 Task: Search one way flight ticket for 4 adults, 2 children, 2 infants in seat and 1 infant on lap in premium economy from Grand Island: Central Nebraska Regional Airport to New Bern: Coastal Carolina Regional Airport (was Craven County Regional) on 5-4-2023. Choice of flights is Emirates. Number of bags: 9 checked bags. Price is upto 108000. Outbound departure time preference is 22:45.
Action: Mouse moved to (282, 116)
Screenshot: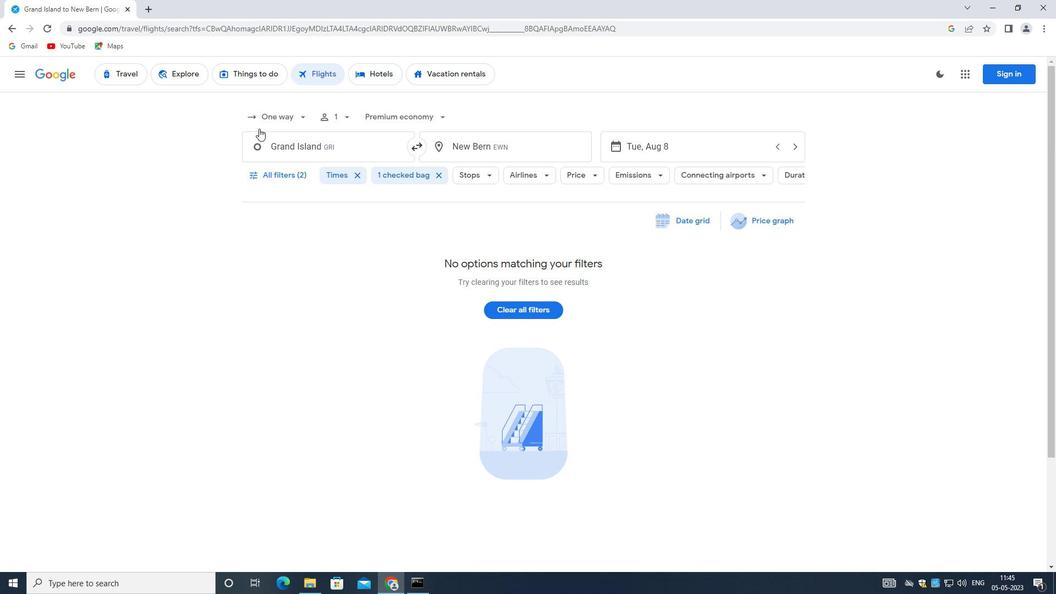 
Action: Mouse pressed left at (282, 116)
Screenshot: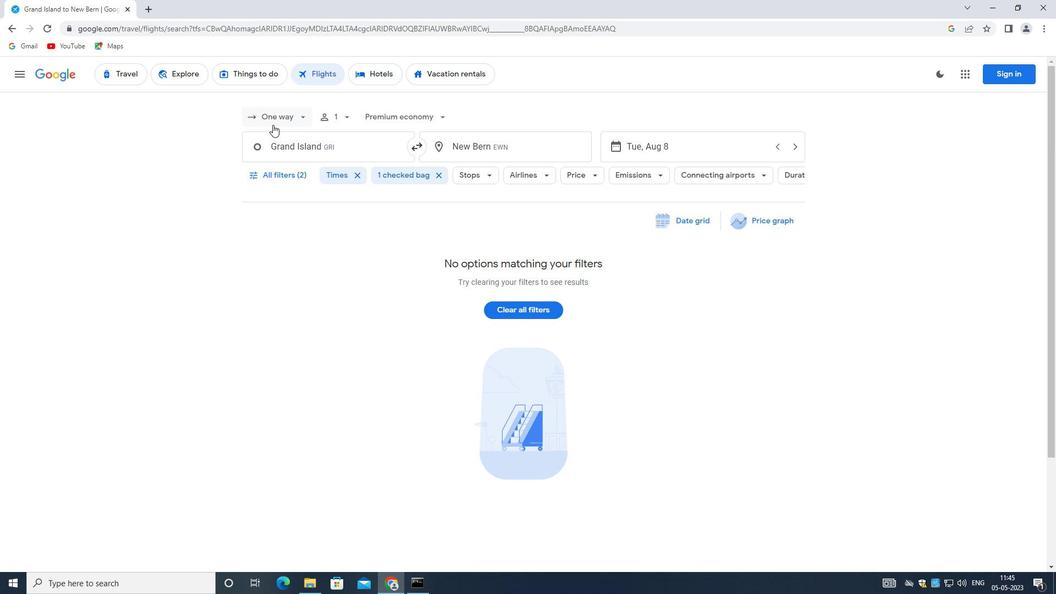 
Action: Mouse moved to (301, 167)
Screenshot: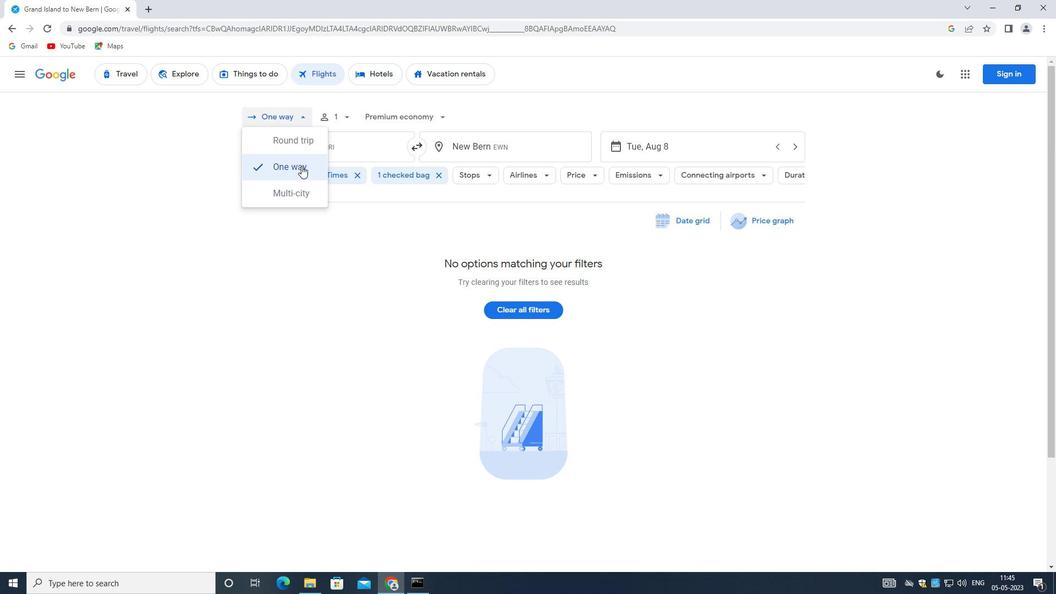 
Action: Mouse pressed left at (301, 167)
Screenshot: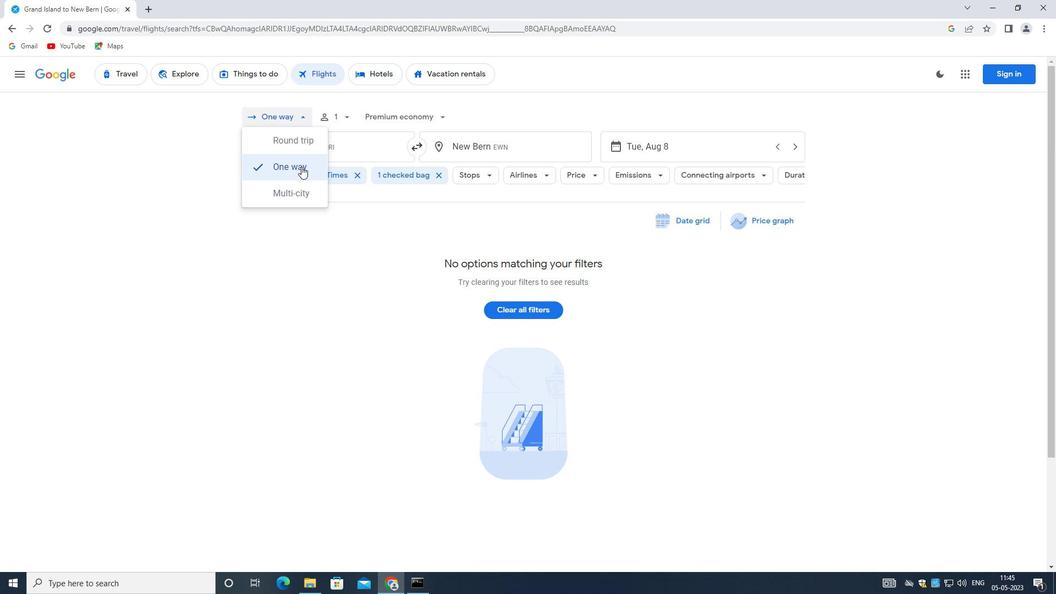 
Action: Mouse moved to (350, 119)
Screenshot: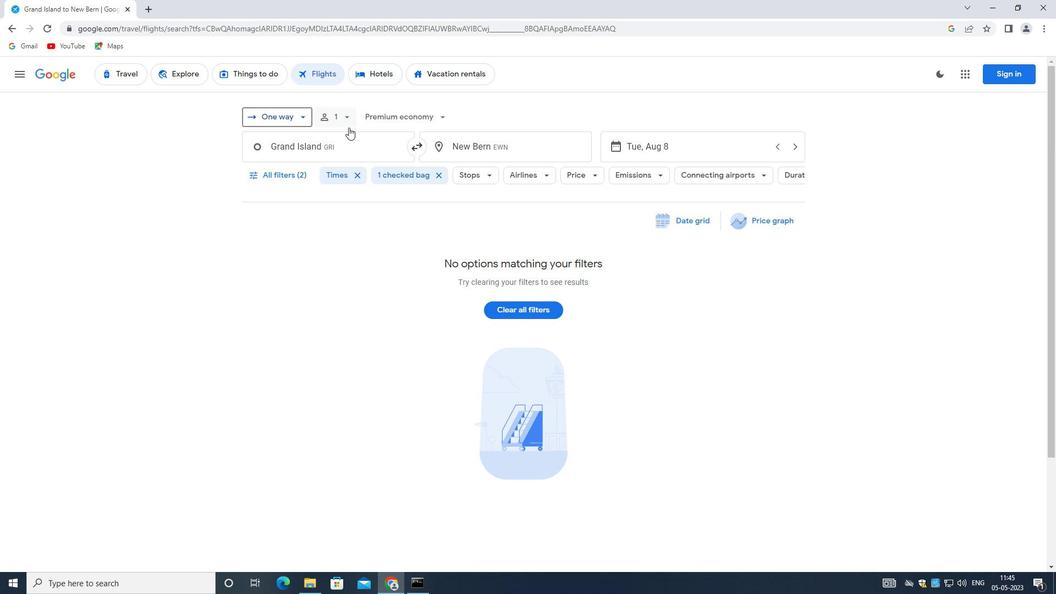 
Action: Mouse pressed left at (350, 119)
Screenshot: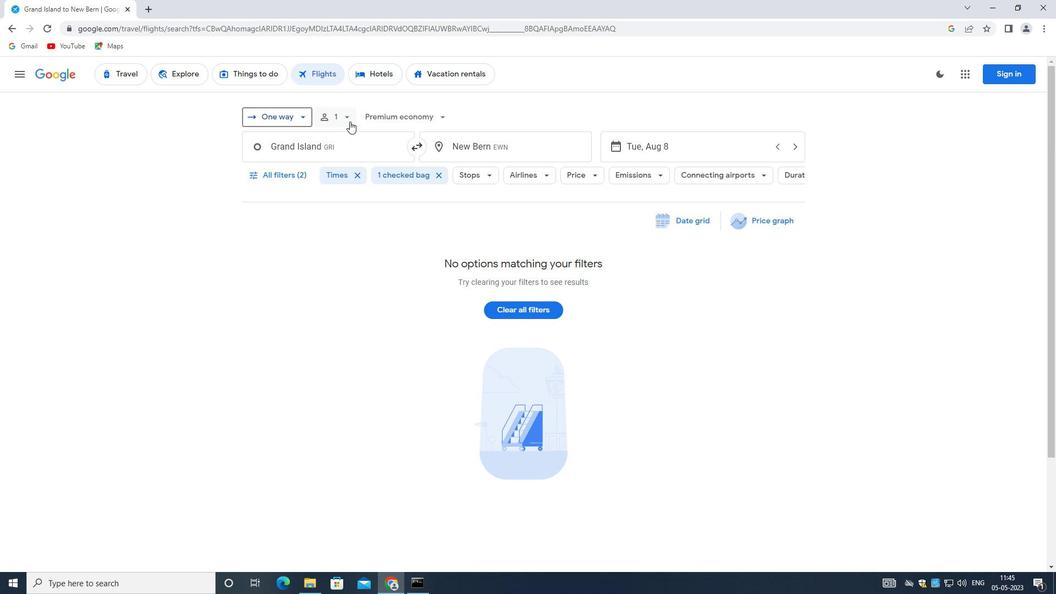 
Action: Mouse moved to (425, 144)
Screenshot: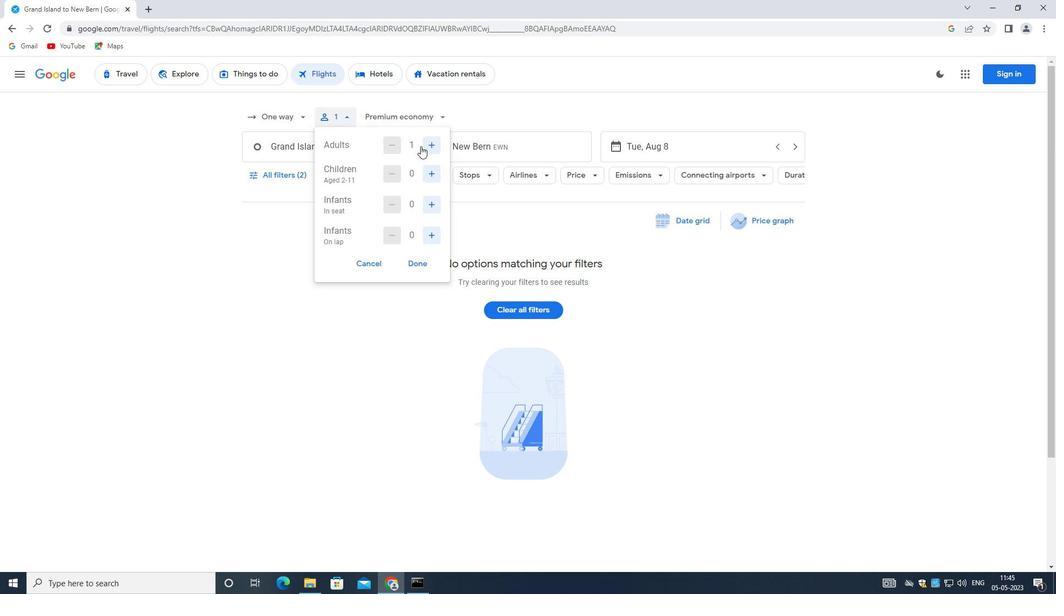 
Action: Mouse pressed left at (425, 144)
Screenshot: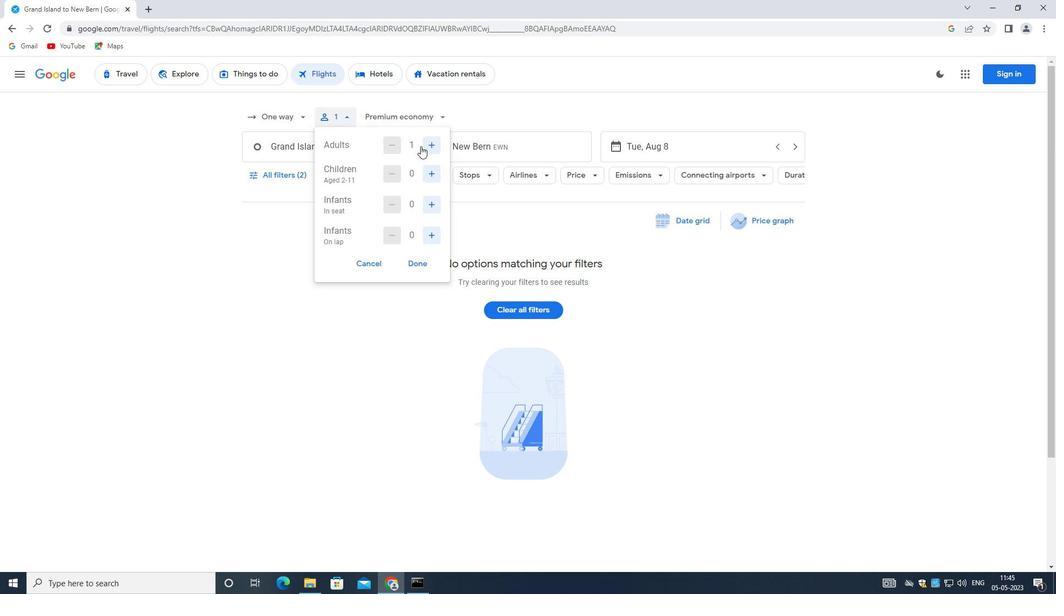 
Action: Mouse pressed left at (425, 144)
Screenshot: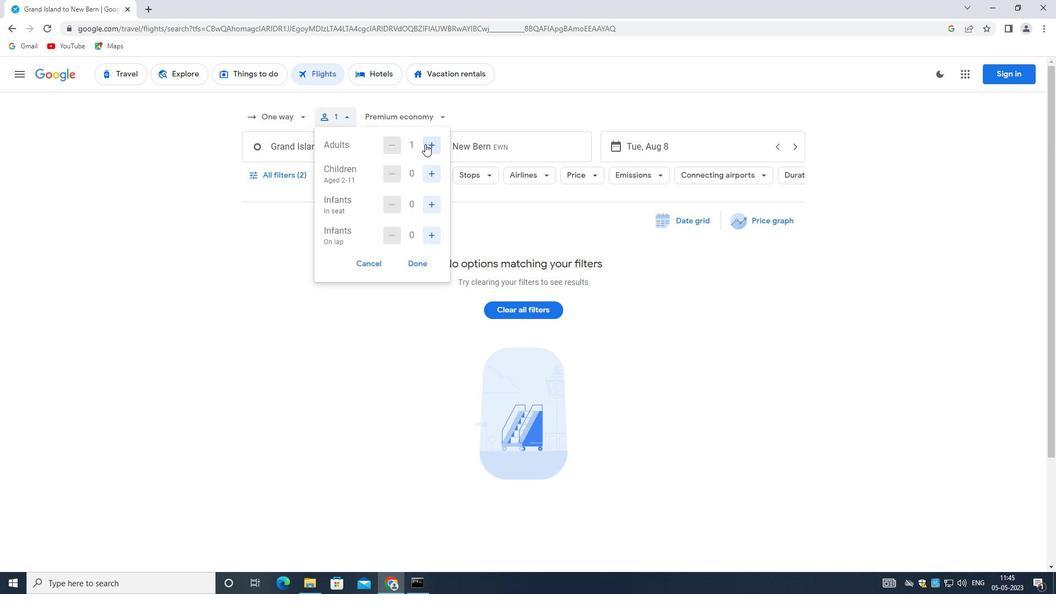 
Action: Mouse pressed left at (425, 144)
Screenshot: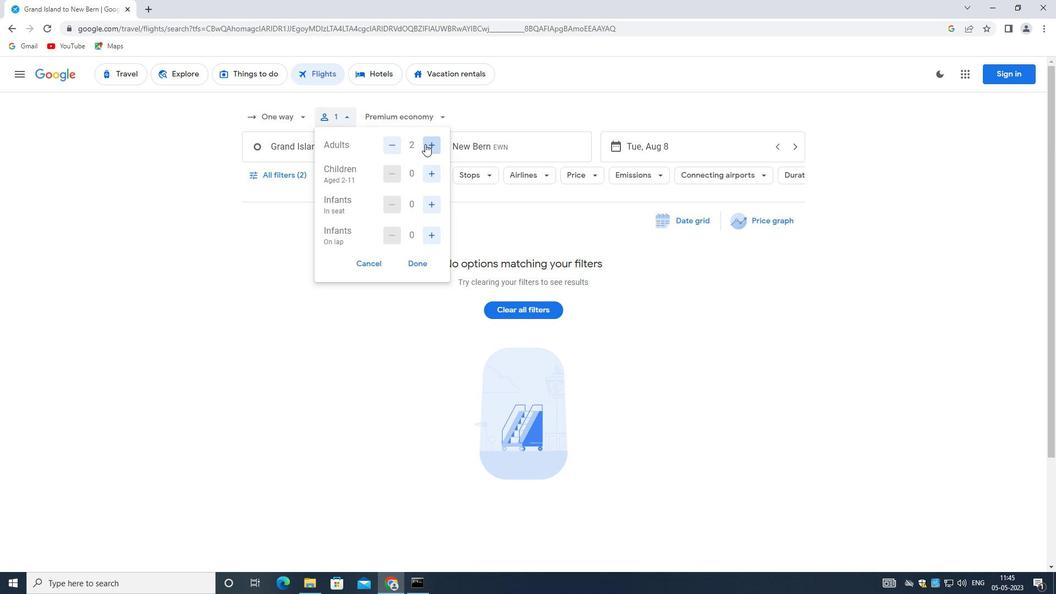 
Action: Mouse moved to (435, 175)
Screenshot: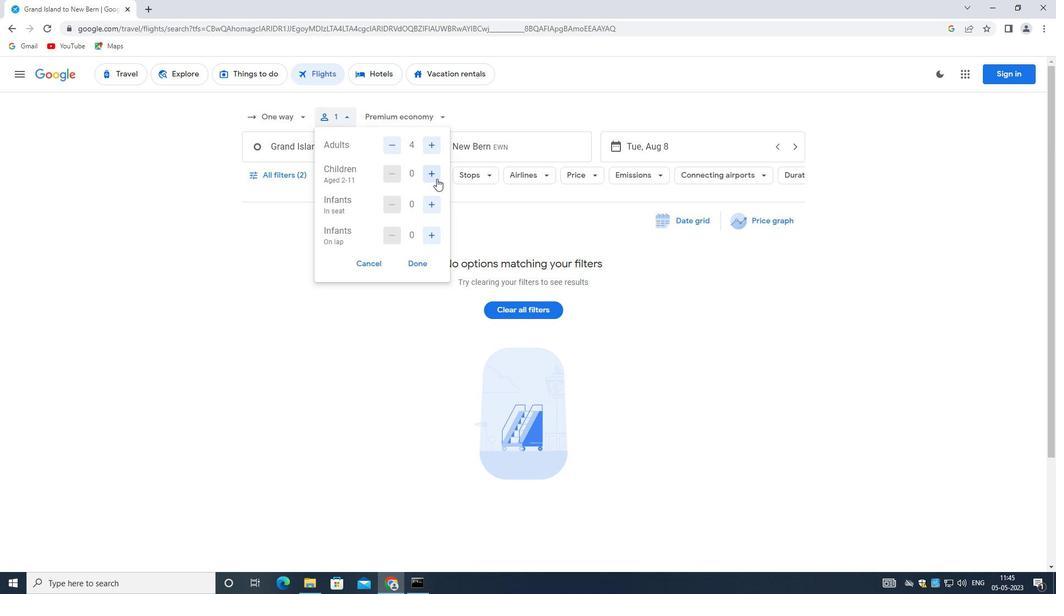 
Action: Mouse pressed left at (435, 175)
Screenshot: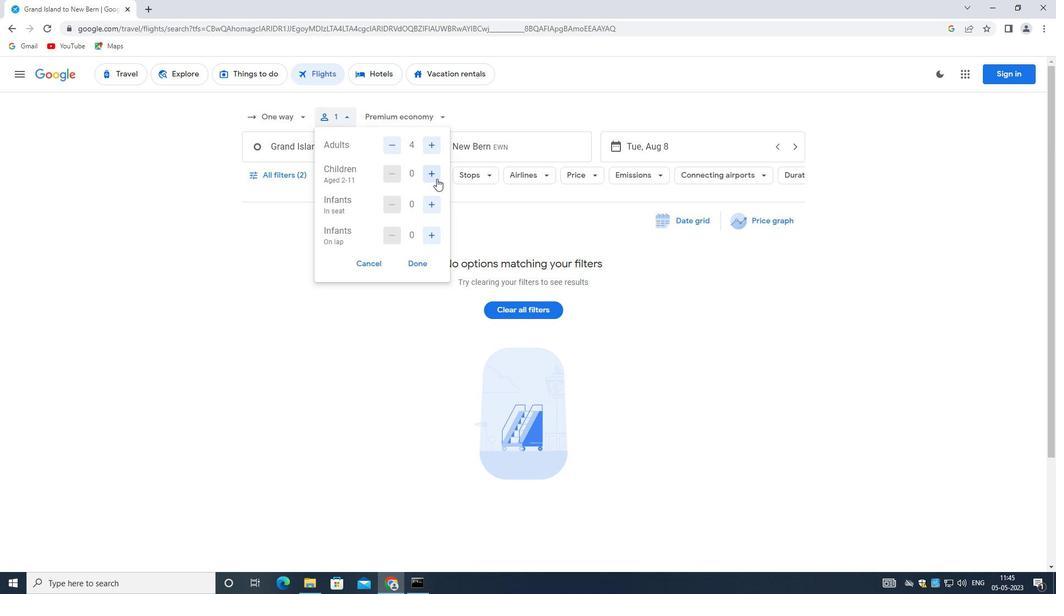 
Action: Mouse moved to (434, 175)
Screenshot: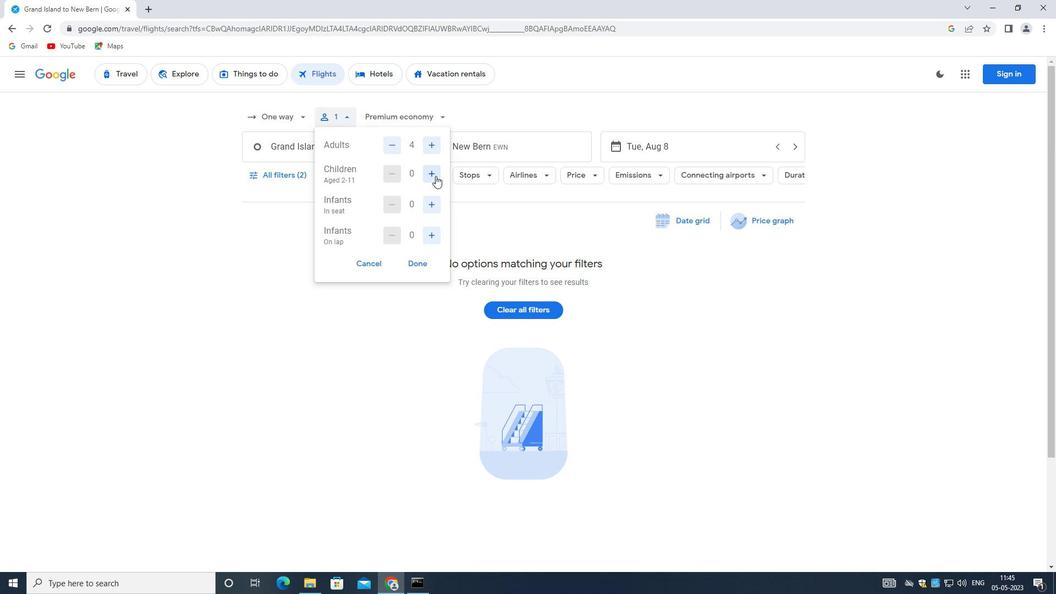 
Action: Mouse pressed left at (434, 175)
Screenshot: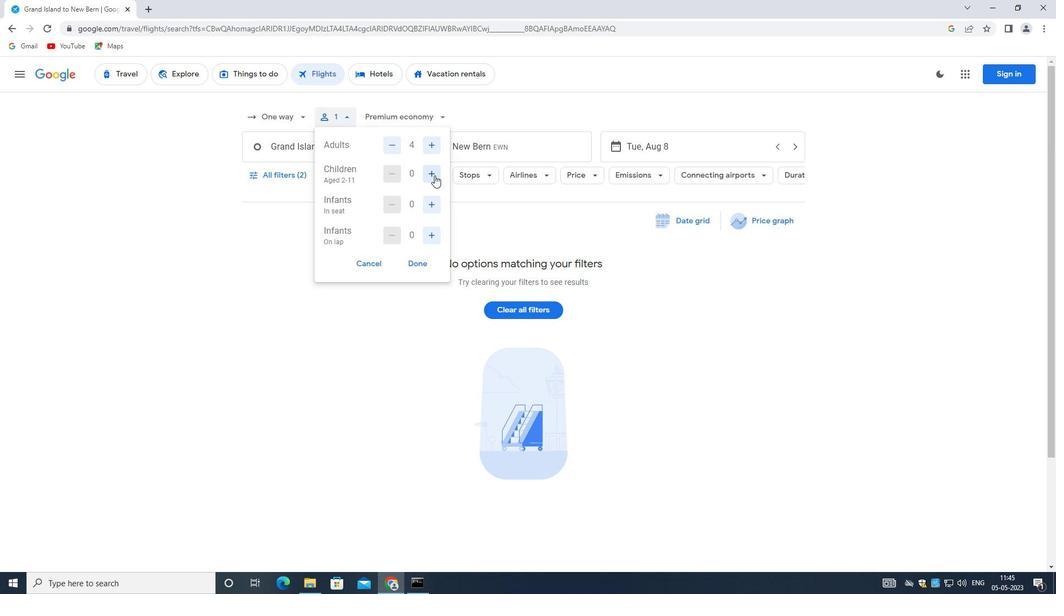 
Action: Mouse moved to (432, 205)
Screenshot: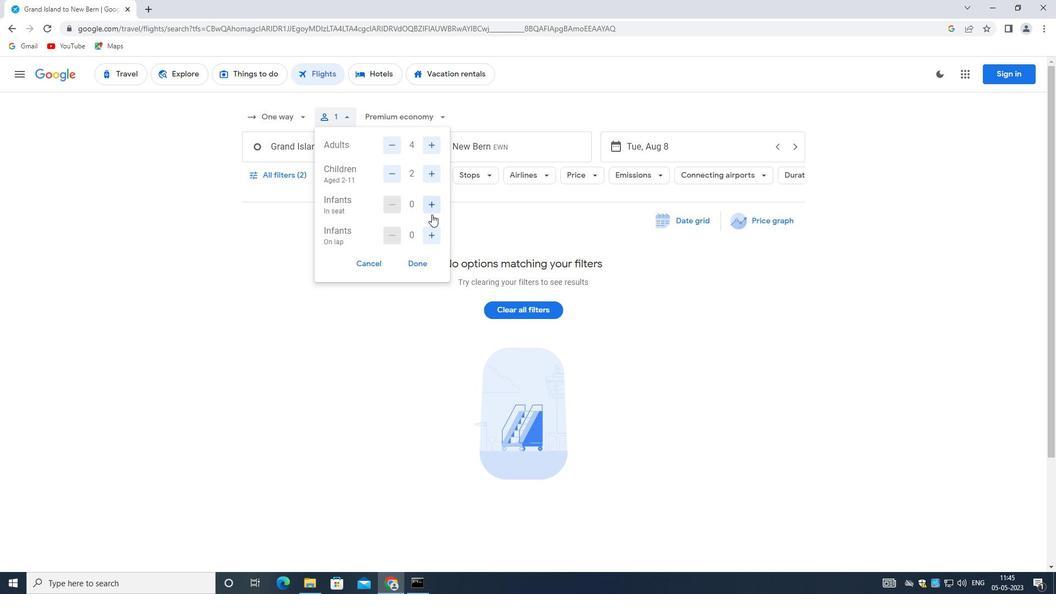
Action: Mouse pressed left at (432, 205)
Screenshot: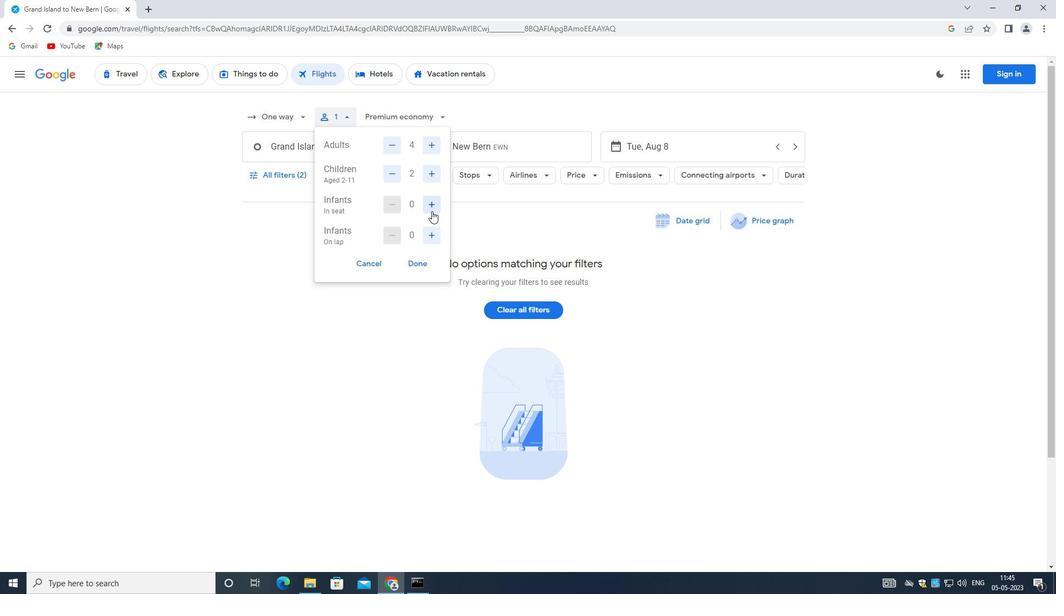 
Action: Mouse pressed left at (432, 205)
Screenshot: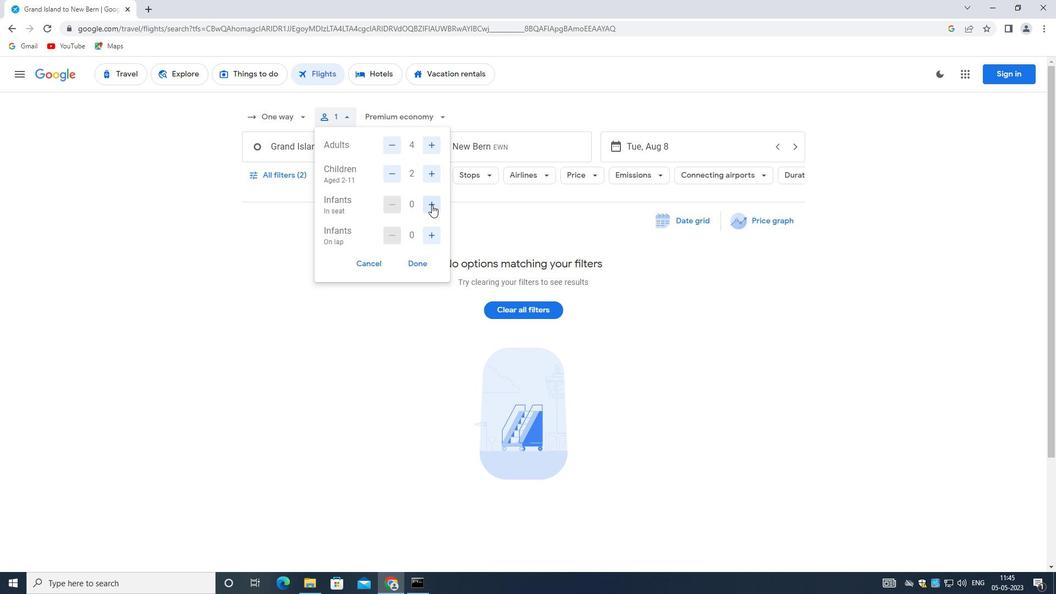
Action: Mouse moved to (427, 235)
Screenshot: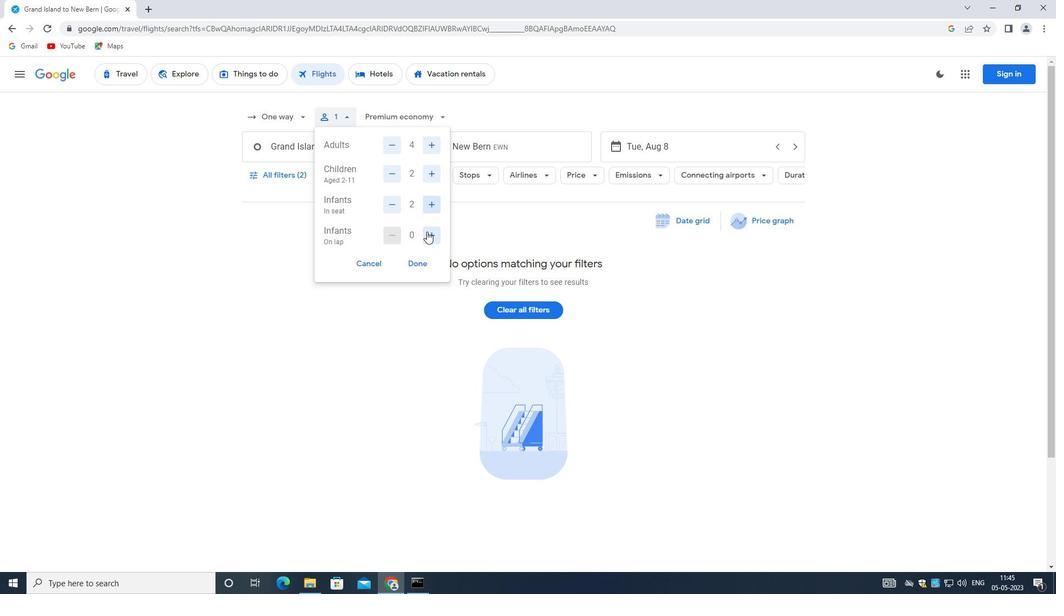 
Action: Mouse pressed left at (427, 235)
Screenshot: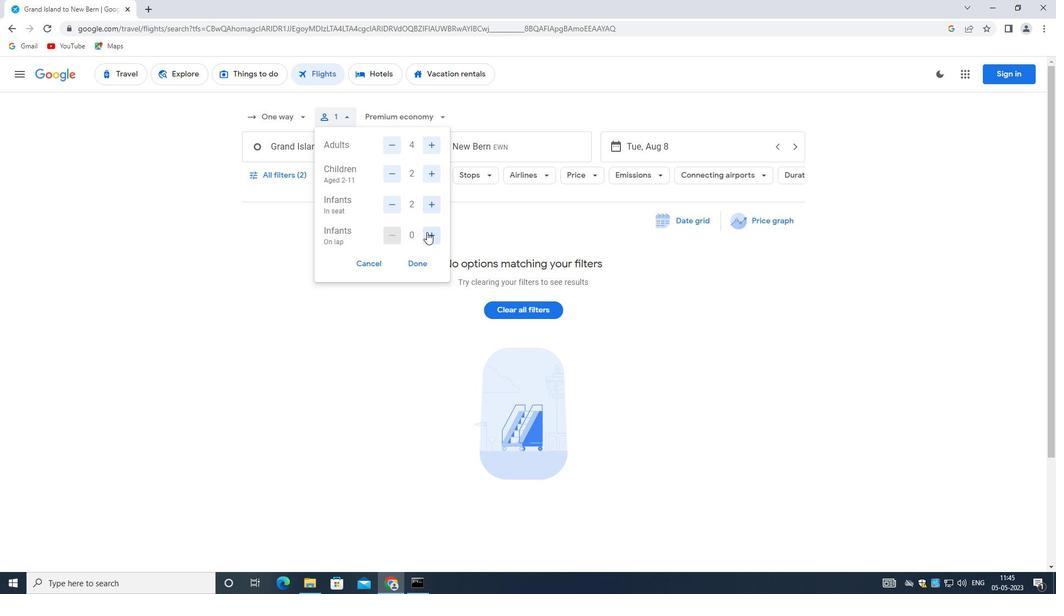 
Action: Mouse moved to (418, 261)
Screenshot: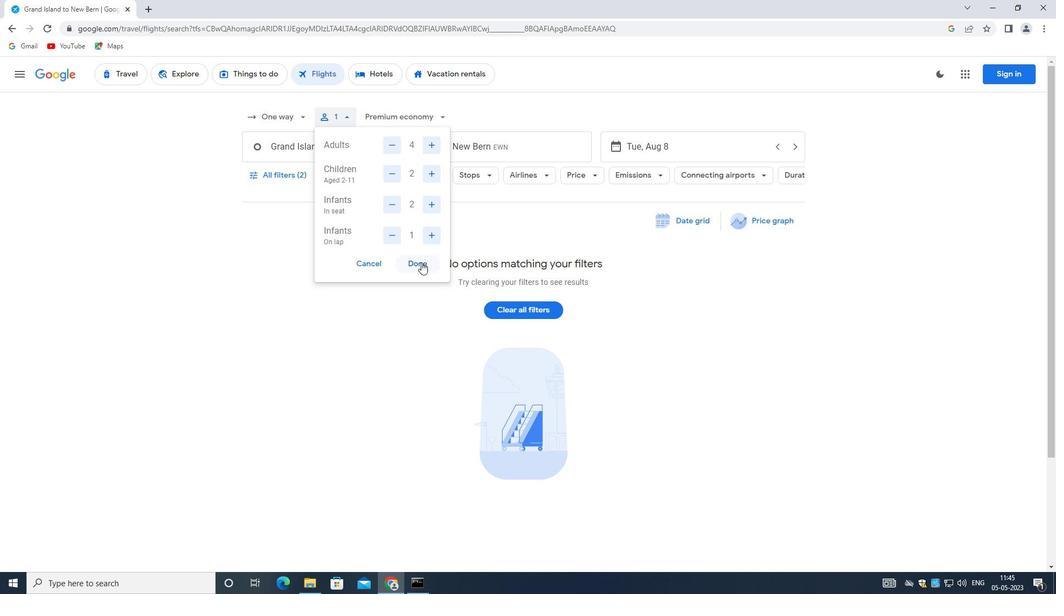 
Action: Mouse pressed left at (418, 261)
Screenshot: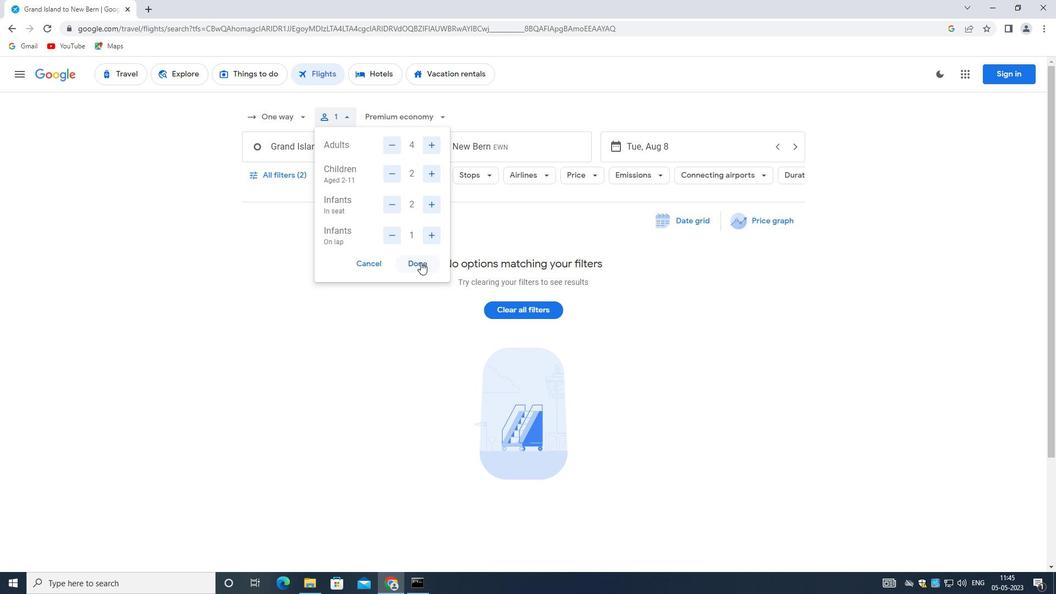 
Action: Mouse moved to (422, 124)
Screenshot: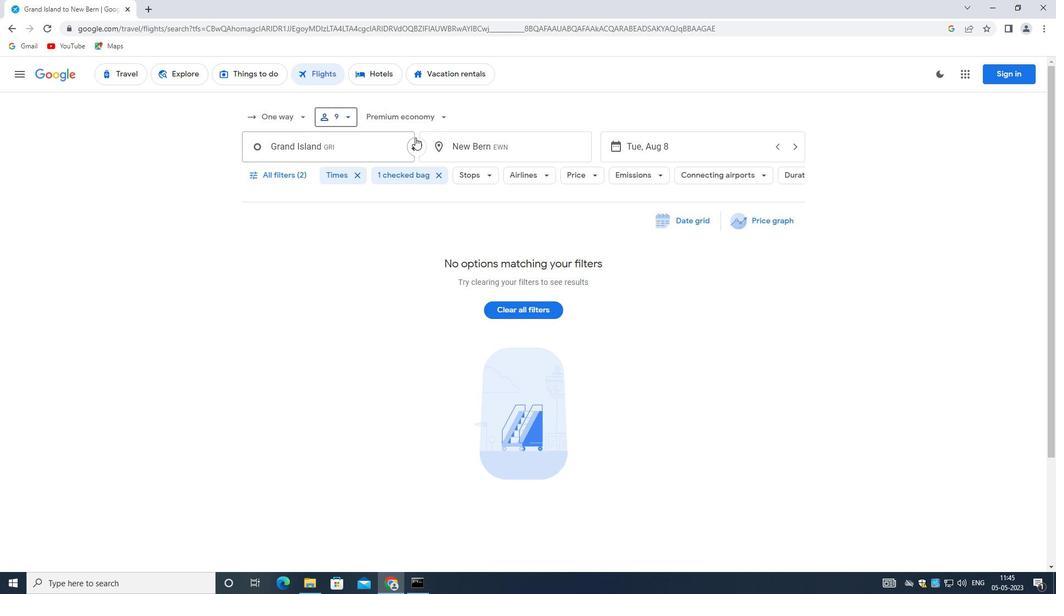 
Action: Mouse pressed left at (422, 124)
Screenshot: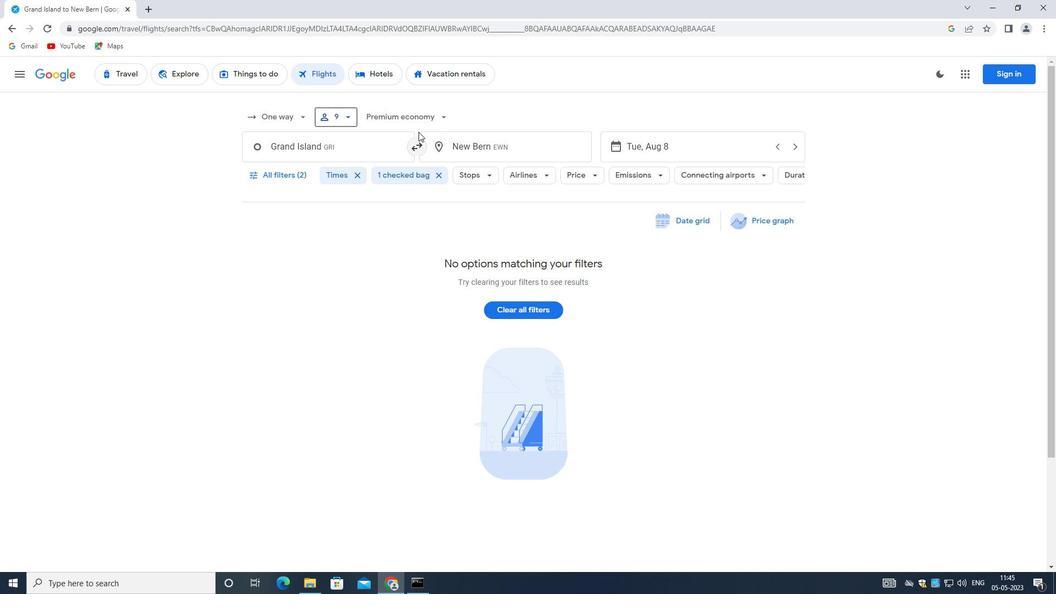 
Action: Mouse moved to (425, 170)
Screenshot: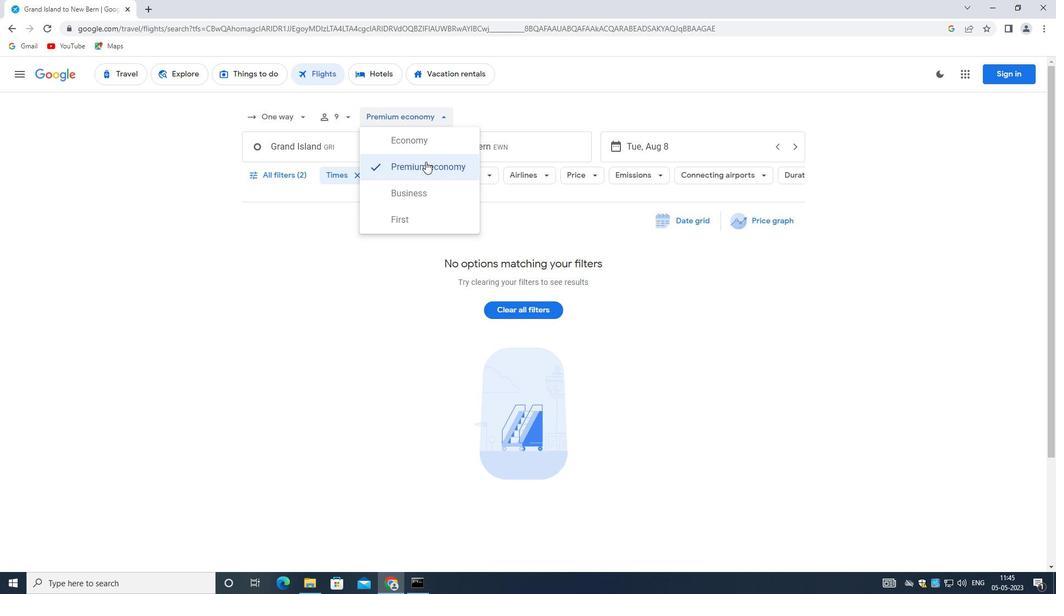 
Action: Mouse pressed left at (425, 170)
Screenshot: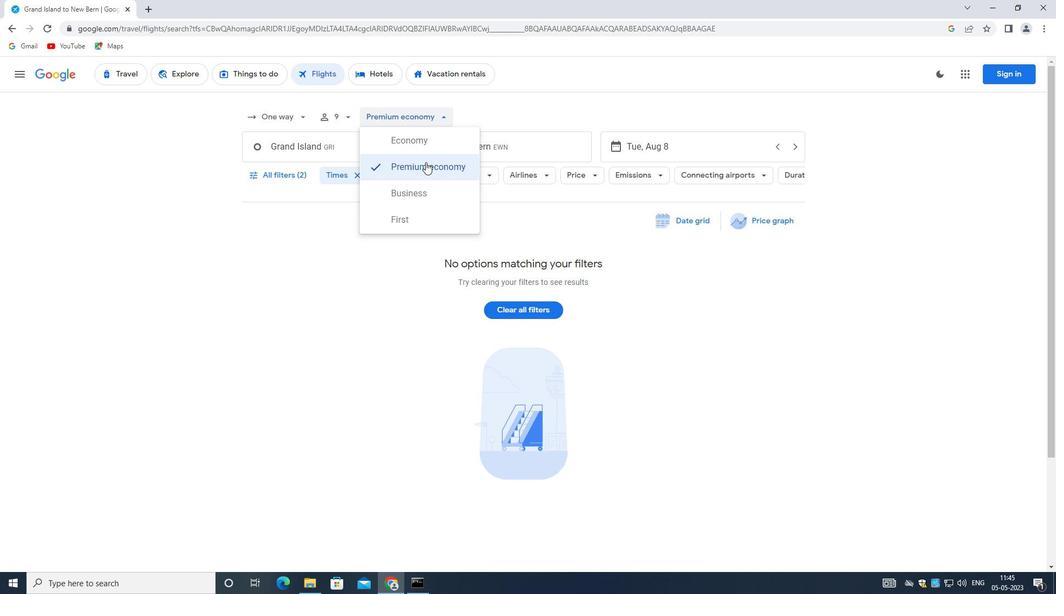 
Action: Mouse moved to (313, 152)
Screenshot: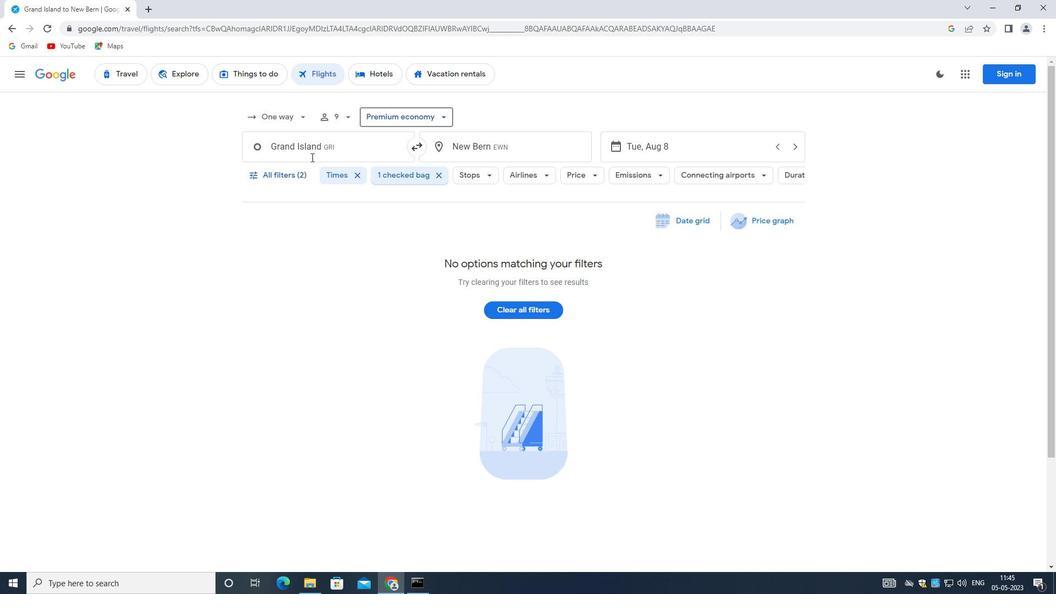 
Action: Mouse pressed left at (313, 152)
Screenshot: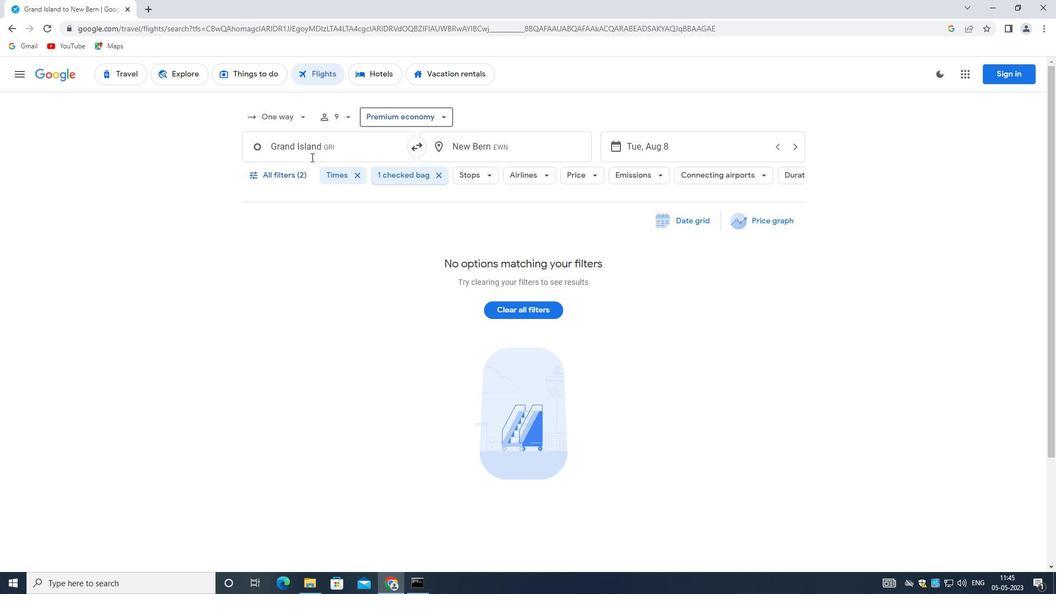 
Action: Mouse moved to (335, 204)
Screenshot: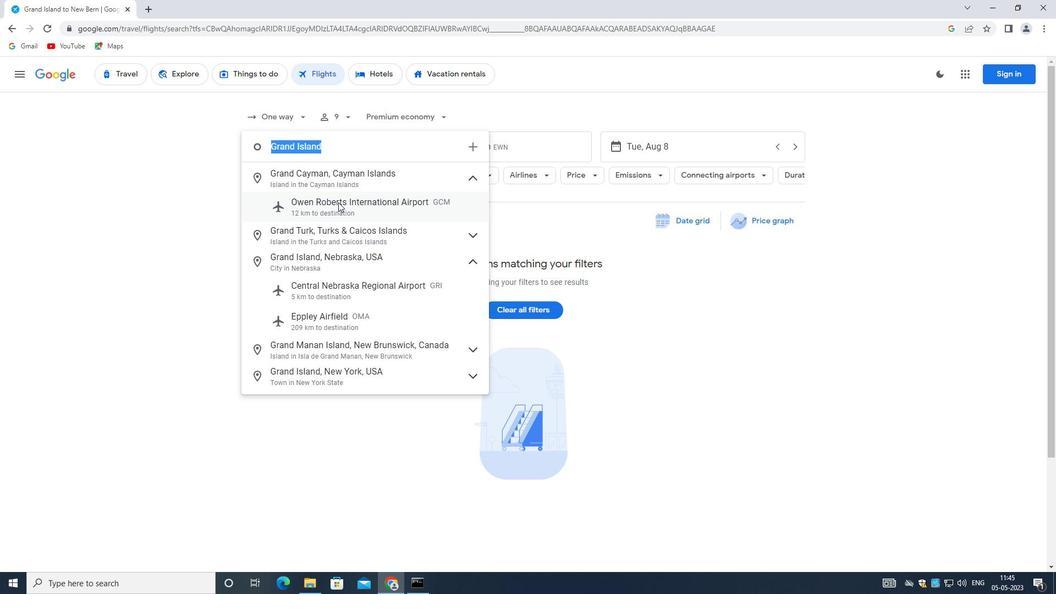 
Action: Key pressed <Key.backspace><Key.shift>CENTRAL<Key.space><Key.shift_r>NEBRAS
Screenshot: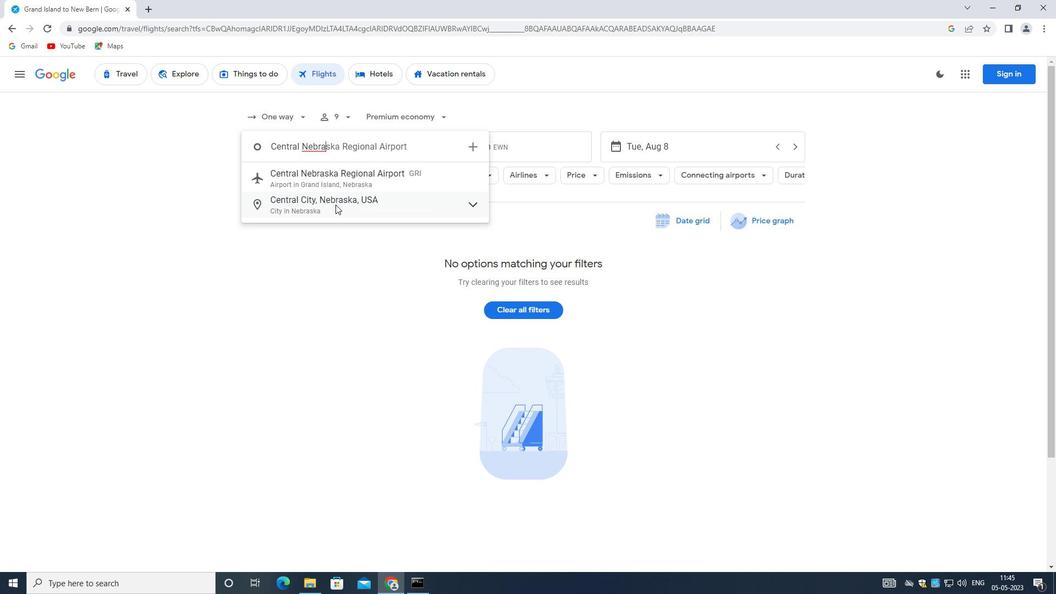
Action: Mouse moved to (384, 178)
Screenshot: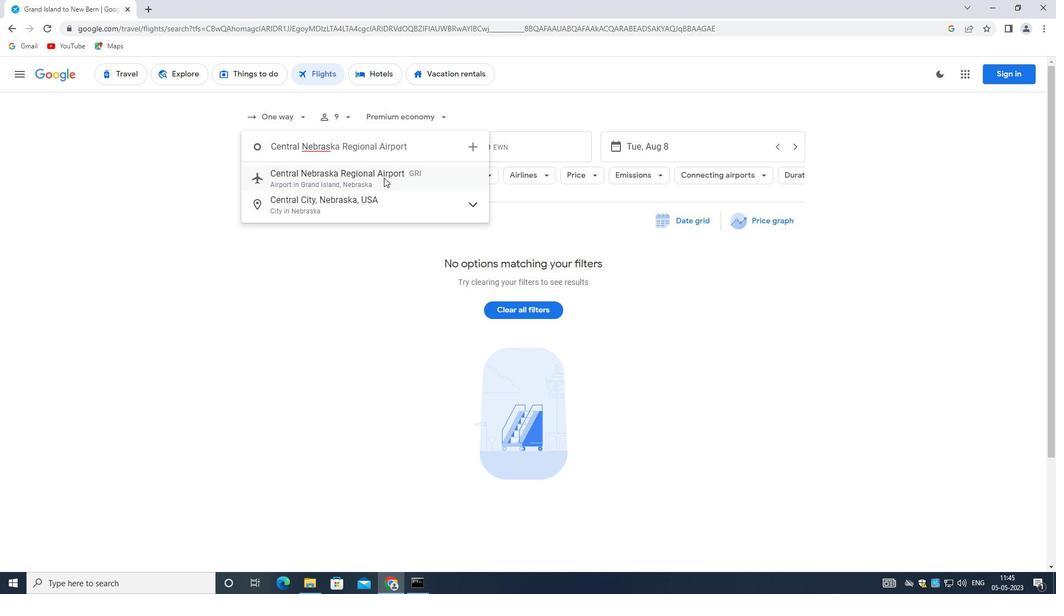 
Action: Mouse pressed left at (384, 178)
Screenshot: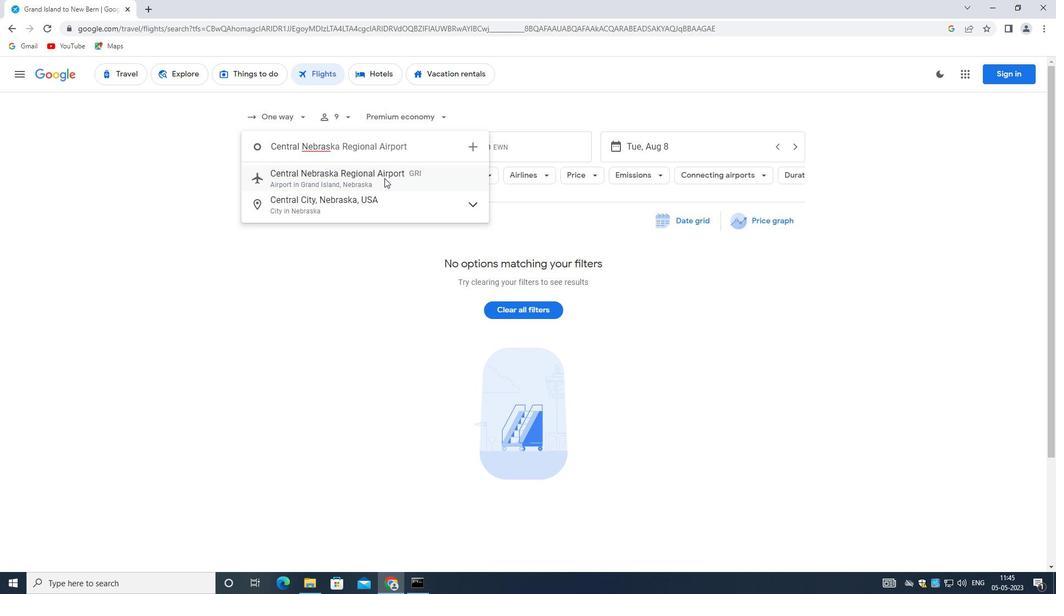 
Action: Mouse moved to (472, 140)
Screenshot: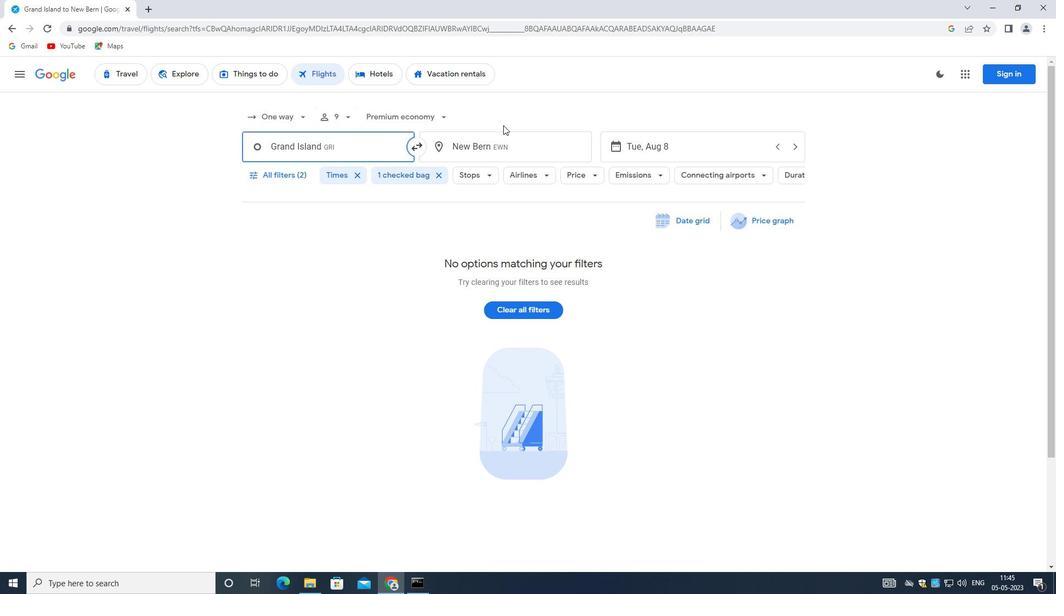 
Action: Mouse pressed left at (472, 140)
Screenshot: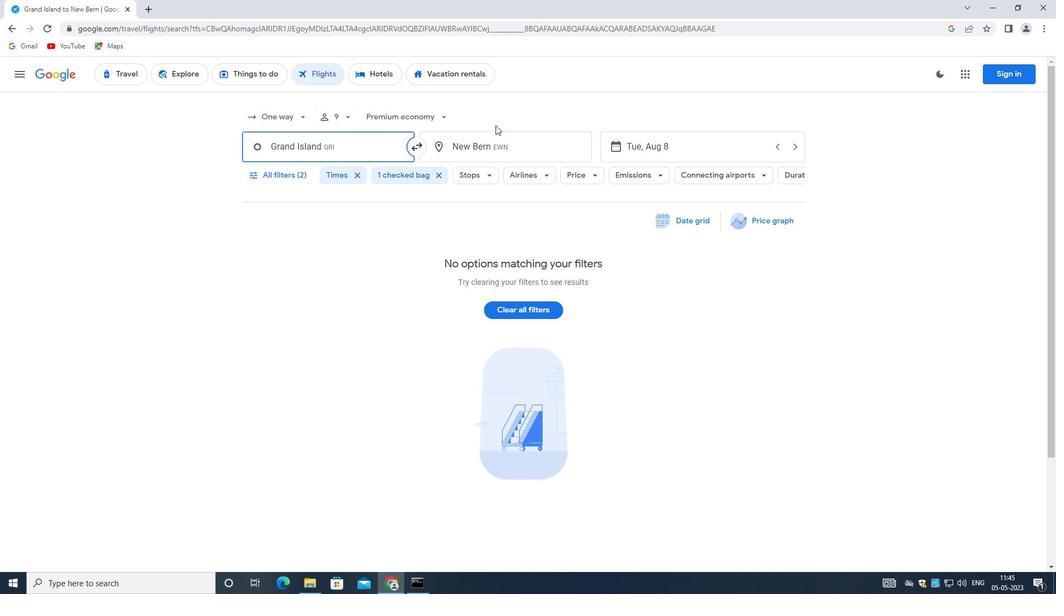 
Action: Mouse moved to (471, 143)
Screenshot: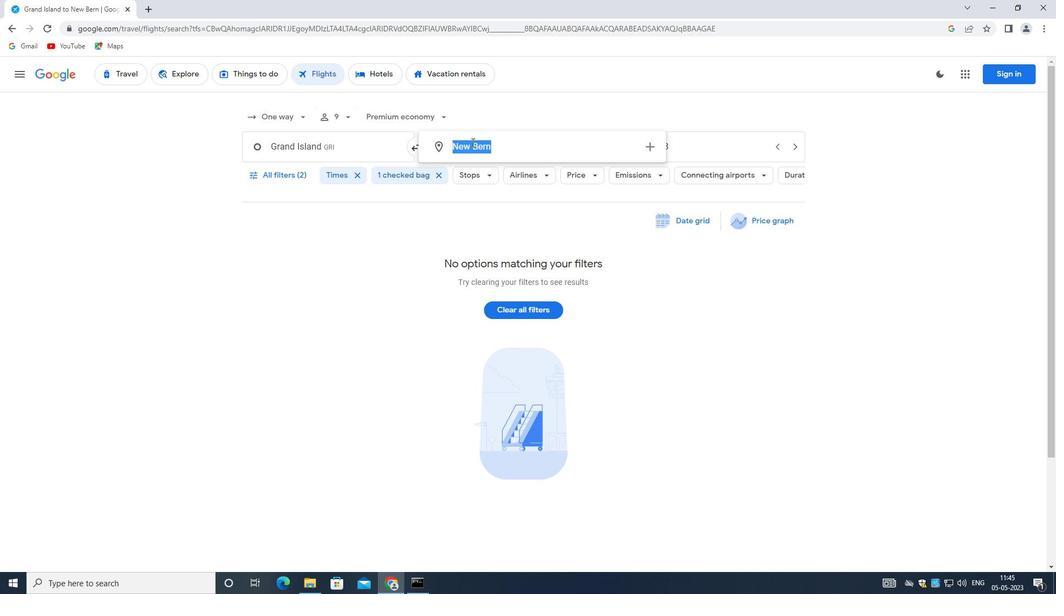 
Action: Key pressed <Key.backspace><Key.shift>COASTAL<Key.space><Key.shift>CAROLINA<Key.space><Key.shift>
Screenshot: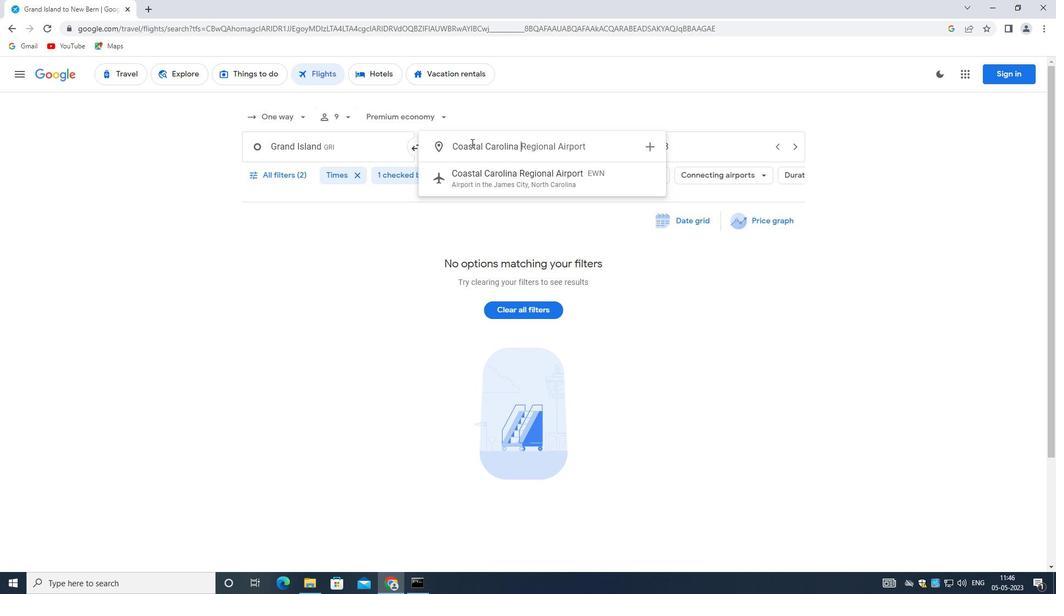 
Action: Mouse moved to (506, 177)
Screenshot: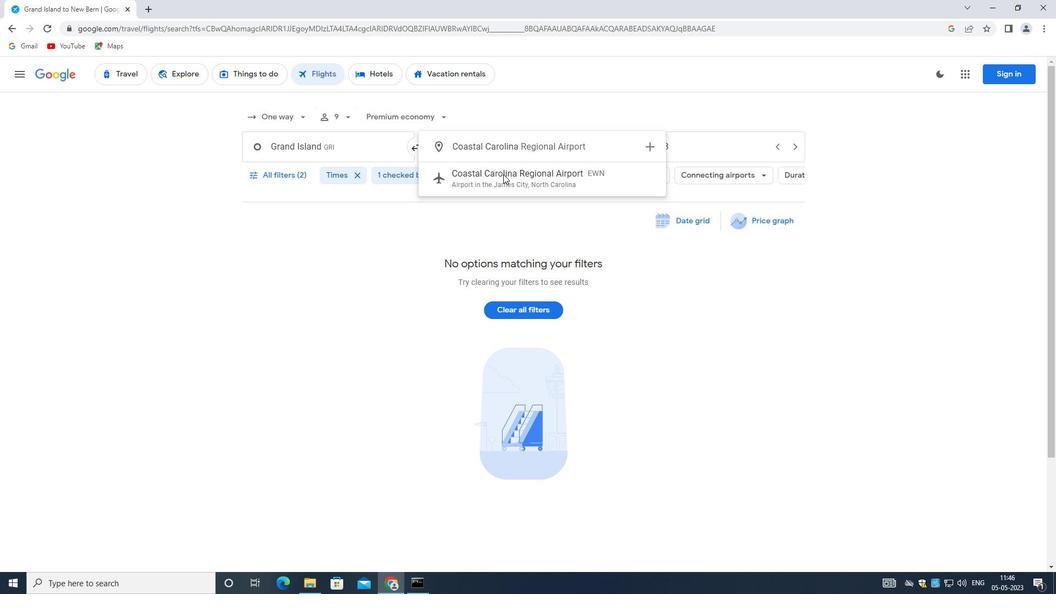 
Action: Mouse pressed left at (506, 177)
Screenshot: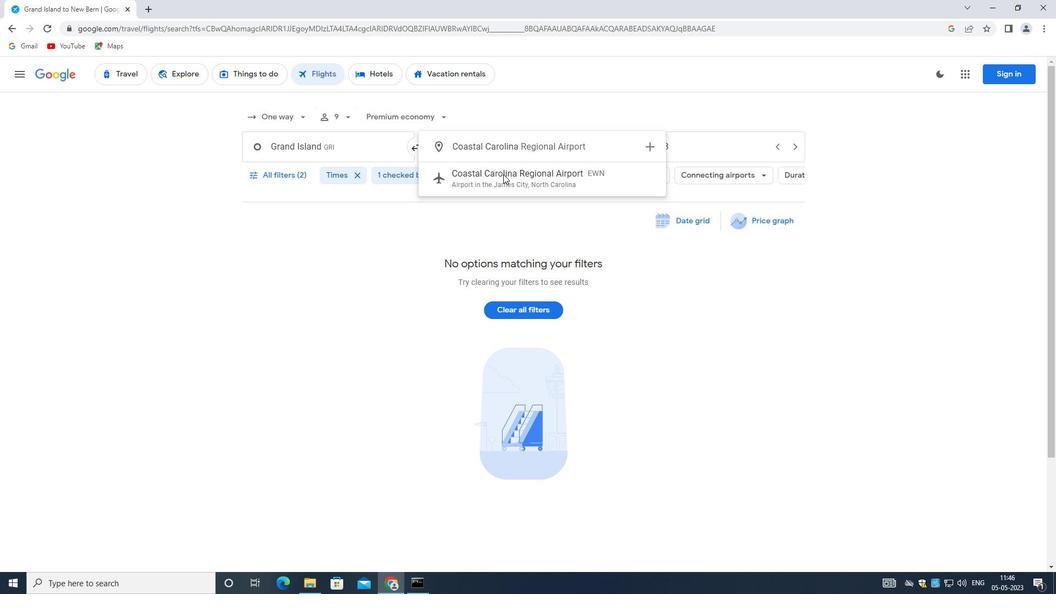 
Action: Mouse moved to (656, 149)
Screenshot: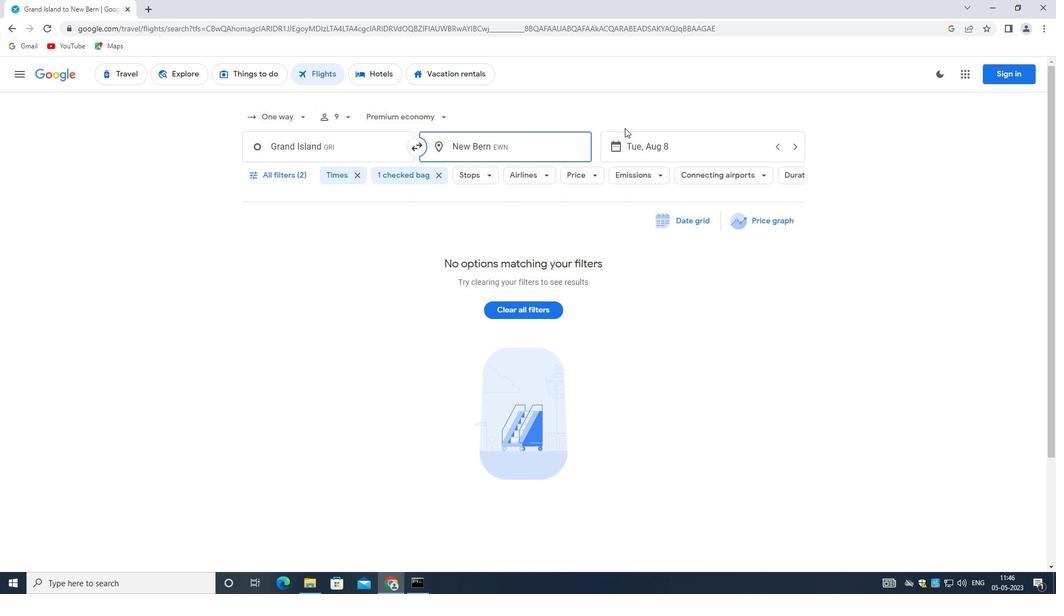 
Action: Mouse pressed left at (656, 149)
Screenshot: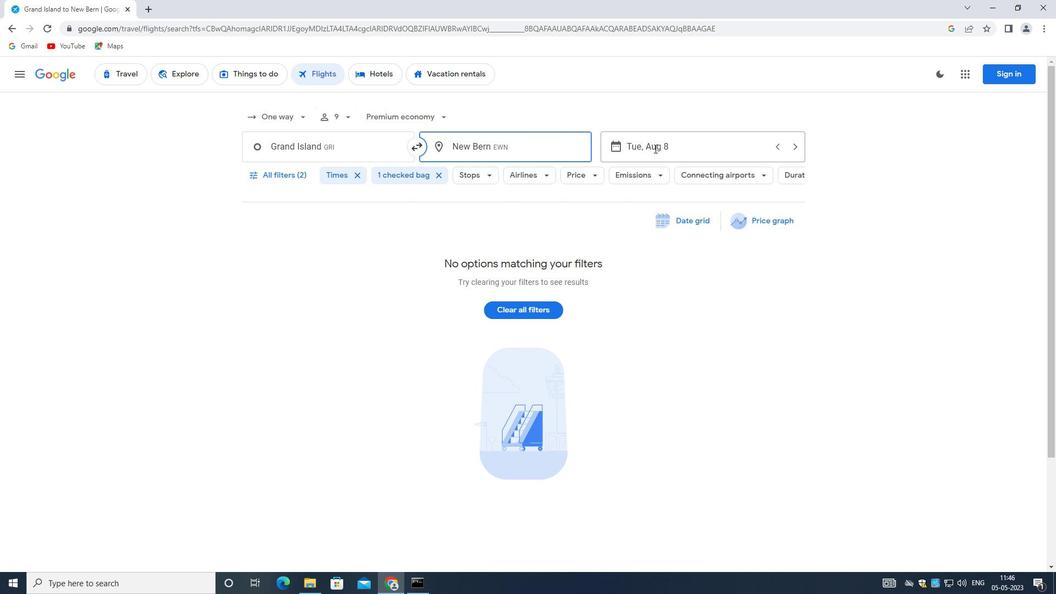 
Action: Mouse moved to (467, 264)
Screenshot: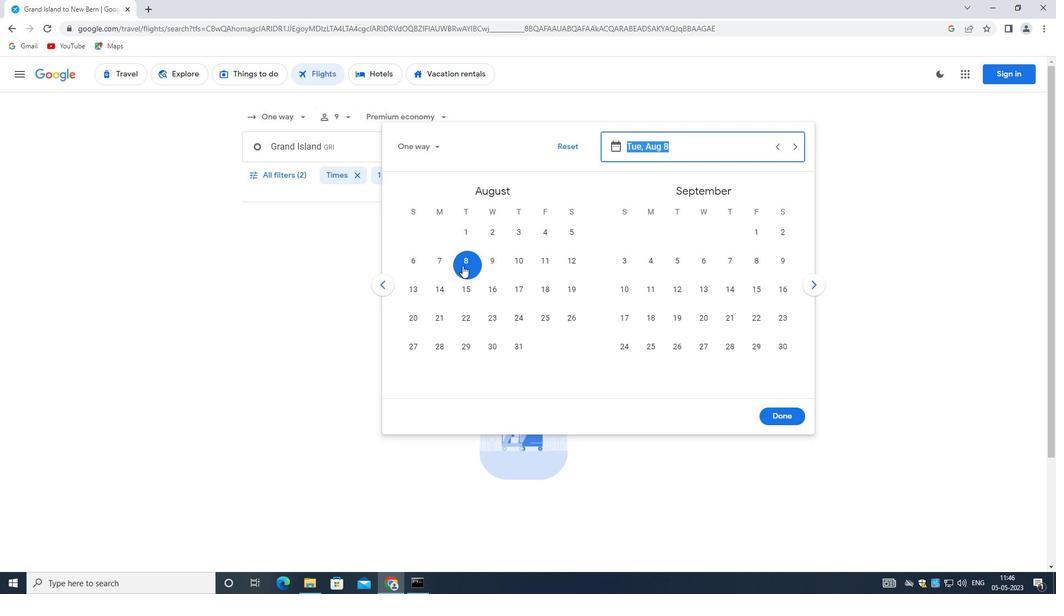 
Action: Mouse pressed left at (467, 264)
Screenshot: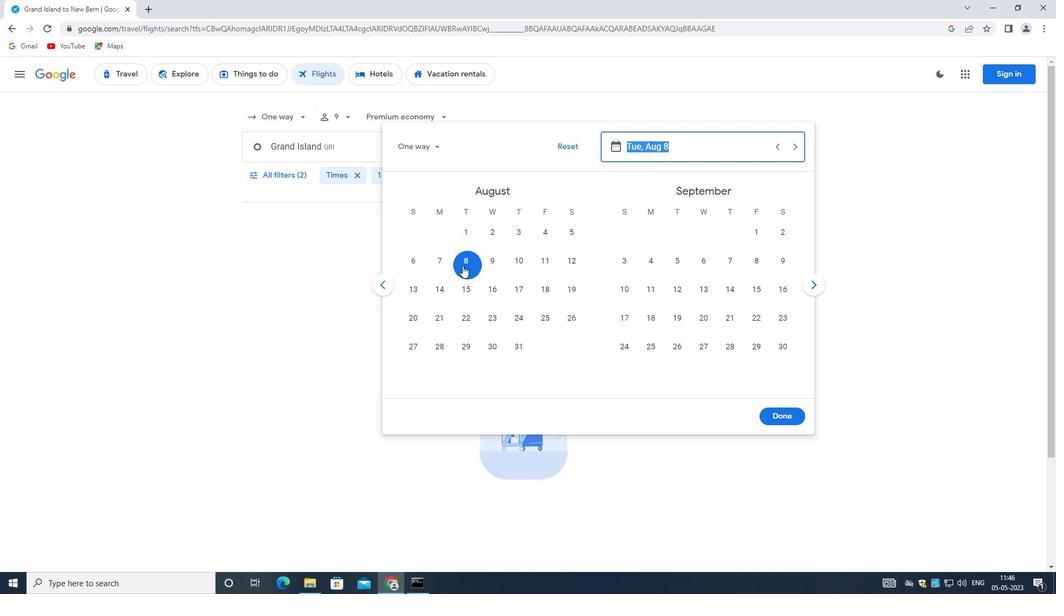 
Action: Mouse moved to (777, 416)
Screenshot: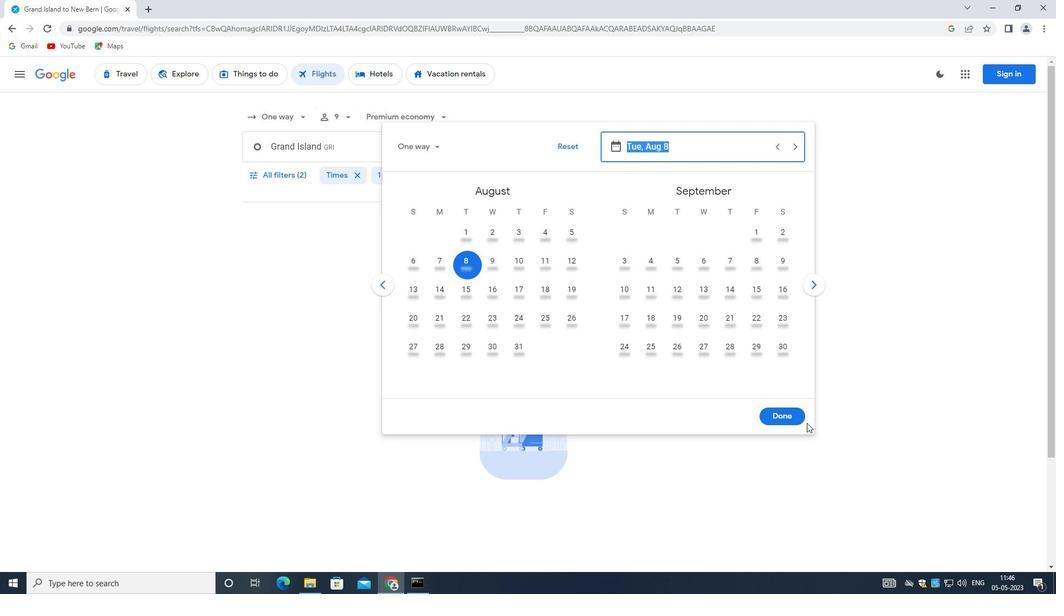 
Action: Mouse pressed left at (777, 416)
Screenshot: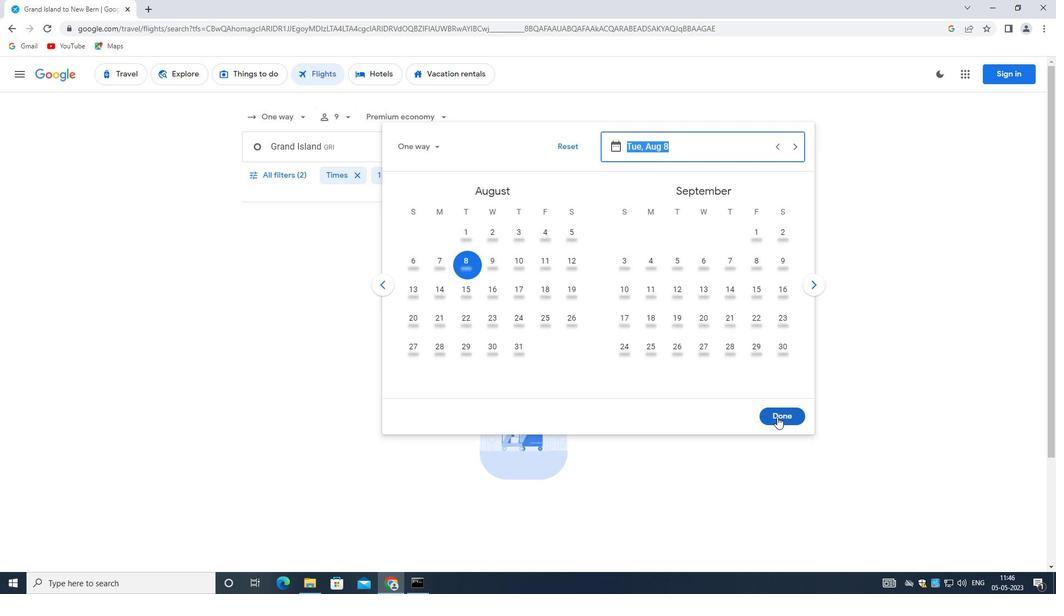 
Action: Mouse moved to (280, 171)
Screenshot: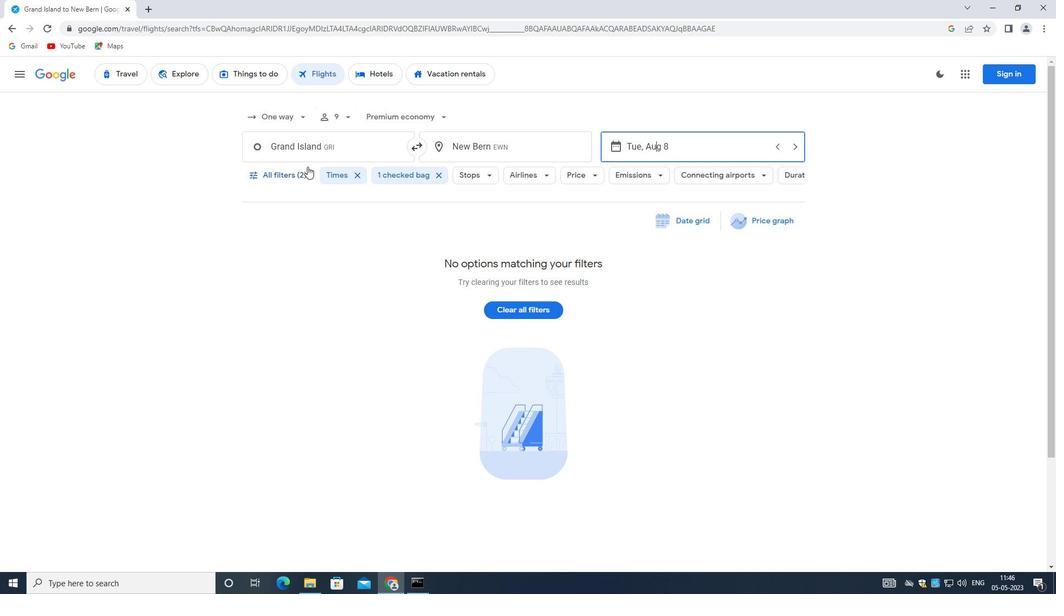 
Action: Mouse pressed left at (280, 171)
Screenshot: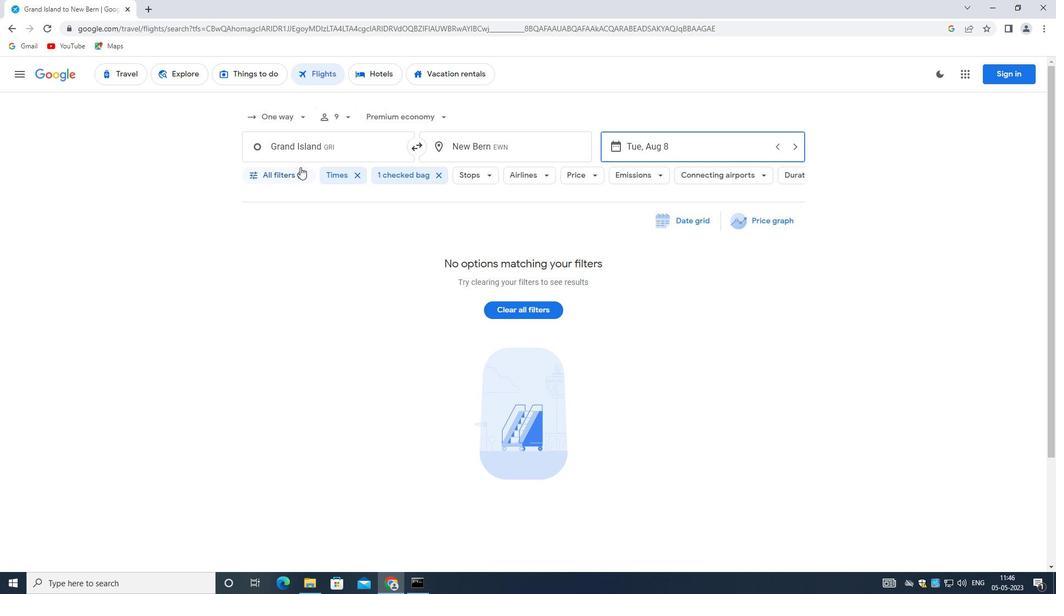 
Action: Mouse moved to (402, 410)
Screenshot: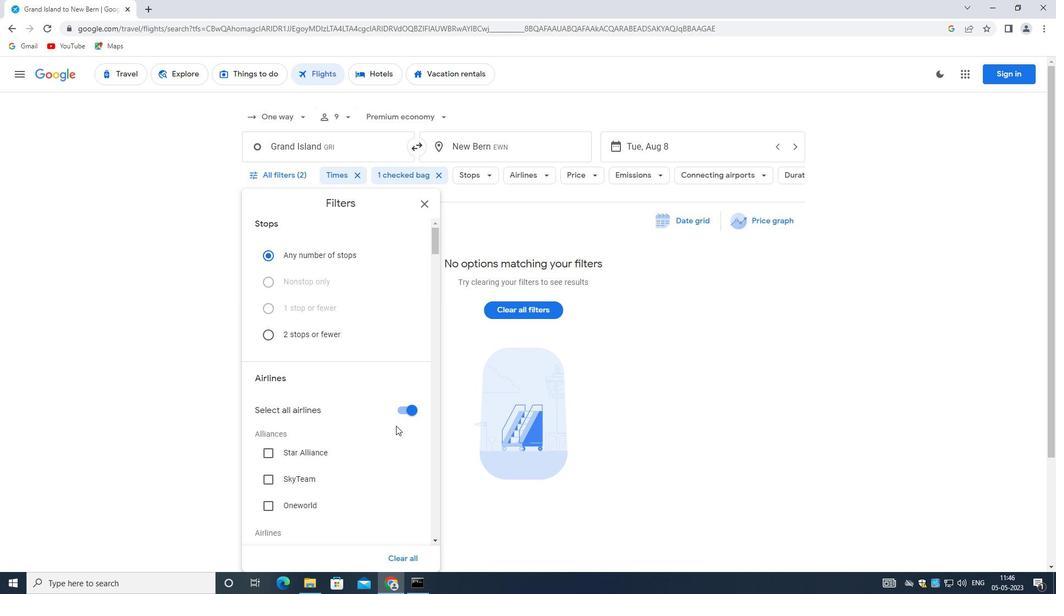 
Action: Mouse pressed left at (402, 410)
Screenshot: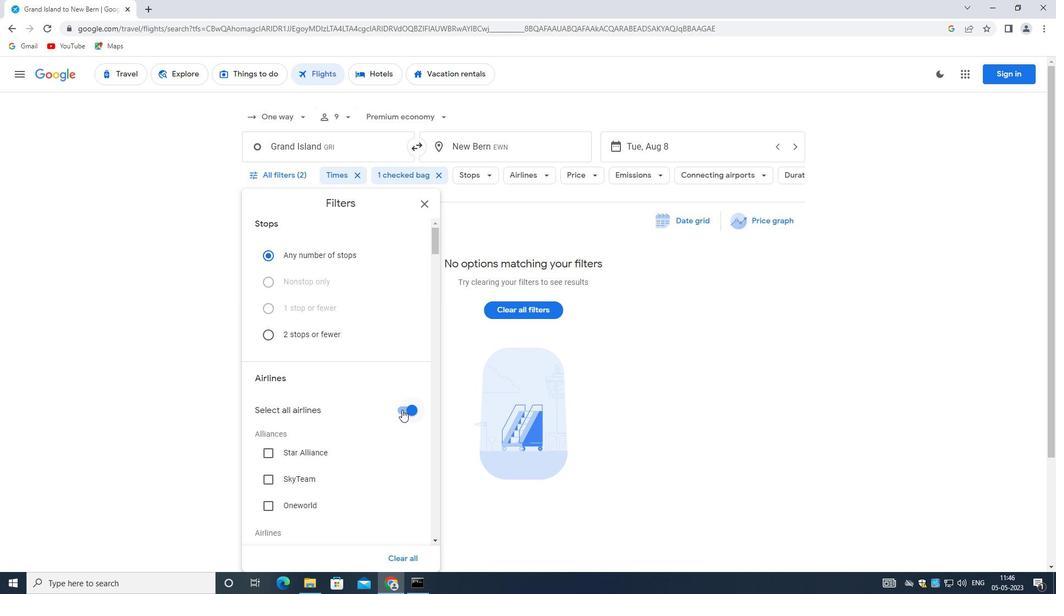 
Action: Mouse moved to (336, 361)
Screenshot: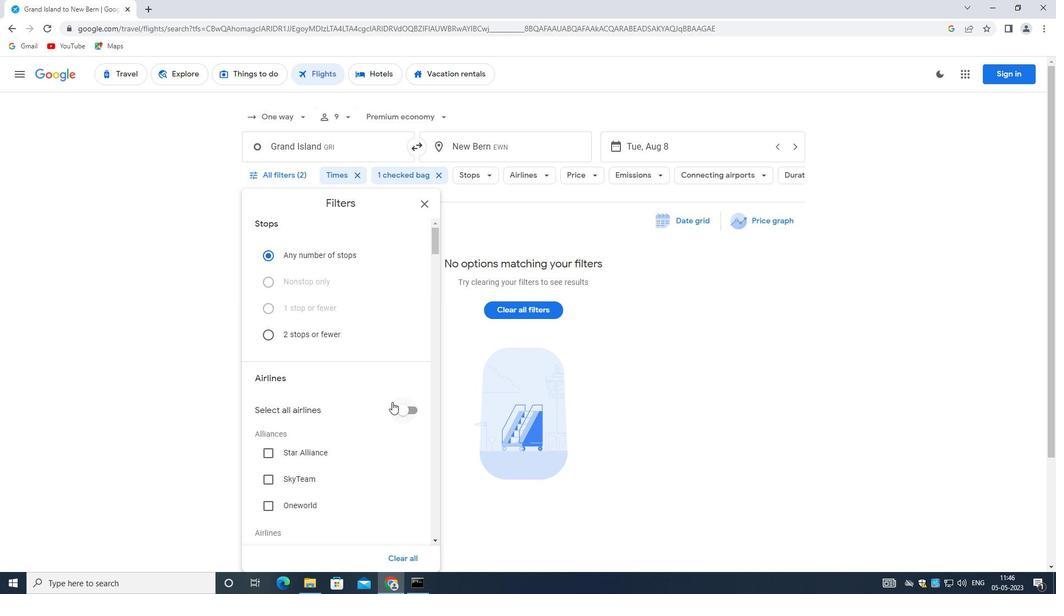 
Action: Mouse scrolled (336, 361) with delta (0, 0)
Screenshot: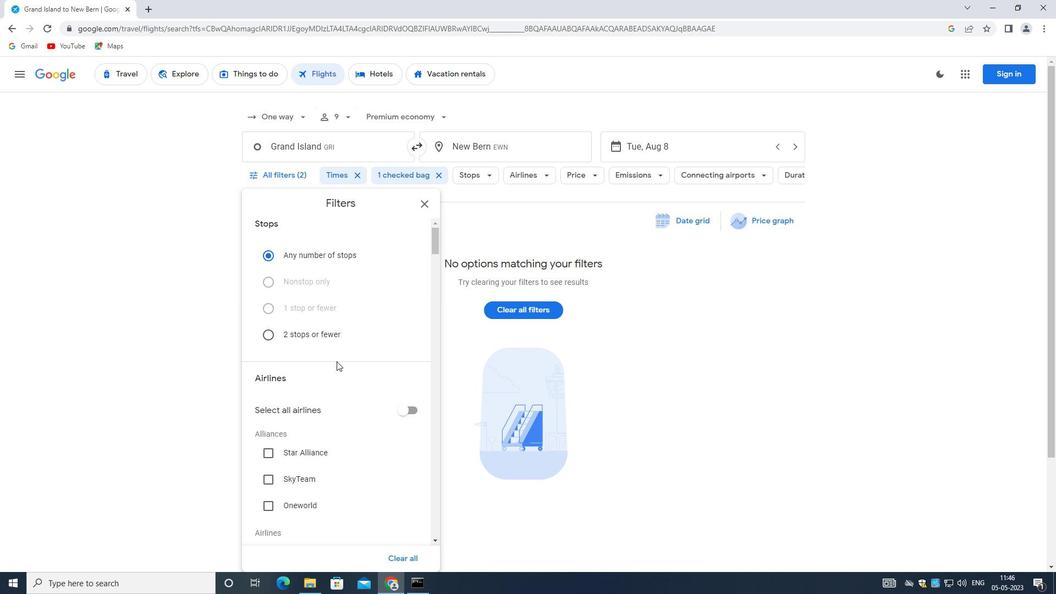 
Action: Mouse scrolled (336, 361) with delta (0, 0)
Screenshot: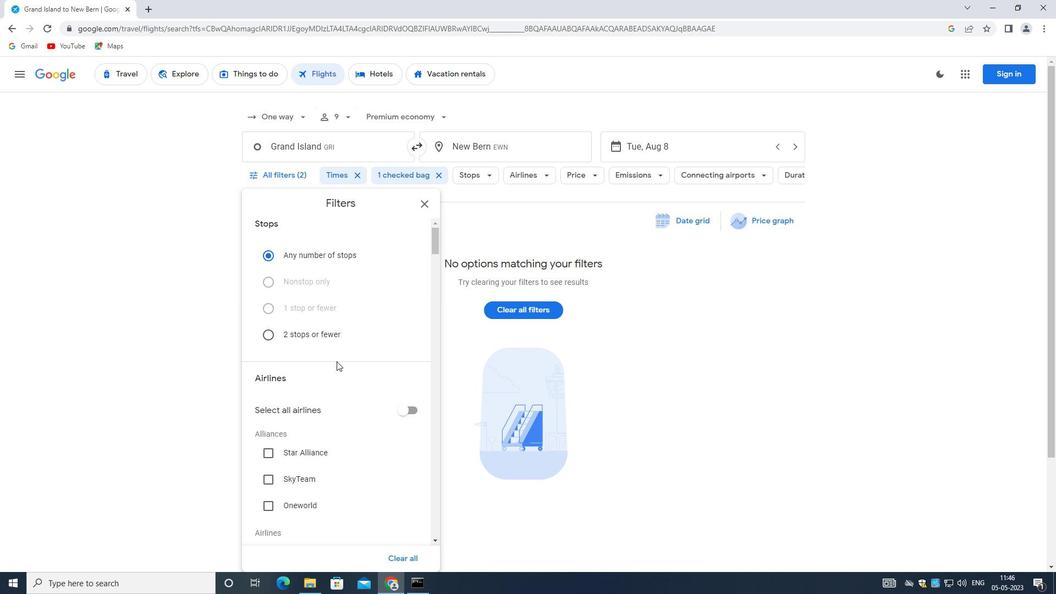 
Action: Mouse moved to (336, 361)
Screenshot: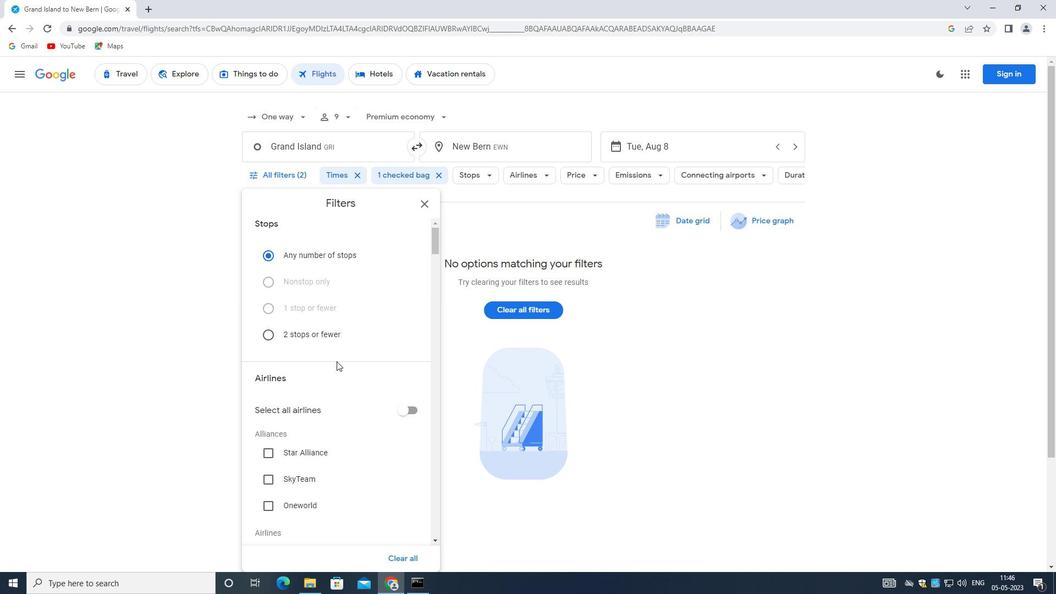
Action: Mouse scrolled (336, 361) with delta (0, 0)
Screenshot: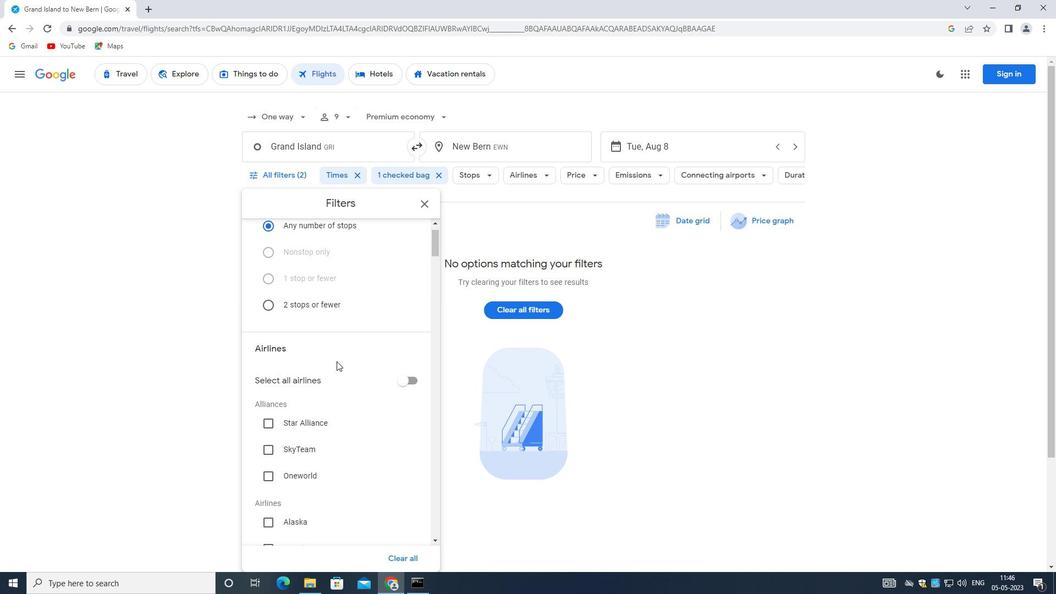 
Action: Mouse scrolled (336, 361) with delta (0, 0)
Screenshot: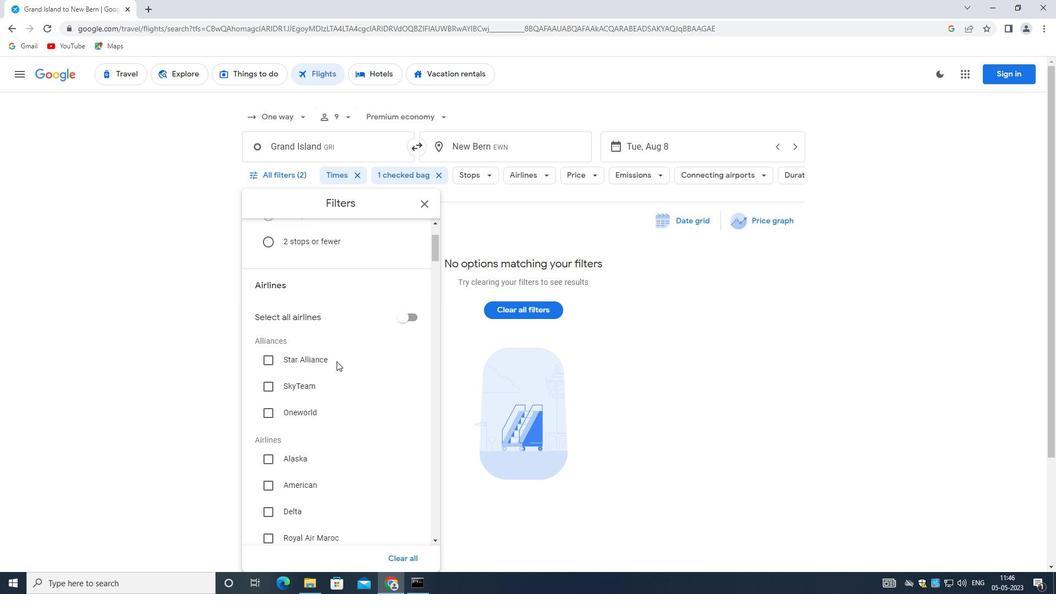 
Action: Mouse moved to (348, 310)
Screenshot: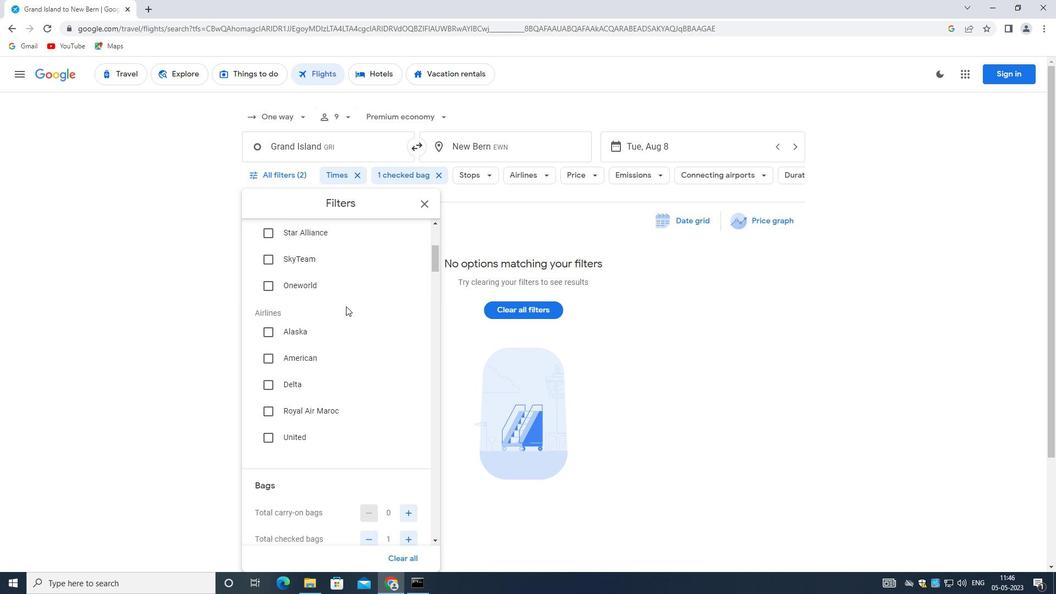 
Action: Mouse scrolled (348, 309) with delta (0, 0)
Screenshot: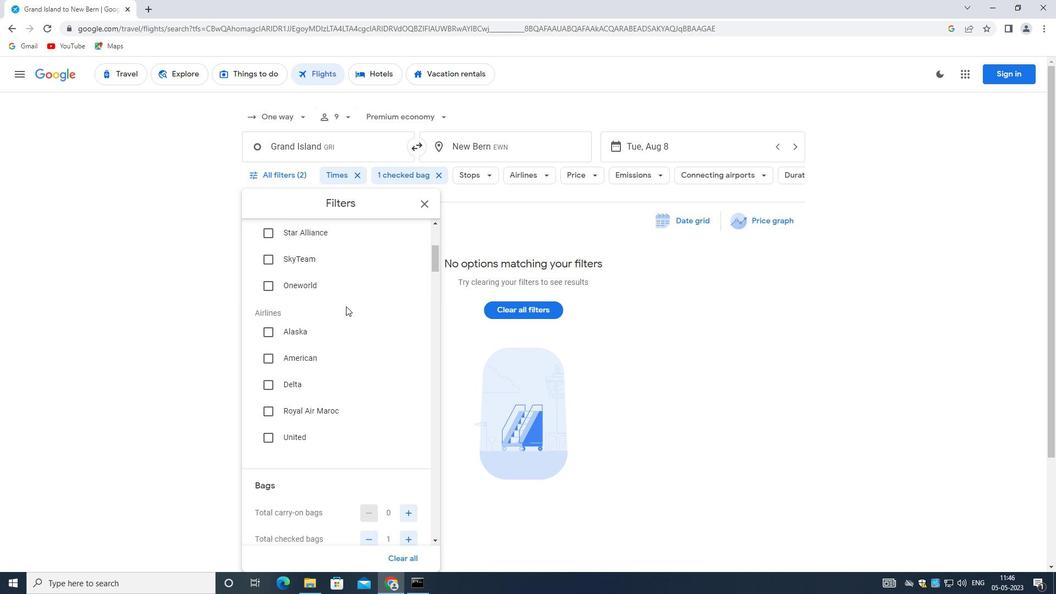 
Action: Mouse moved to (348, 311)
Screenshot: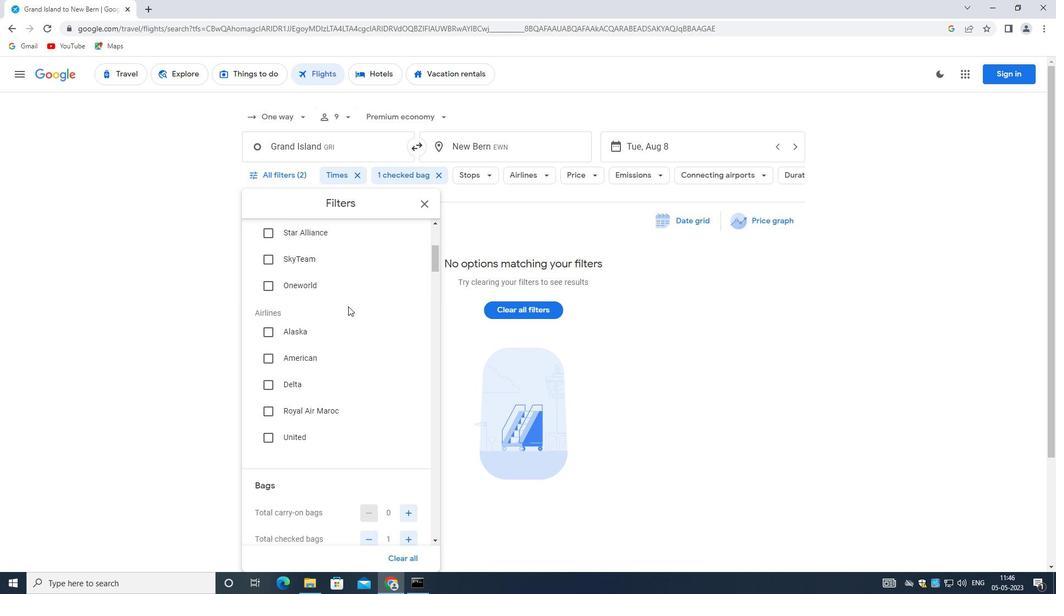 
Action: Mouse scrolled (348, 310) with delta (0, 0)
Screenshot: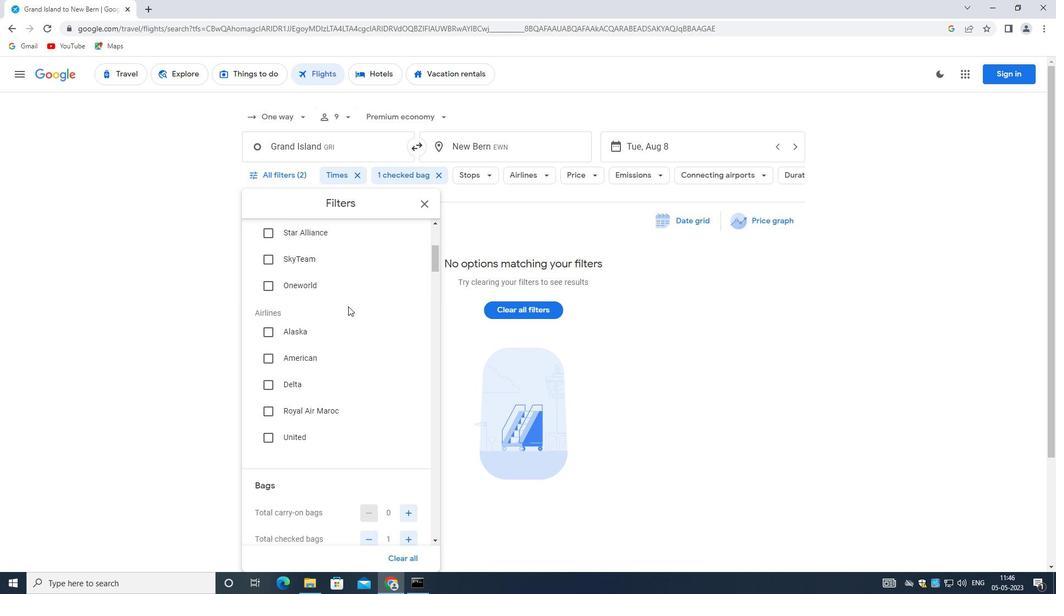
Action: Mouse moved to (324, 361)
Screenshot: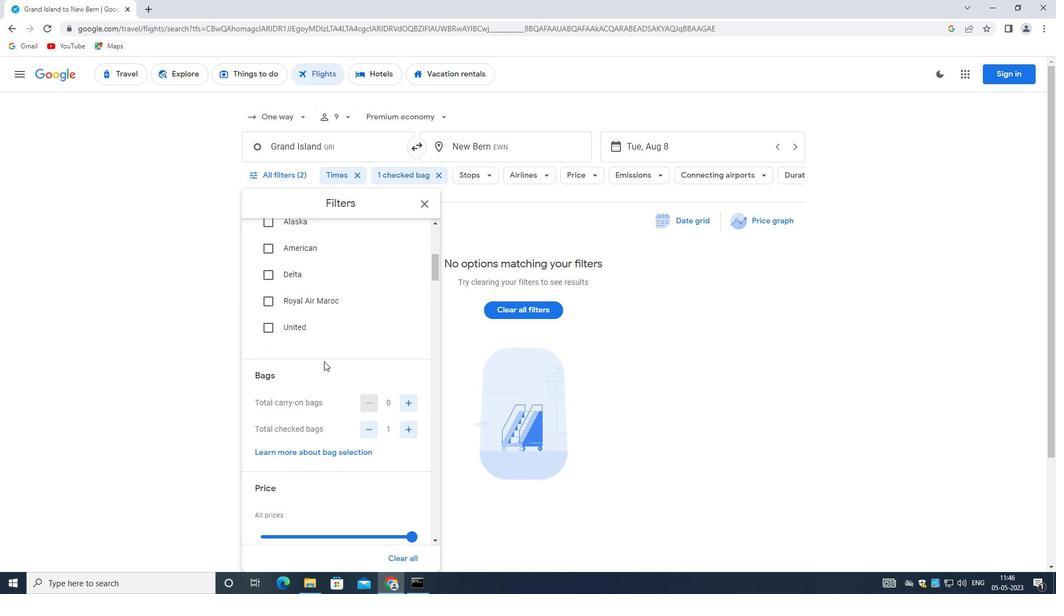 
Action: Mouse scrolled (324, 361) with delta (0, 0)
Screenshot: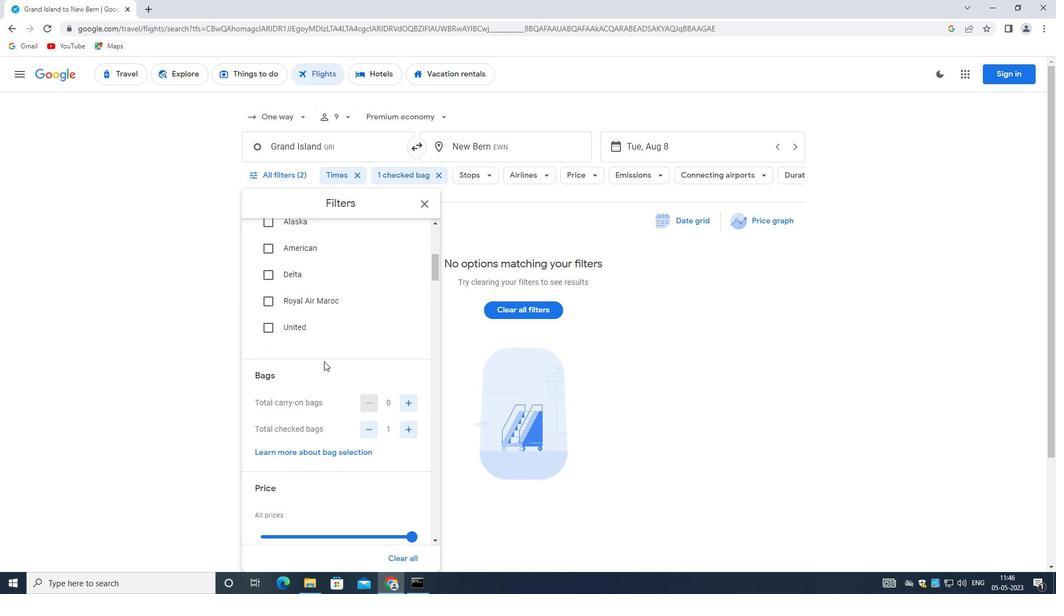 
Action: Mouse scrolled (324, 361) with delta (0, 0)
Screenshot: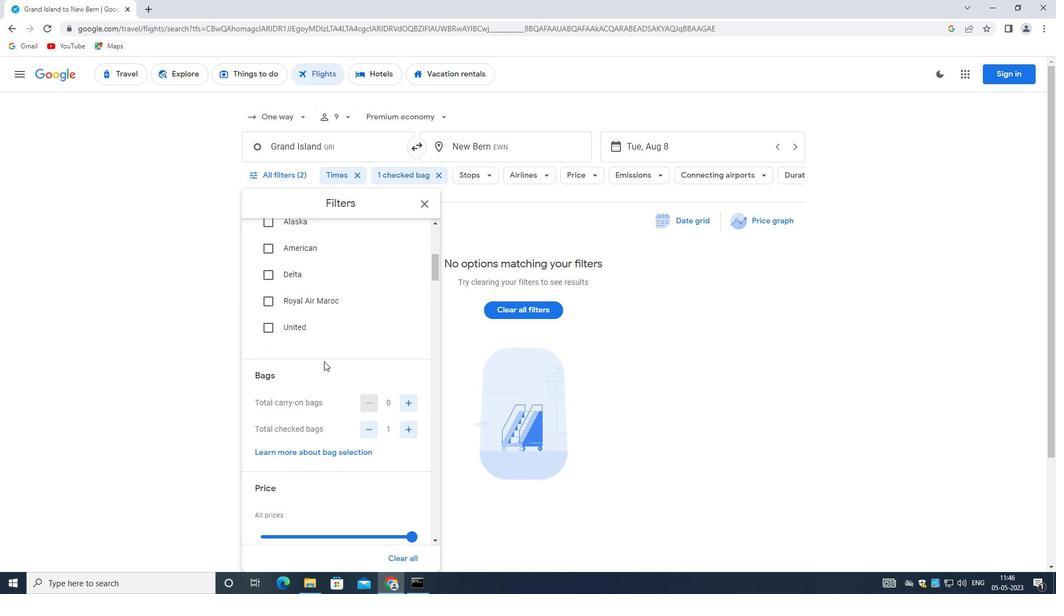 
Action: Mouse moved to (324, 361)
Screenshot: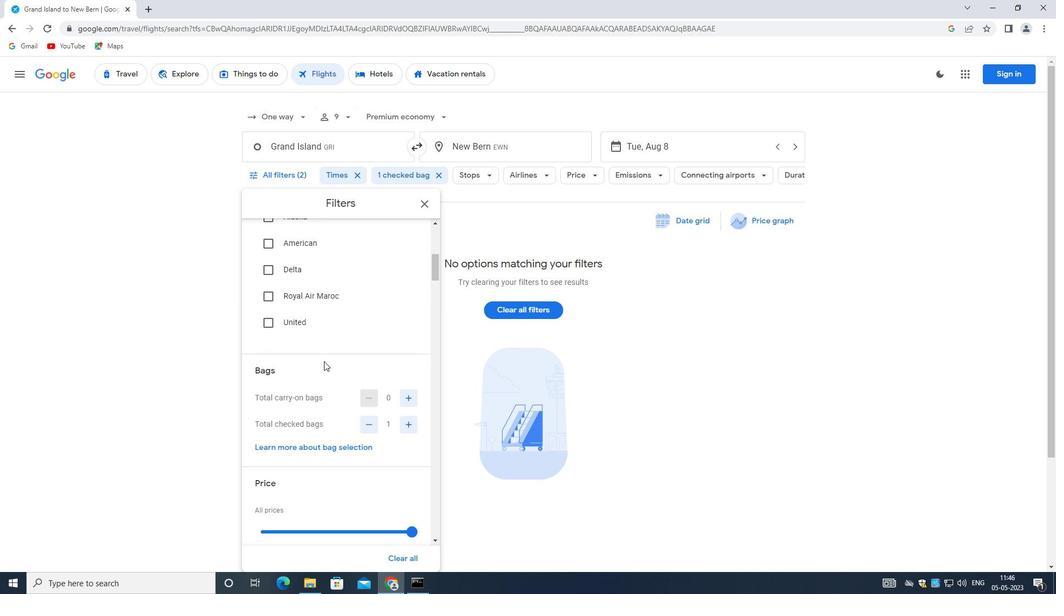 
Action: Mouse scrolled (324, 361) with delta (0, 0)
Screenshot: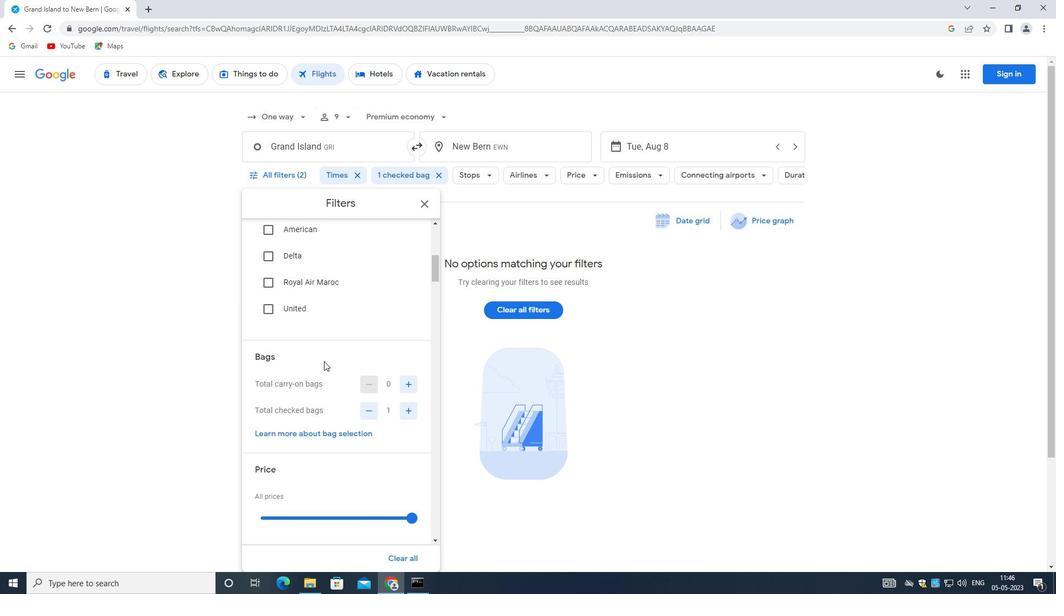 
Action: Mouse moved to (414, 261)
Screenshot: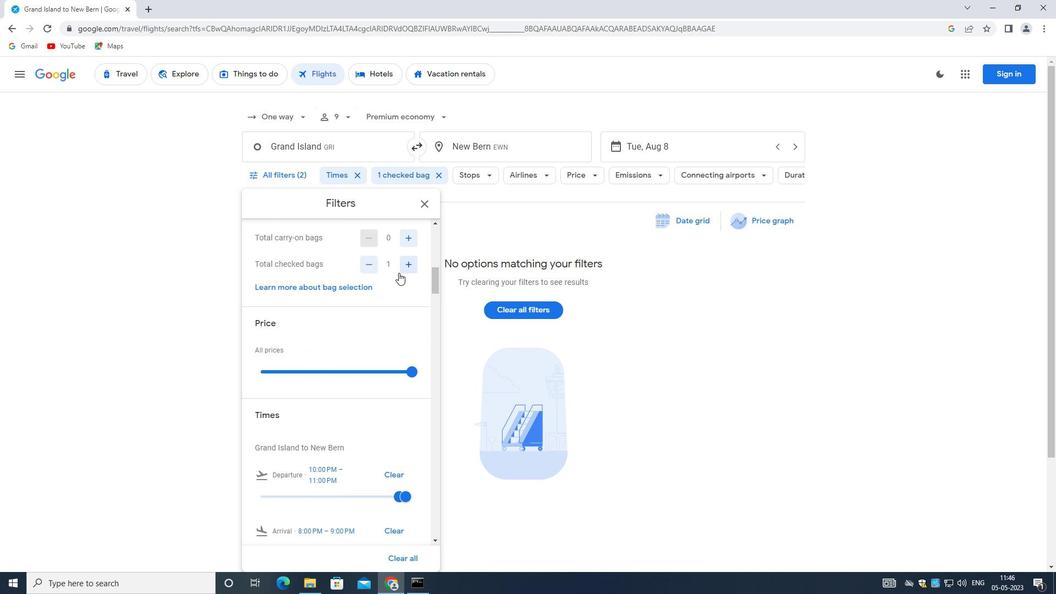 
Action: Mouse pressed left at (414, 261)
Screenshot: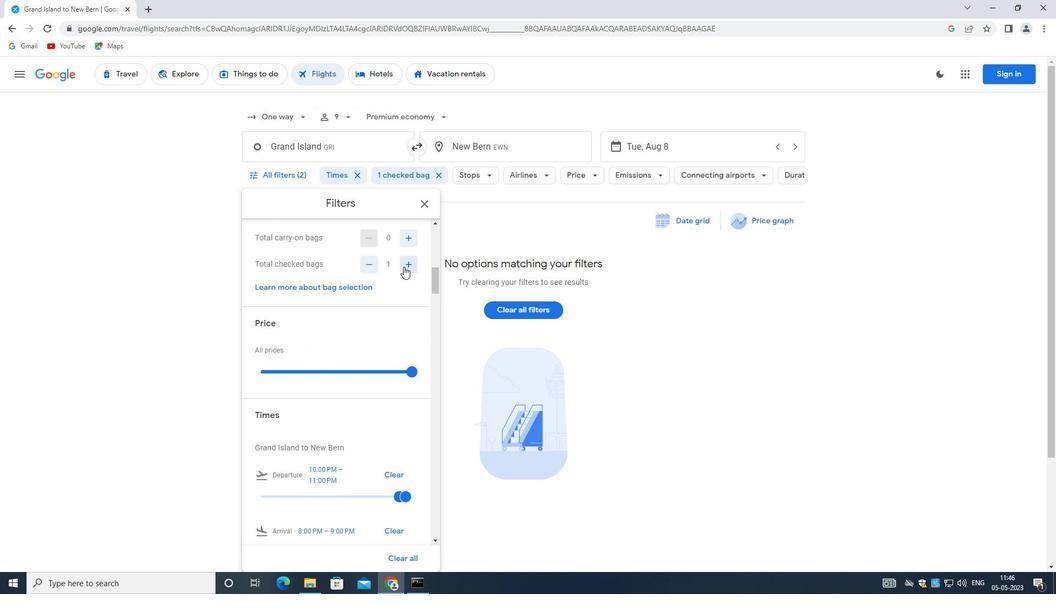 
Action: Mouse moved to (412, 264)
Screenshot: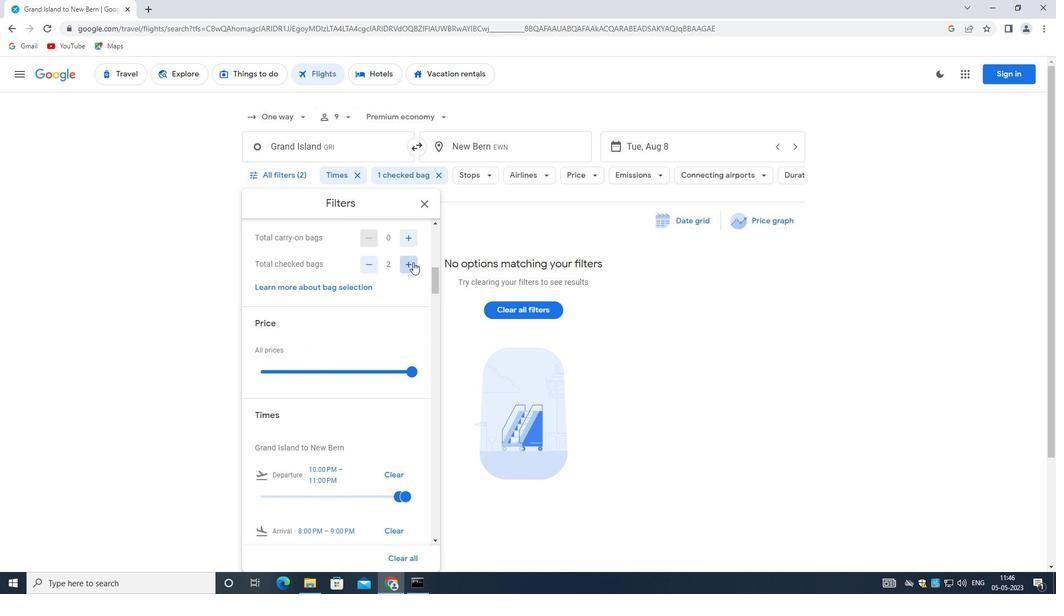 
Action: Mouse pressed left at (412, 264)
Screenshot: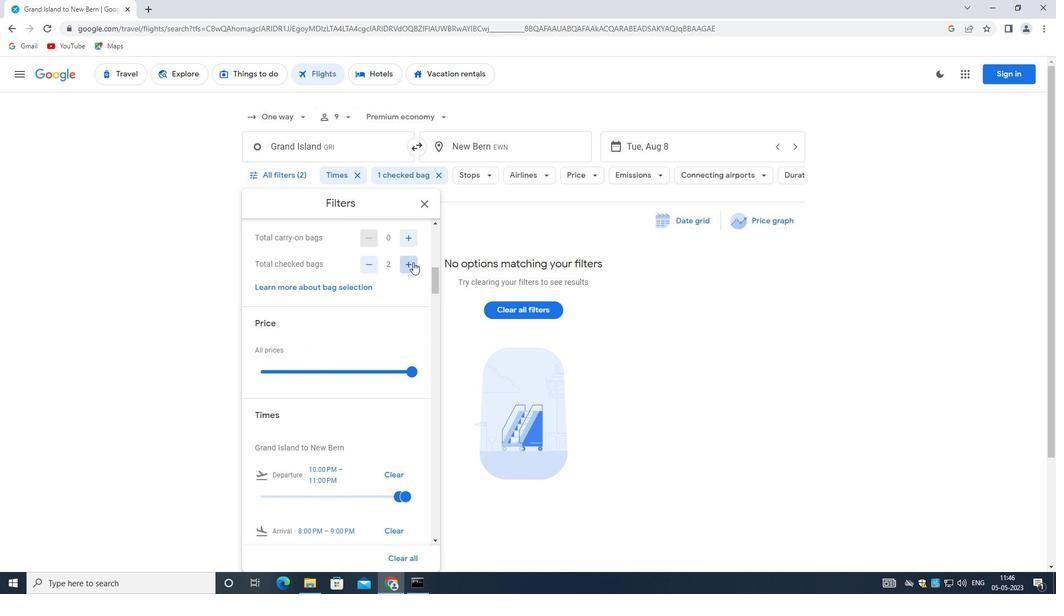 
Action: Mouse pressed left at (412, 264)
Screenshot: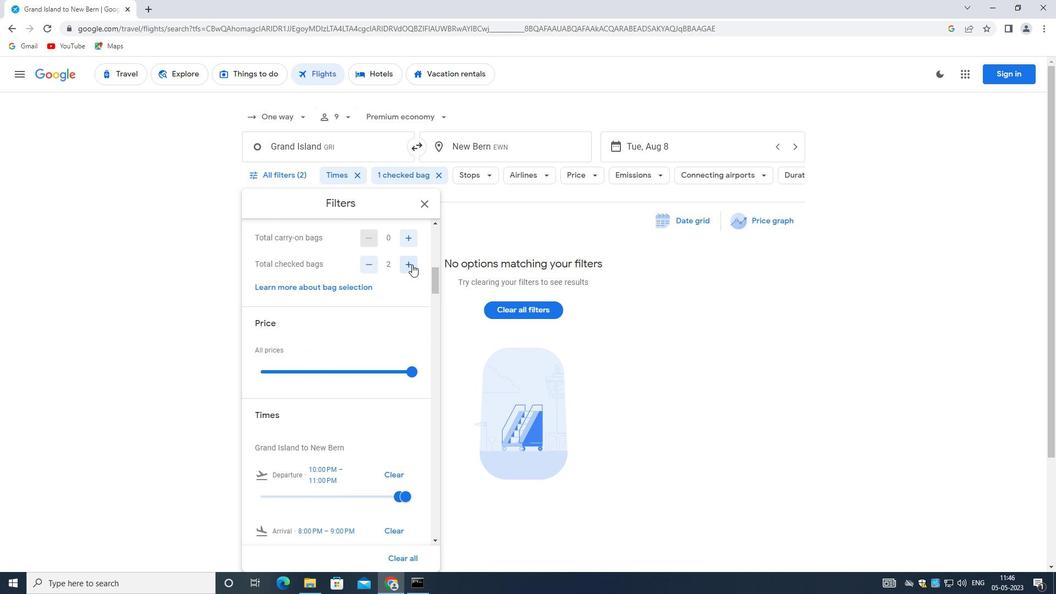 
Action: Mouse pressed left at (412, 264)
Screenshot: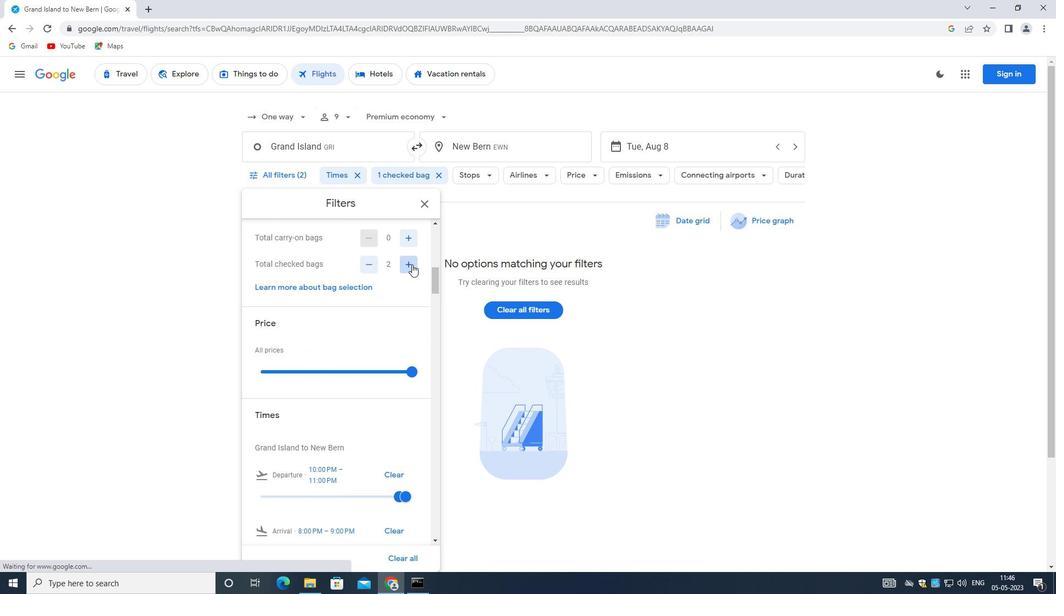 
Action: Mouse pressed left at (412, 264)
Screenshot: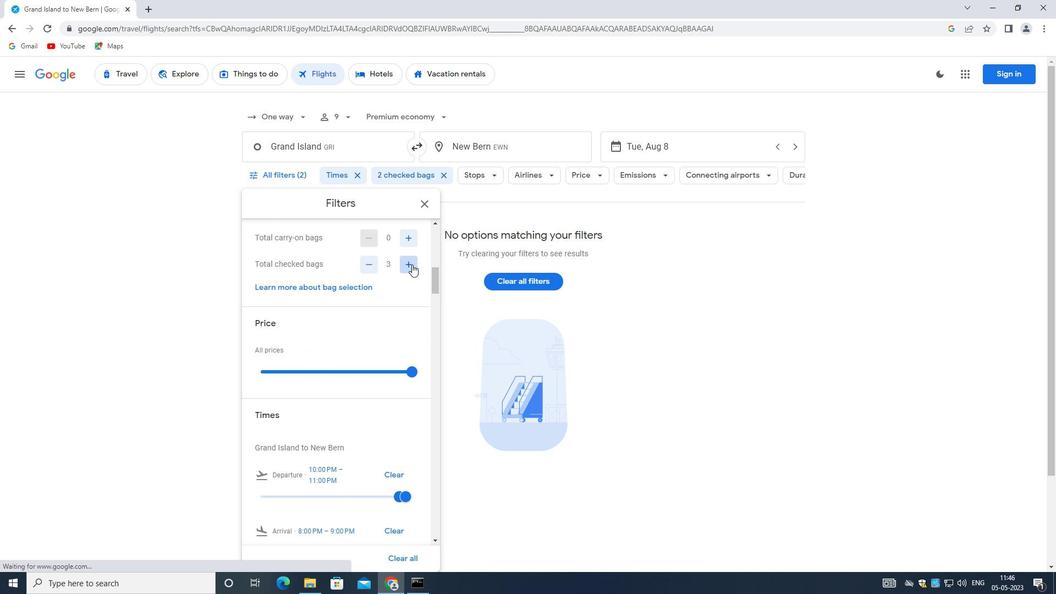 
Action: Mouse pressed left at (412, 264)
Screenshot: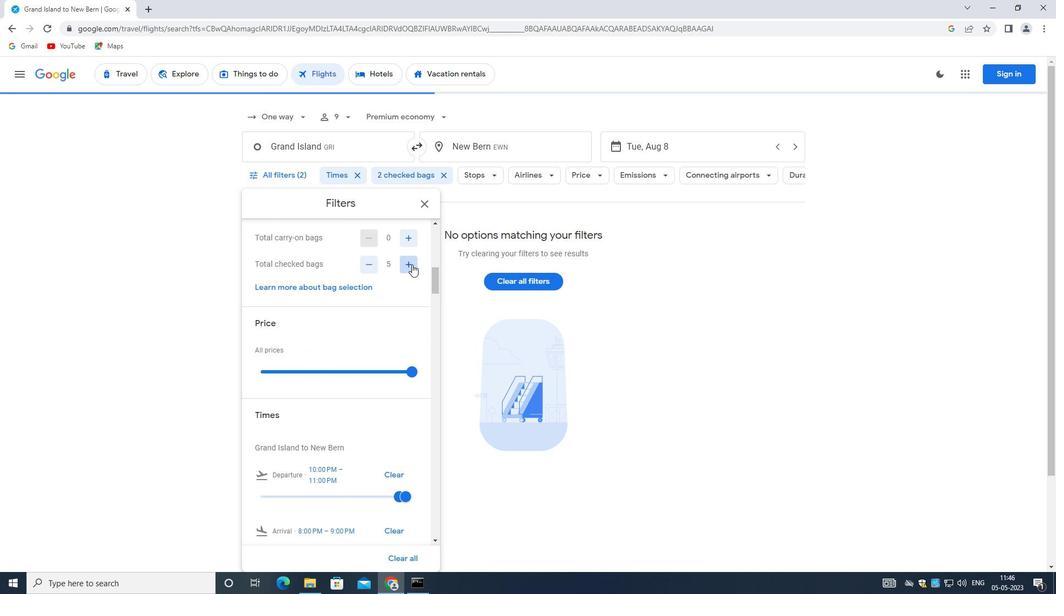 
Action: Mouse moved to (411, 265)
Screenshot: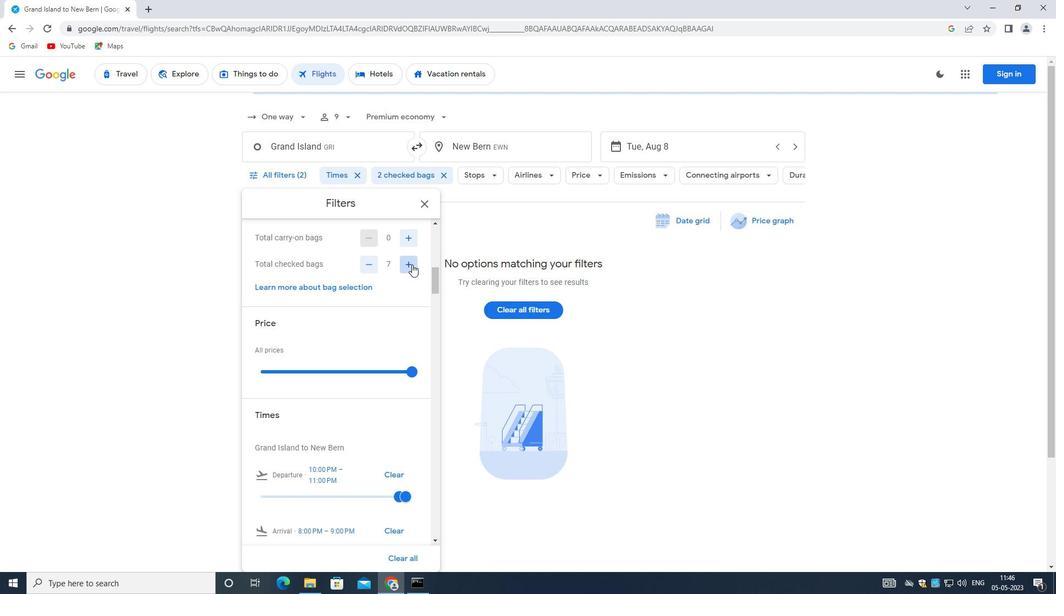 
Action: Mouse pressed left at (411, 265)
Screenshot: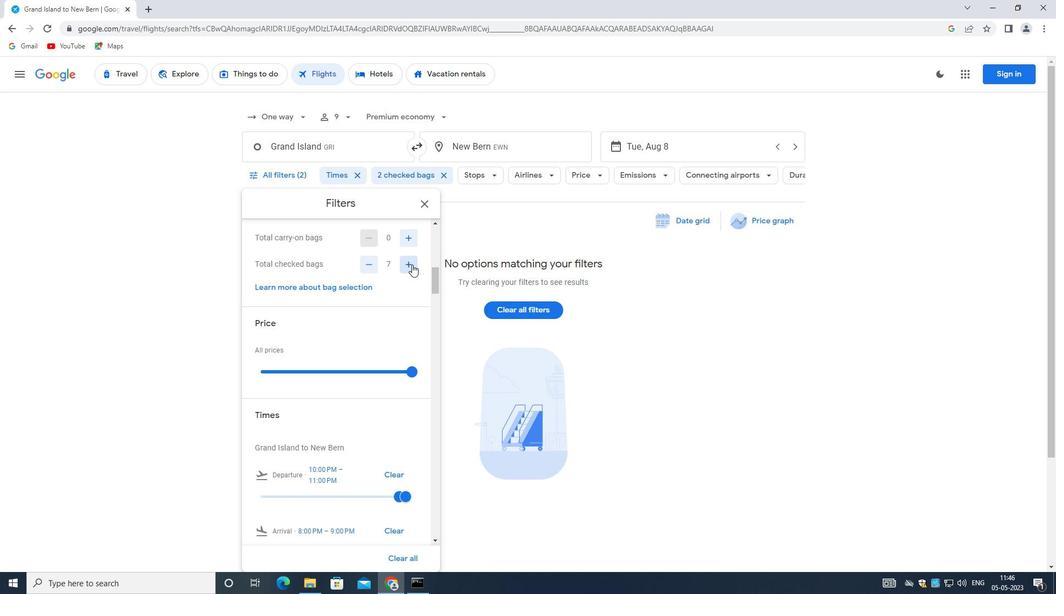 
Action: Mouse moved to (359, 301)
Screenshot: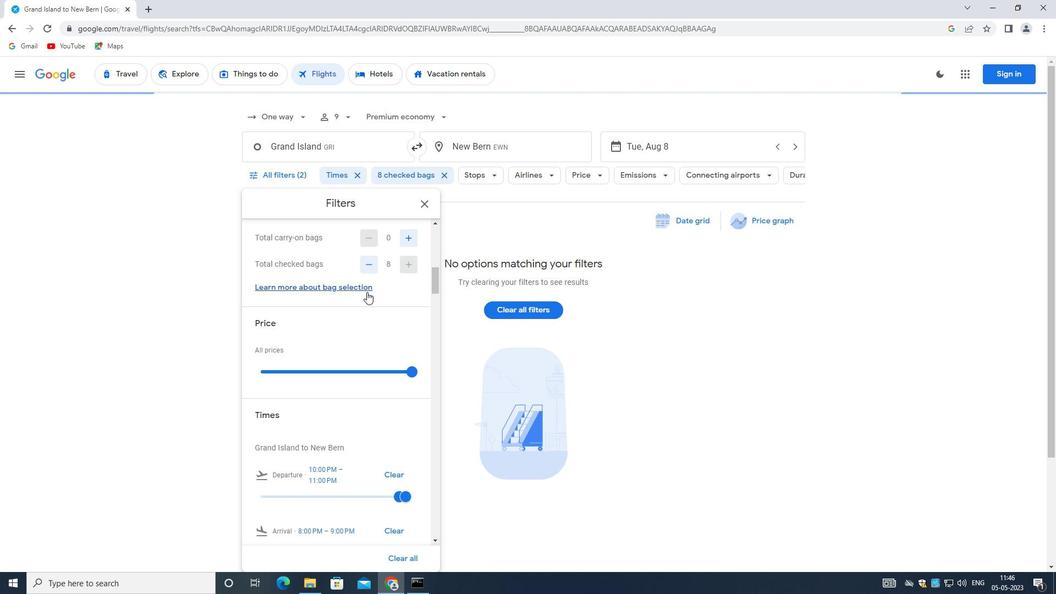 
Action: Mouse scrolled (359, 300) with delta (0, 0)
Screenshot: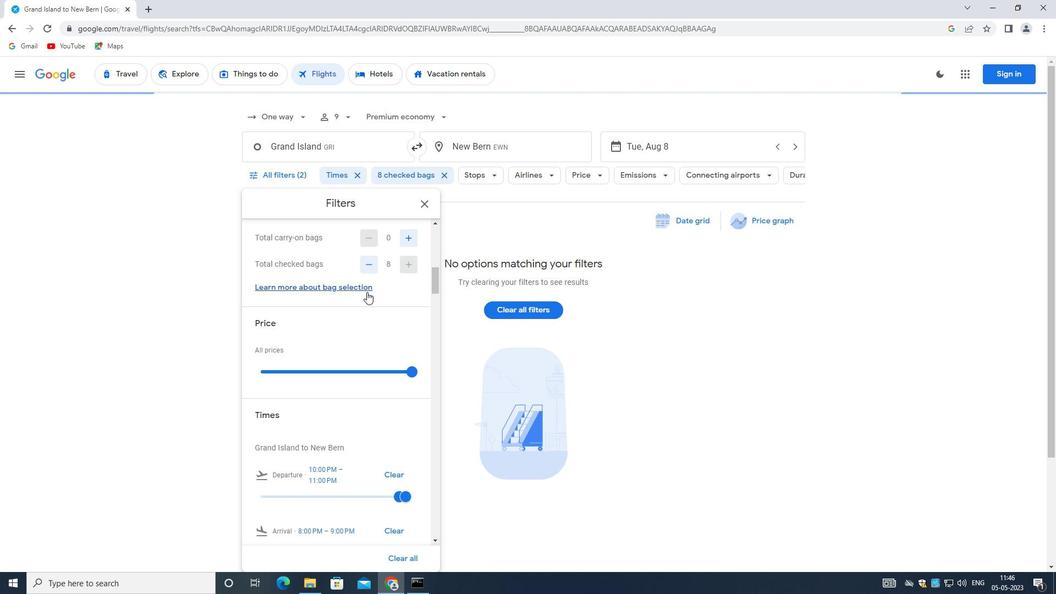 
Action: Mouse moved to (356, 304)
Screenshot: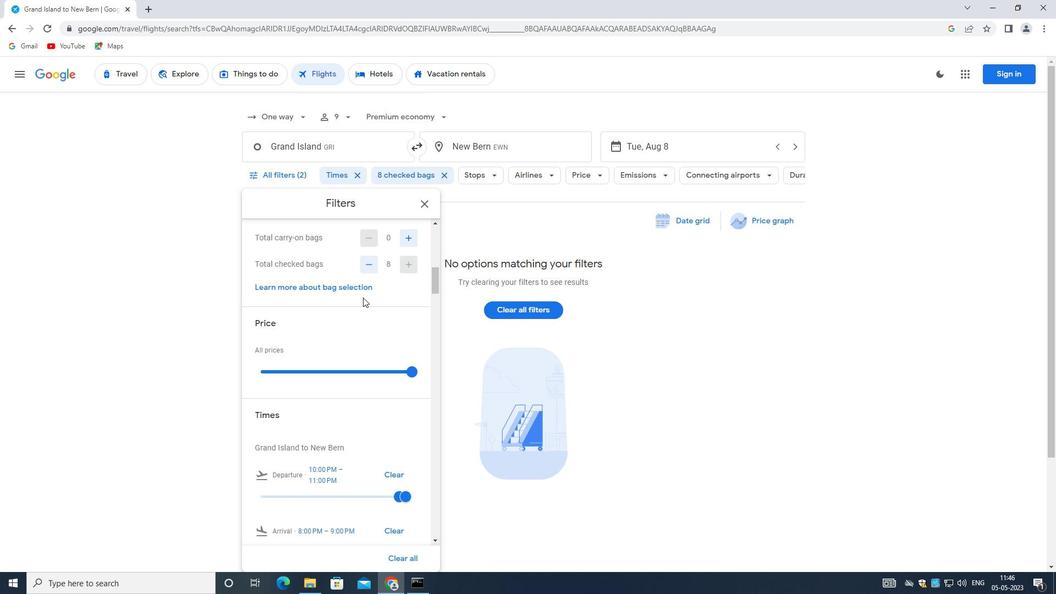 
Action: Mouse scrolled (356, 303) with delta (0, 0)
Screenshot: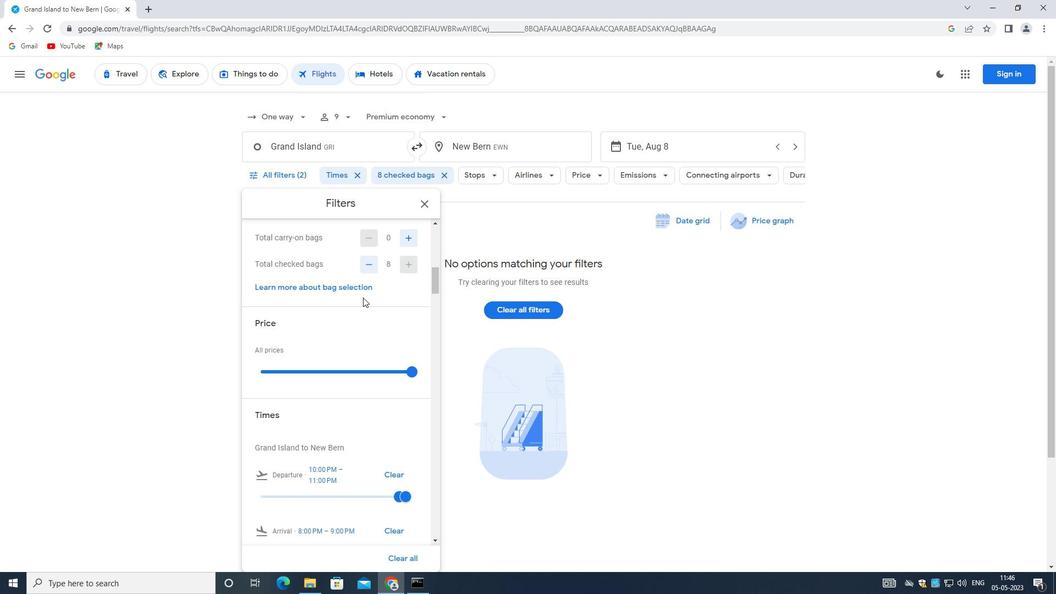 
Action: Mouse moved to (352, 306)
Screenshot: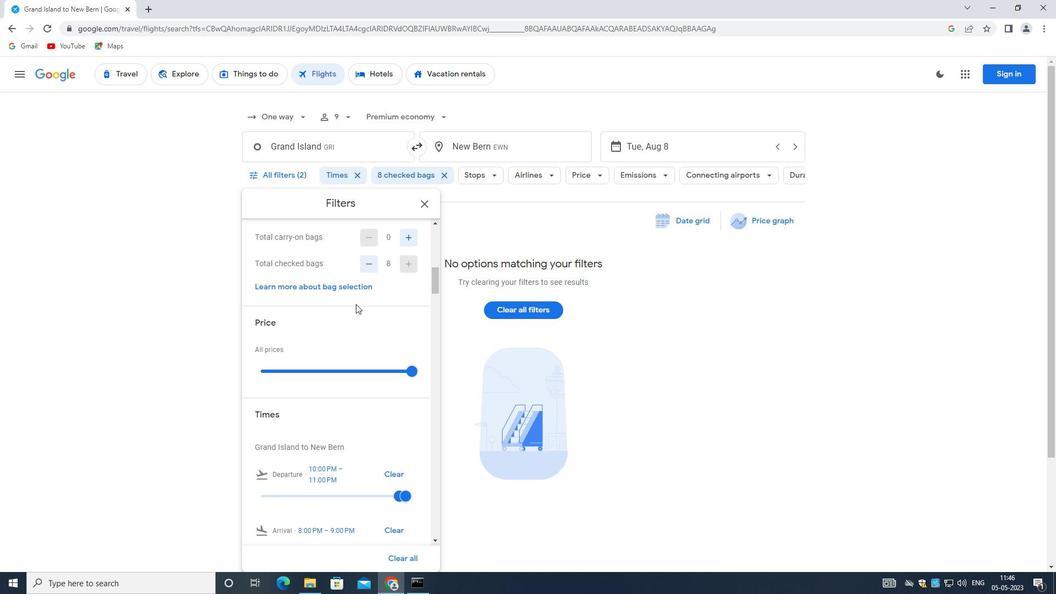 
Action: Mouse scrolled (352, 305) with delta (0, 0)
Screenshot: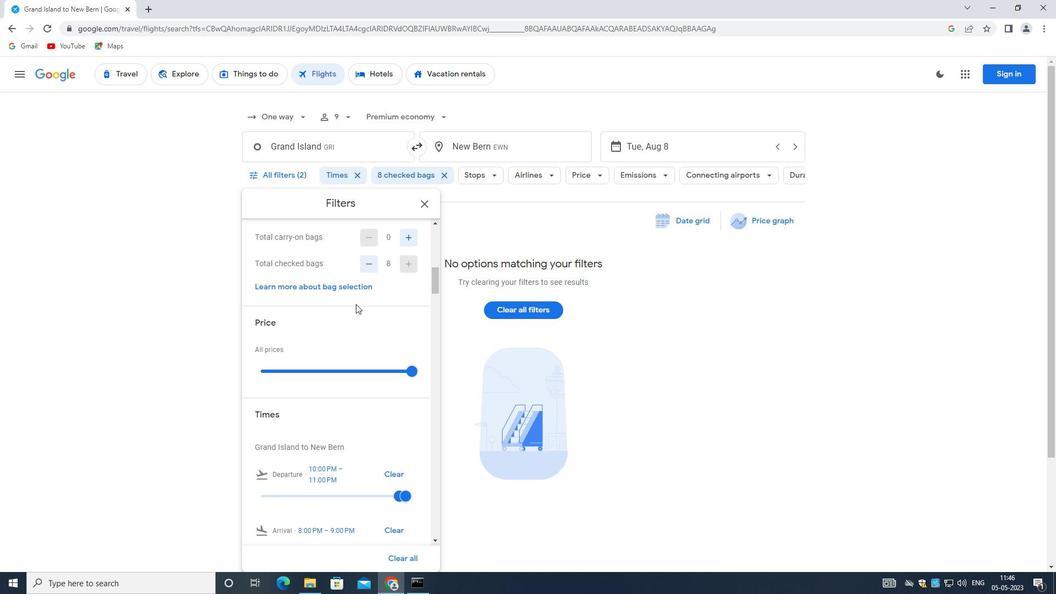 
Action: Mouse moved to (369, 321)
Screenshot: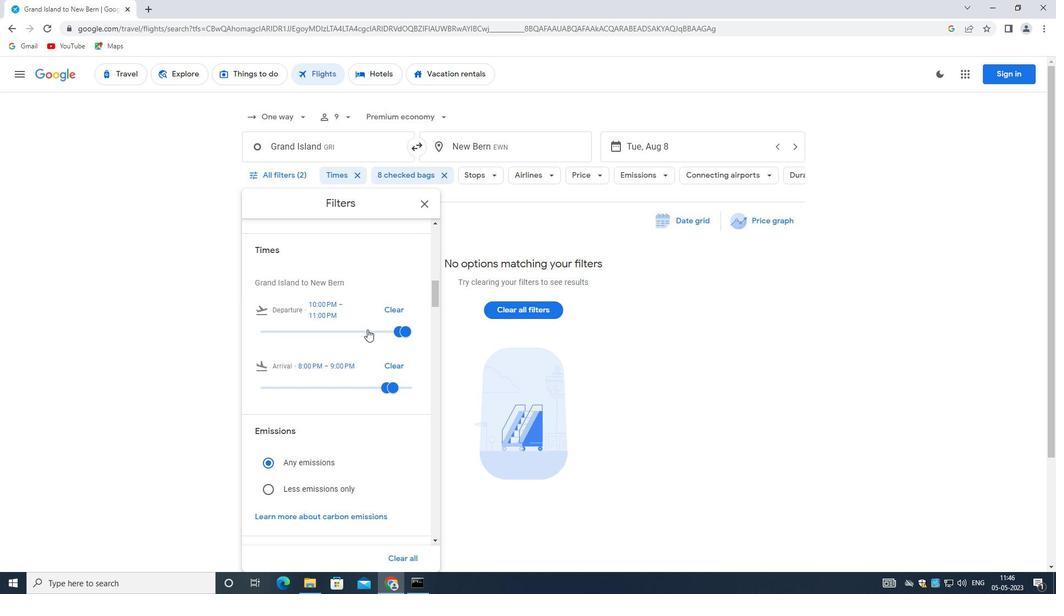 
Action: Mouse scrolled (369, 322) with delta (0, 0)
Screenshot: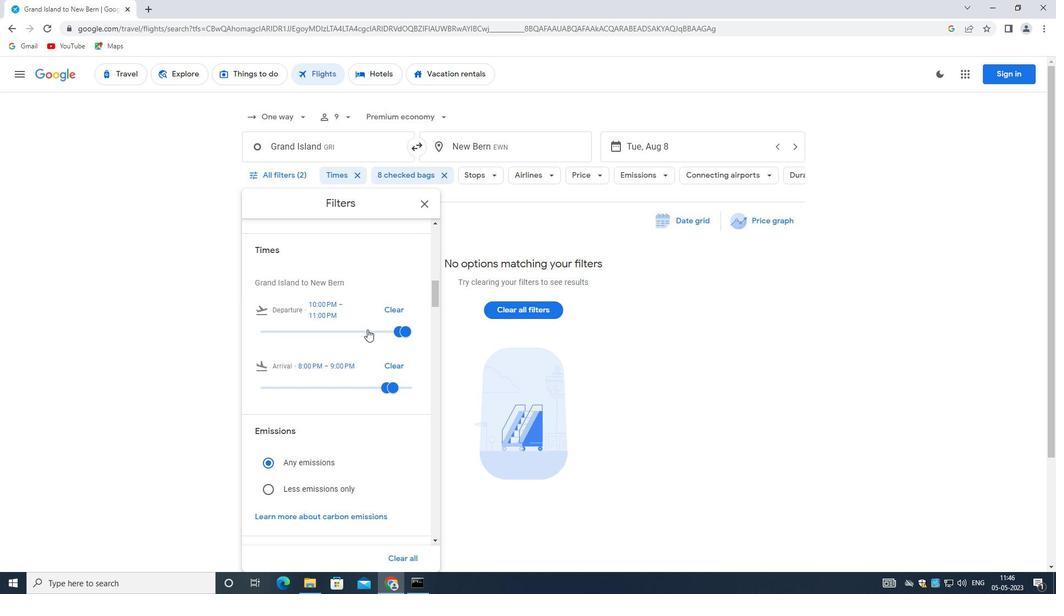 
Action: Mouse scrolled (369, 322) with delta (0, 0)
Screenshot: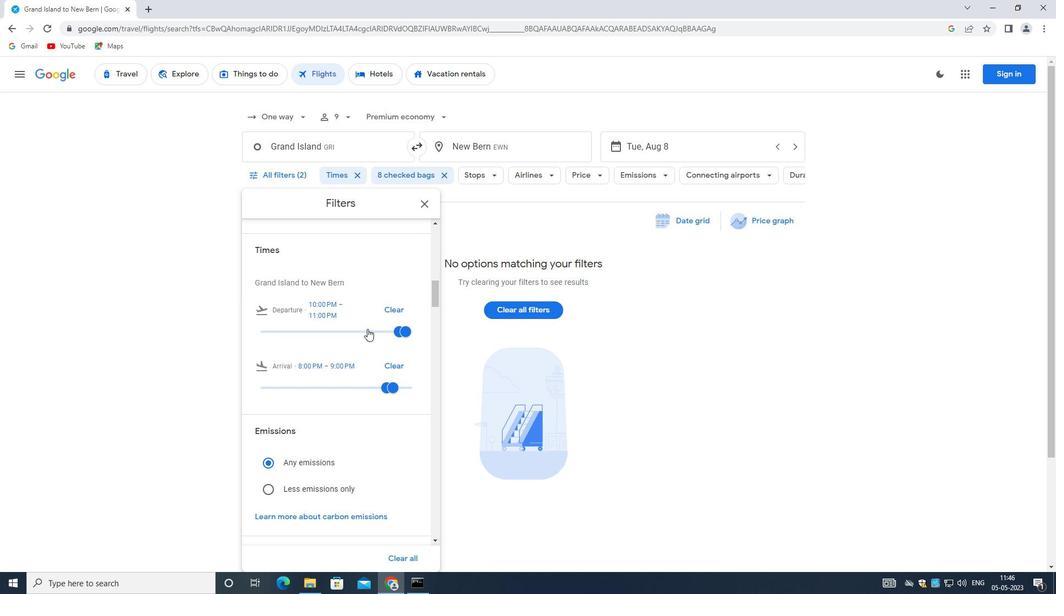 
Action: Mouse moved to (414, 312)
Screenshot: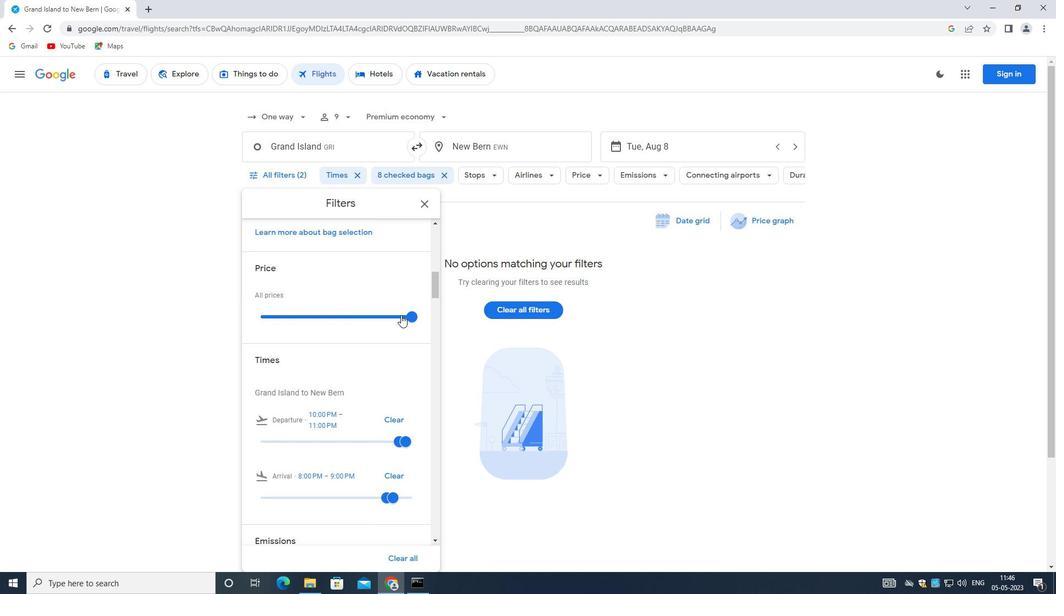 
Action: Mouse pressed left at (414, 312)
Screenshot: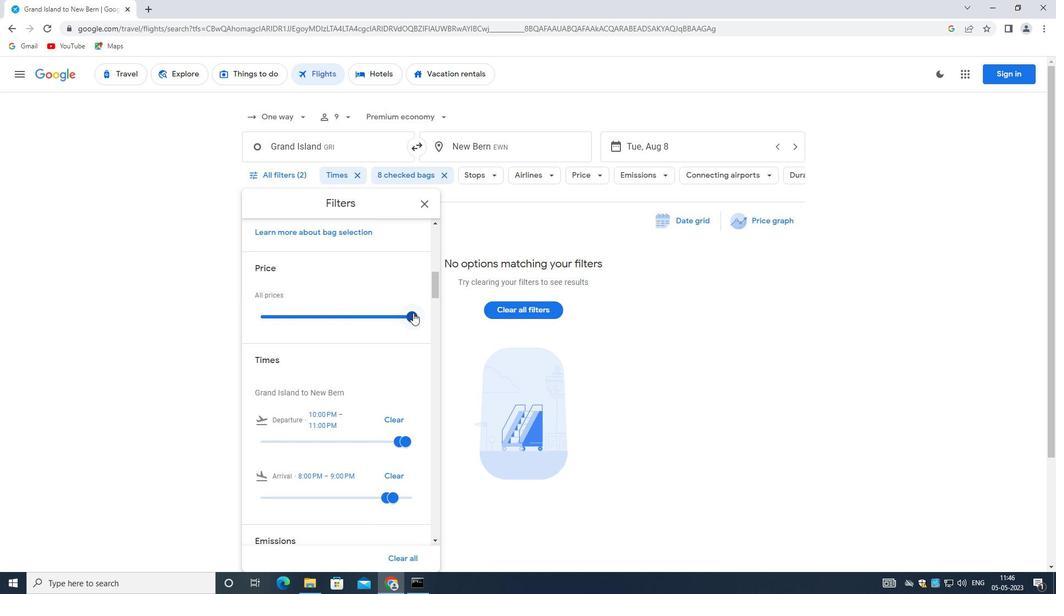 
Action: Mouse moved to (379, 438)
Screenshot: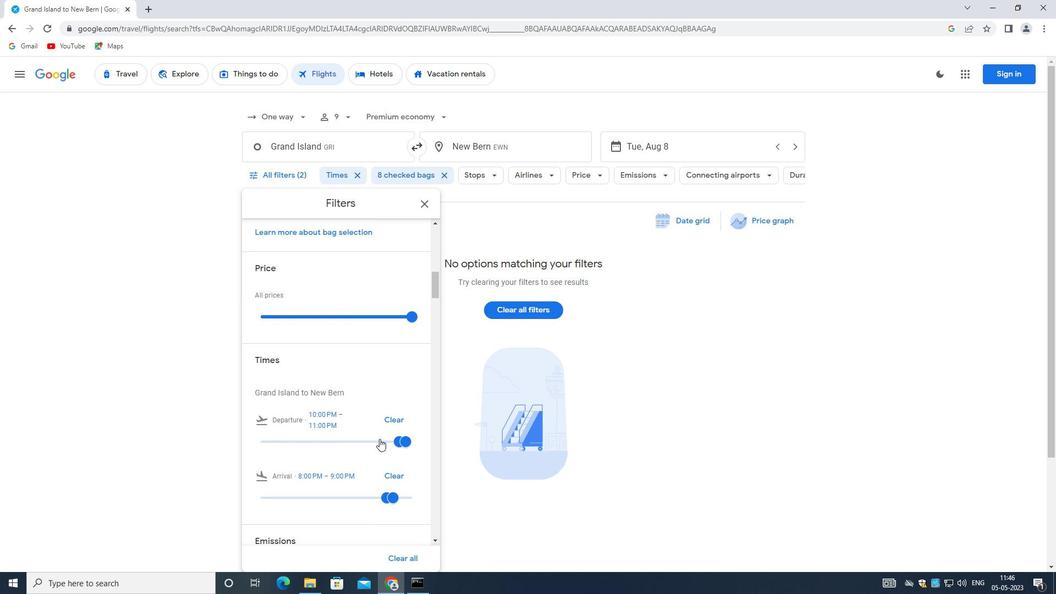 
Action: Mouse pressed left at (379, 438)
Screenshot: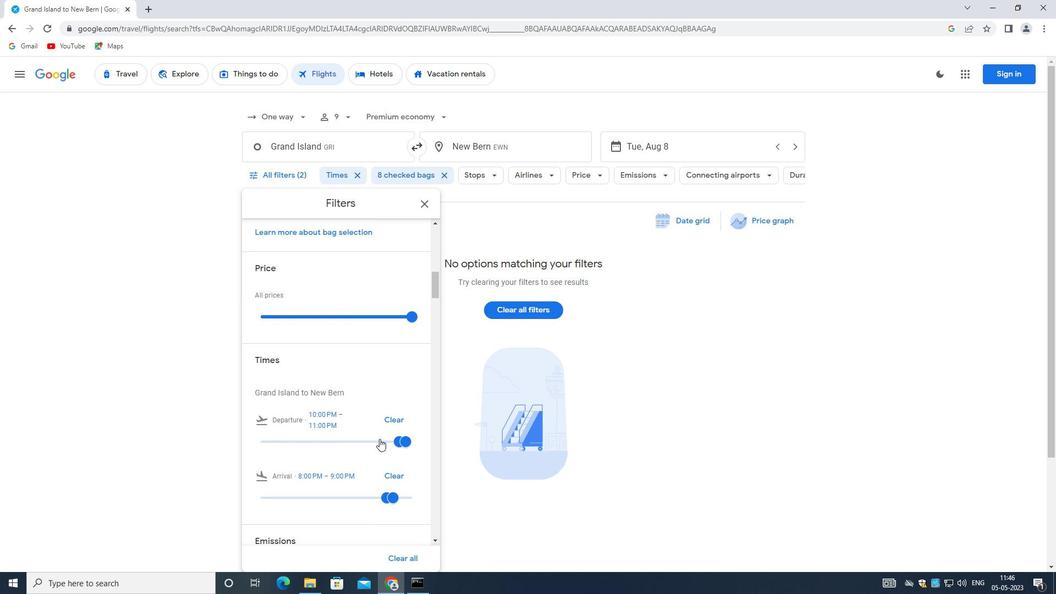 
Action: Mouse moved to (391, 440)
Screenshot: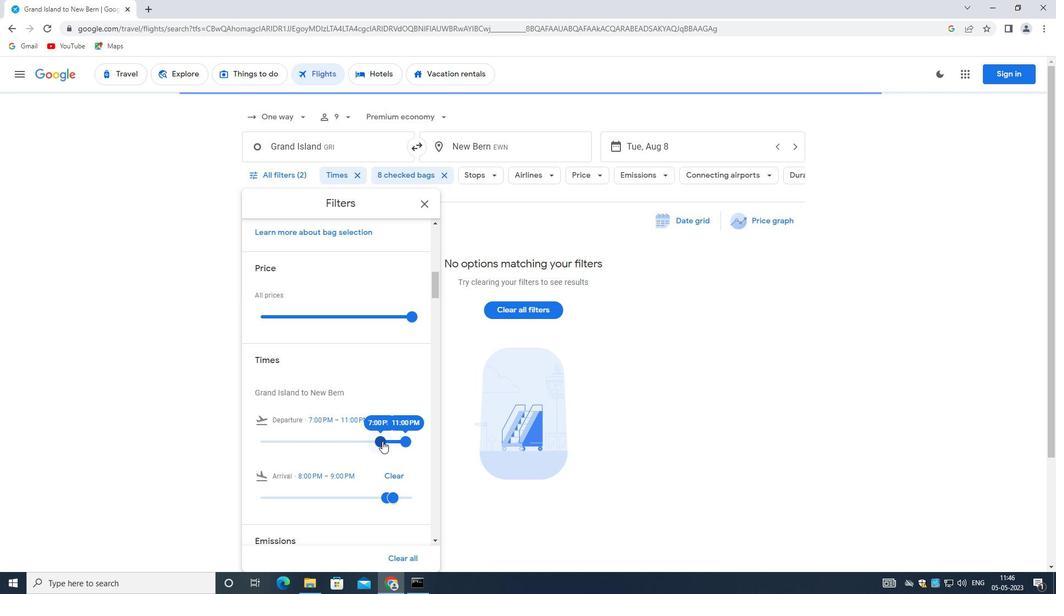 
Action: Mouse pressed left at (391, 440)
Screenshot: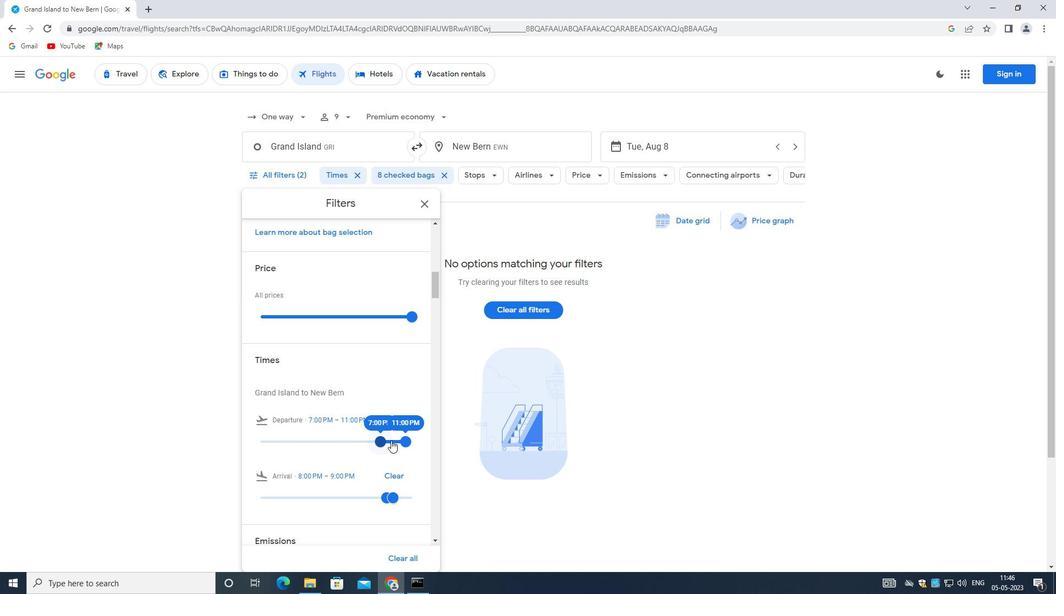 
Action: Mouse moved to (392, 441)
Screenshot: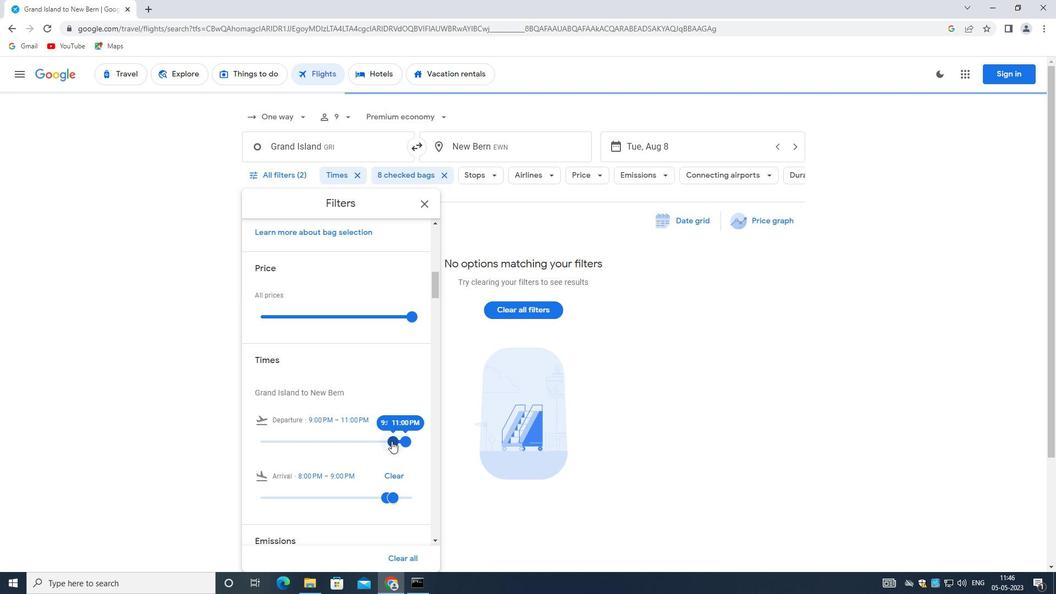 
Action: Mouse pressed left at (392, 441)
Screenshot: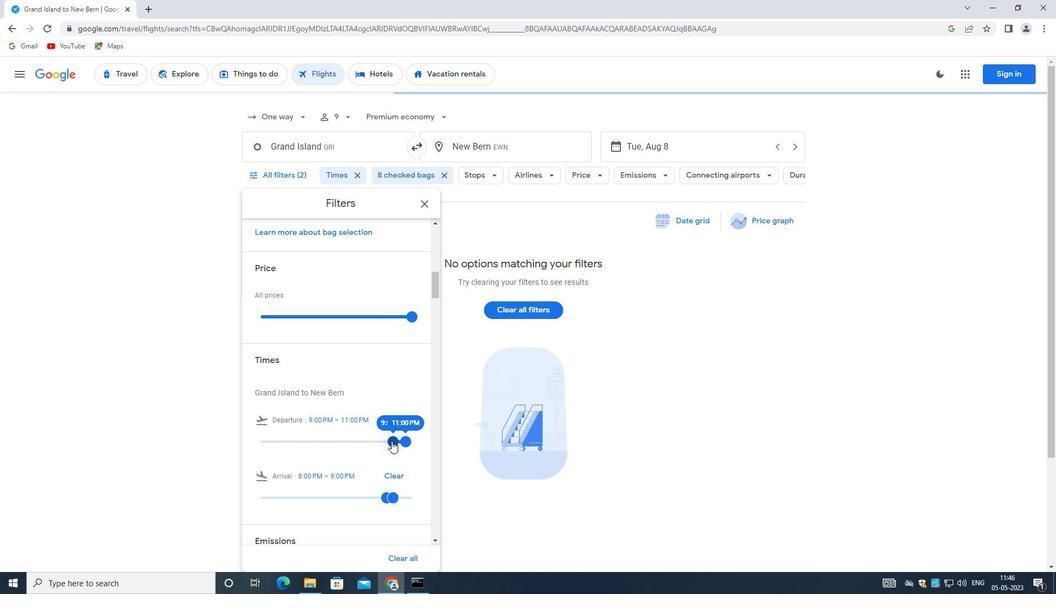 
Action: Mouse moved to (409, 441)
Screenshot: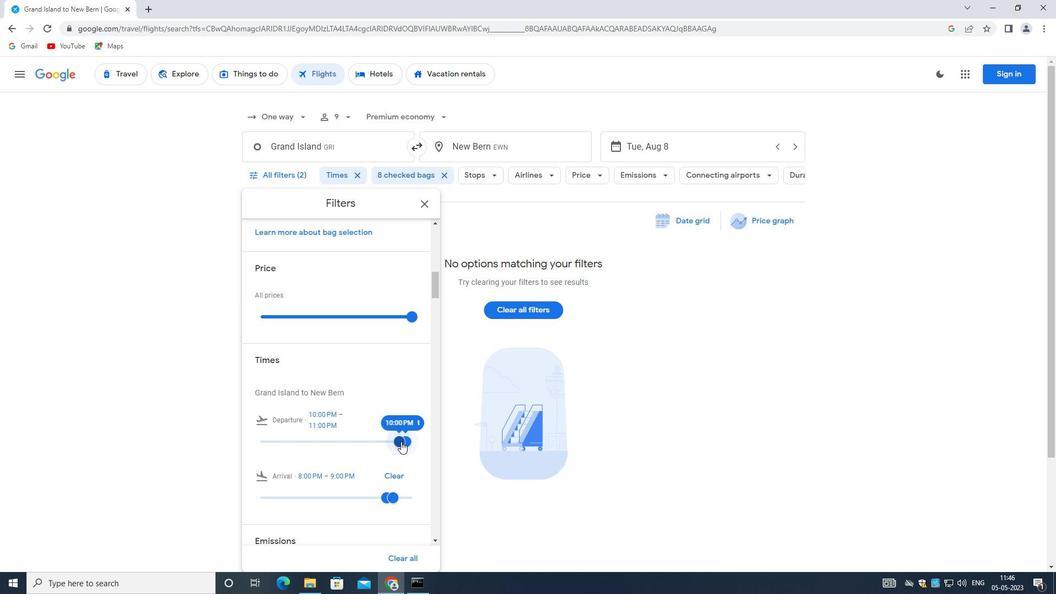 
Action: Mouse pressed left at (409, 441)
Screenshot: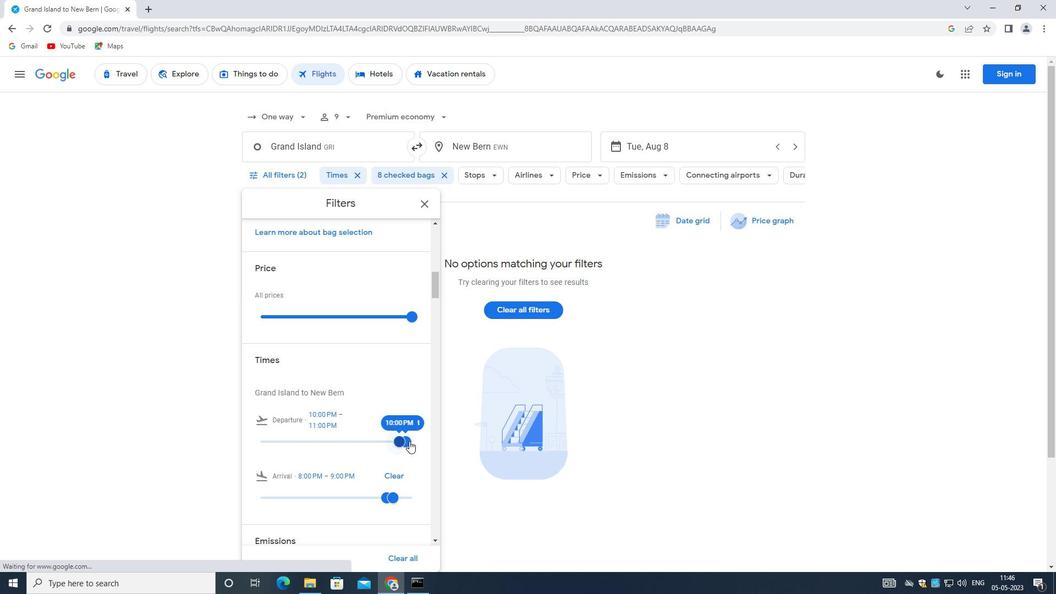 
Action: Mouse moved to (307, 317)
Screenshot: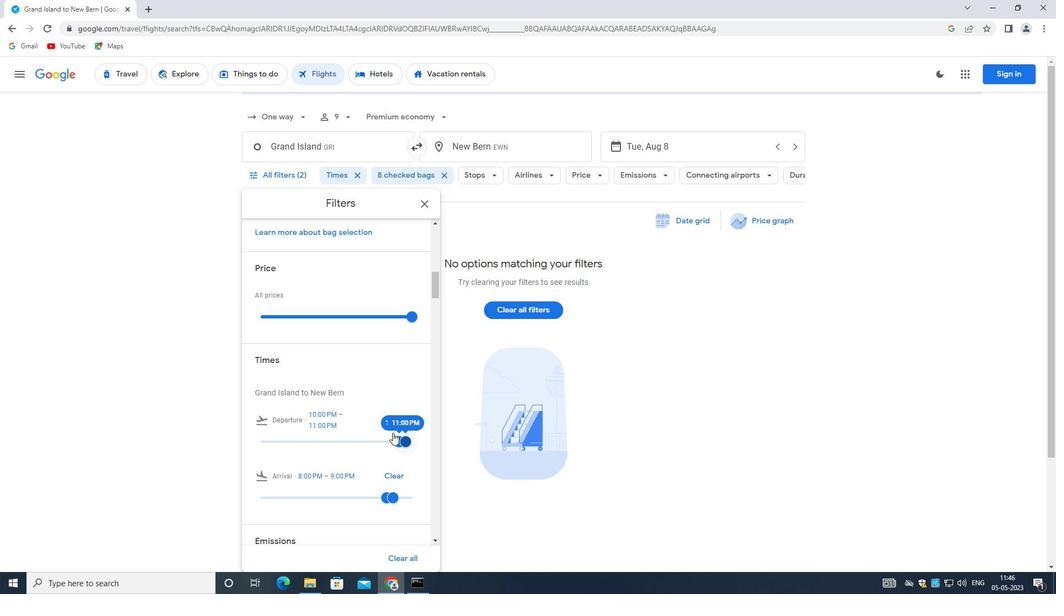 
Action: Mouse scrolled (307, 316) with delta (0, 0)
Screenshot: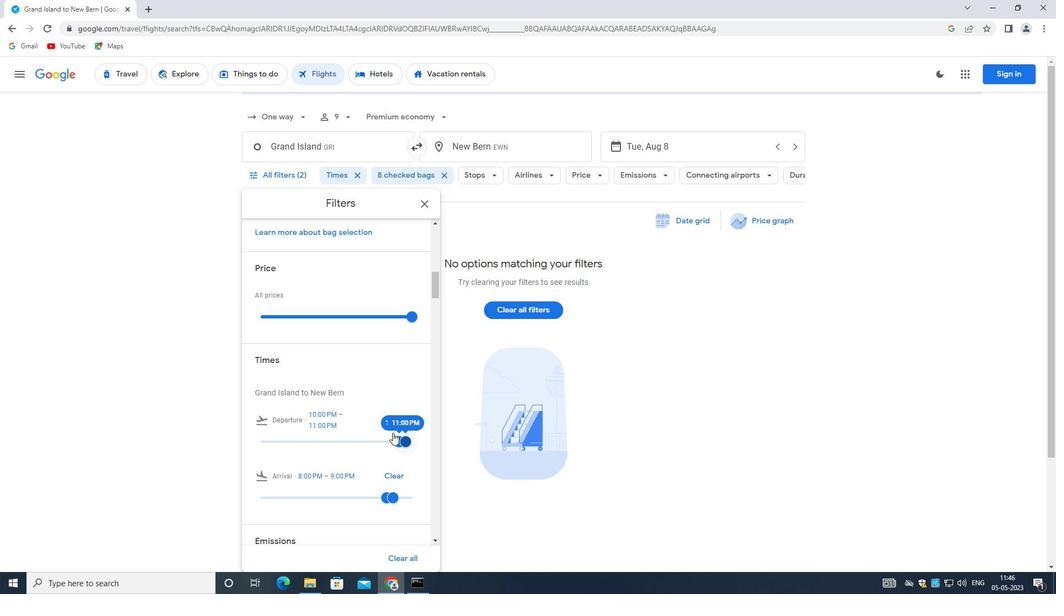 
Action: Mouse moved to (310, 334)
Screenshot: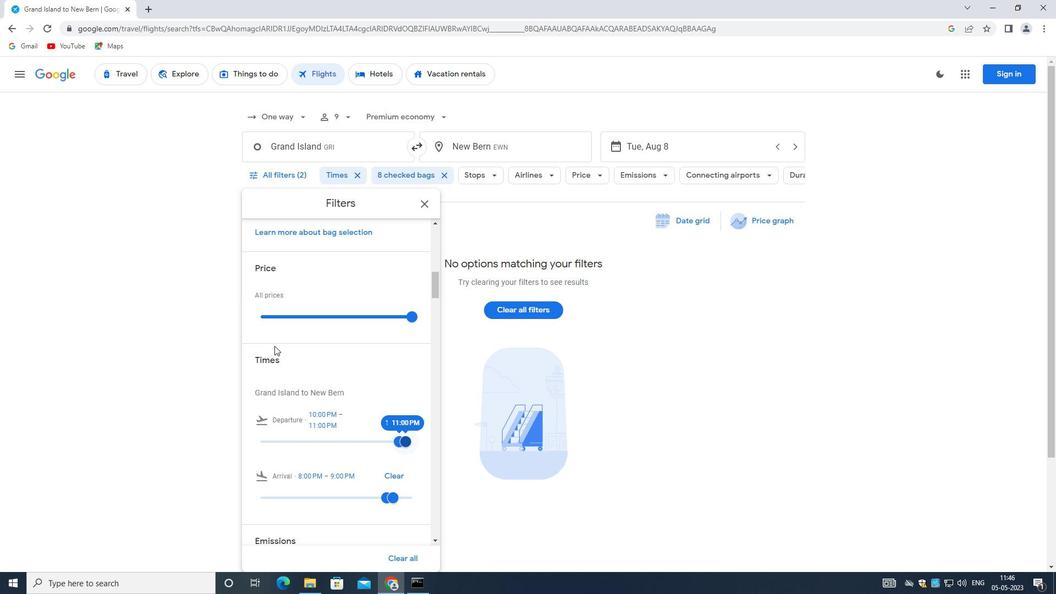 
Action: Mouse scrolled (310, 334) with delta (0, 0)
Screenshot: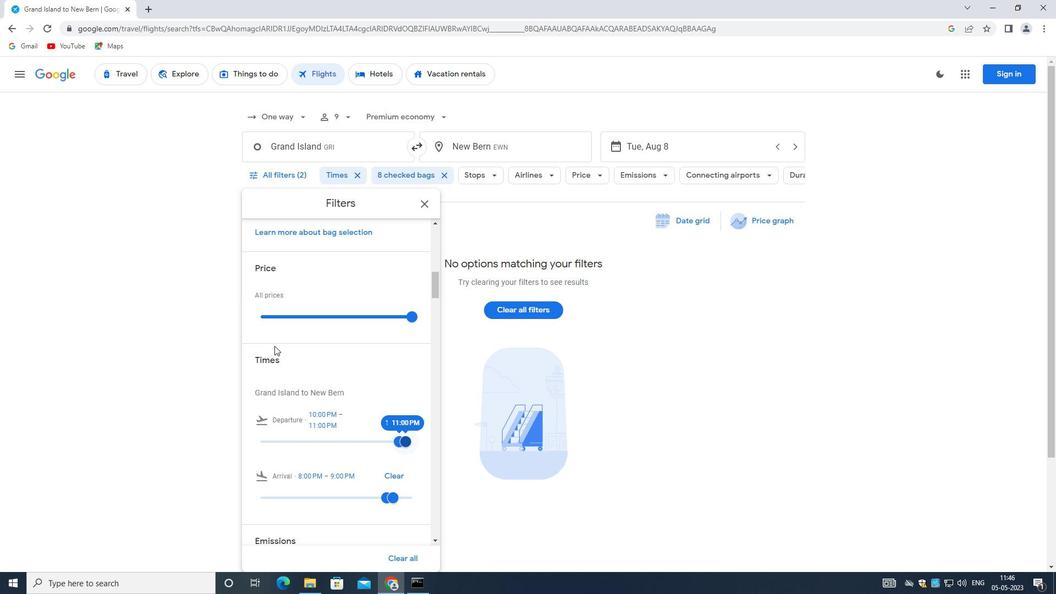 
Action: Mouse moved to (314, 352)
Screenshot: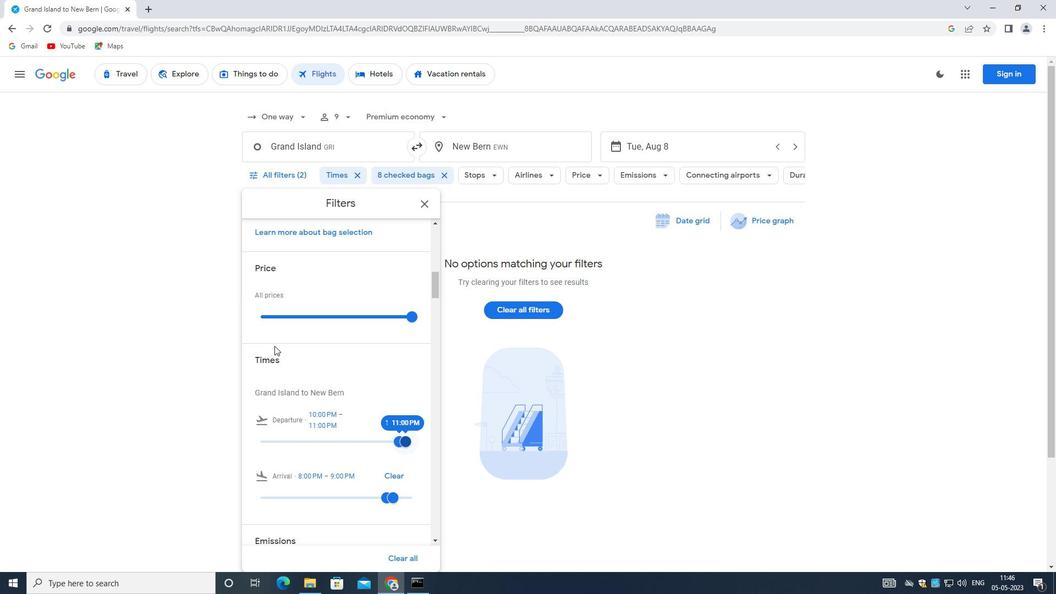 
Action: Mouse scrolled (314, 351) with delta (0, 0)
Screenshot: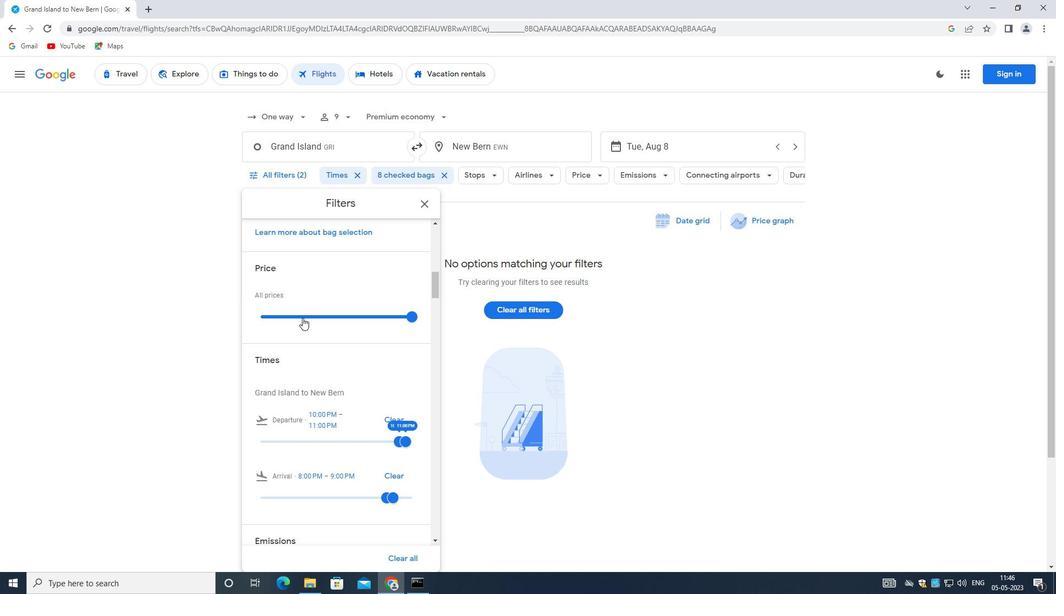 
Action: Mouse moved to (315, 357)
Screenshot: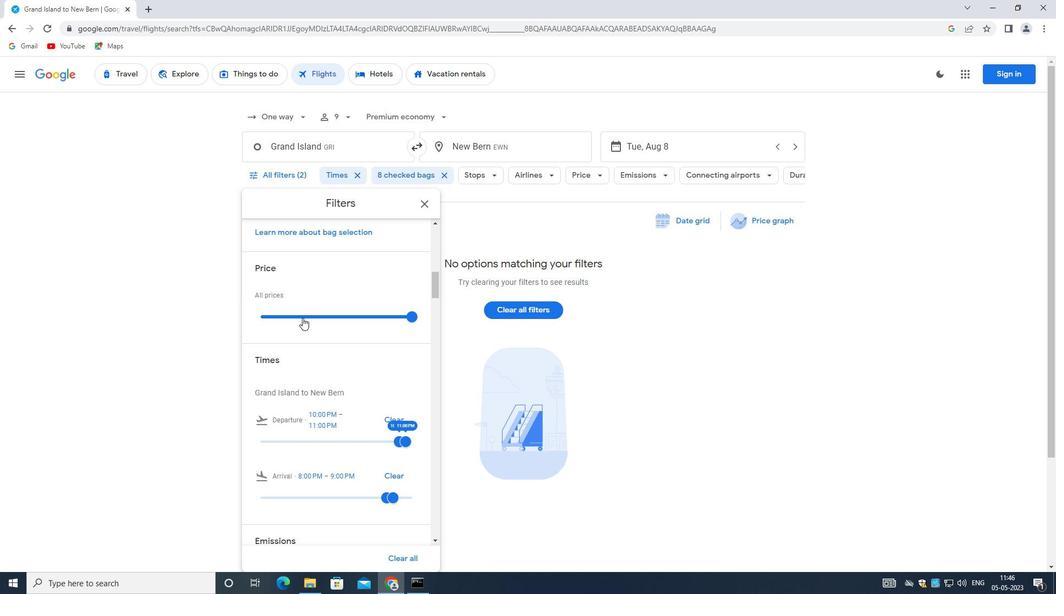 
Action: Mouse scrolled (315, 357) with delta (0, 0)
Screenshot: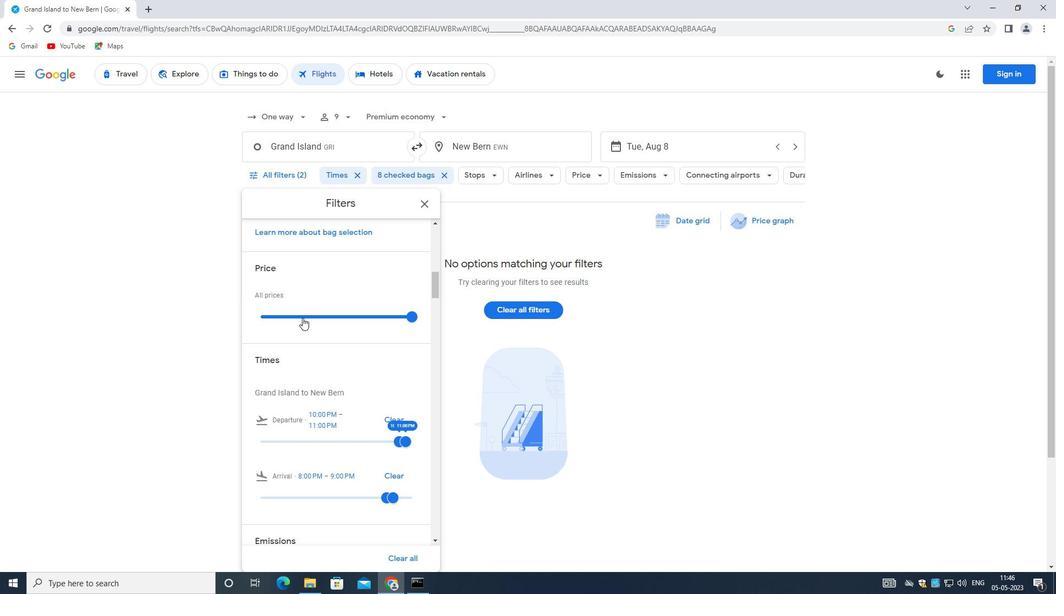 
Action: Mouse moved to (316, 359)
Screenshot: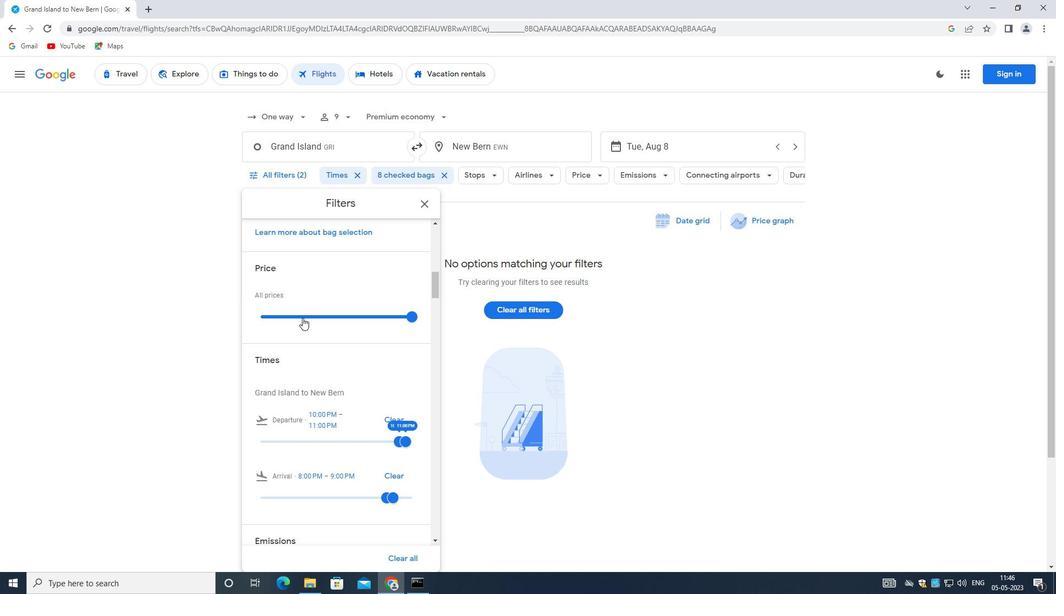 
Action: Mouse scrolled (316, 359) with delta (0, 0)
Screenshot: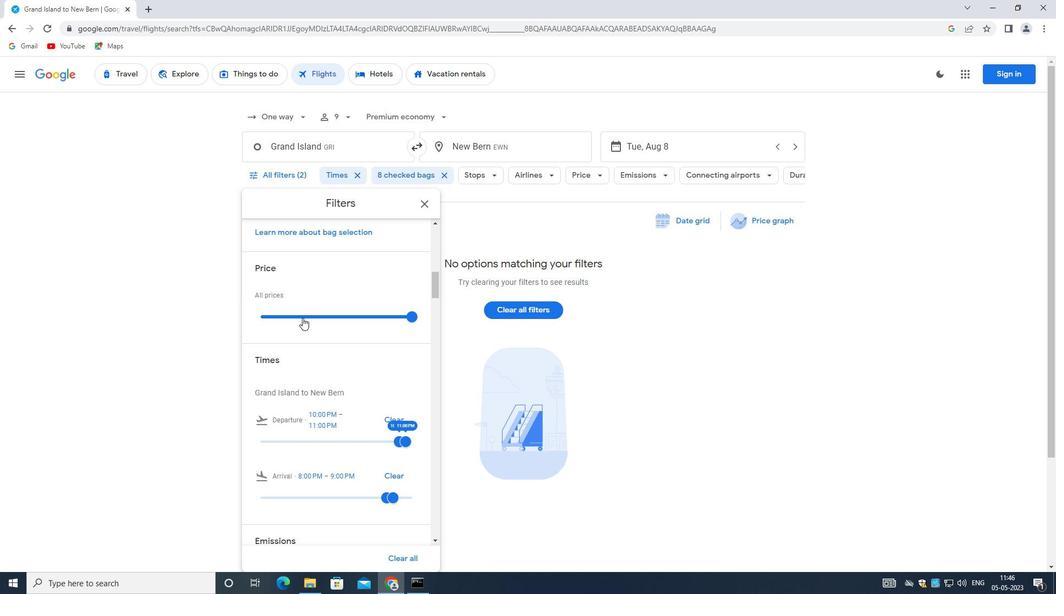 
Action: Mouse moved to (316, 358)
Screenshot: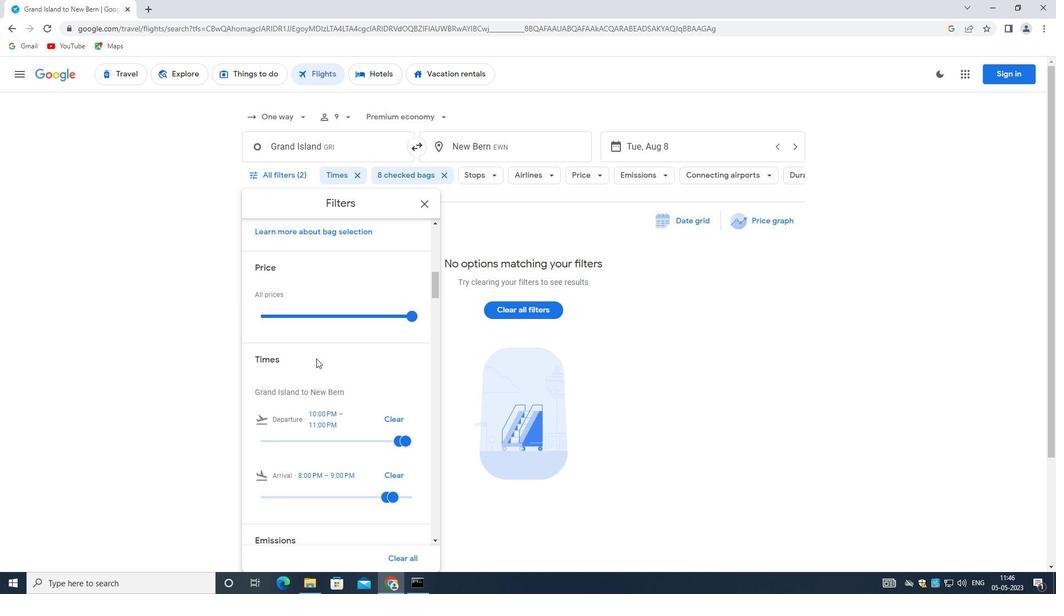 
Action: Mouse scrolled (316, 358) with delta (0, 0)
Screenshot: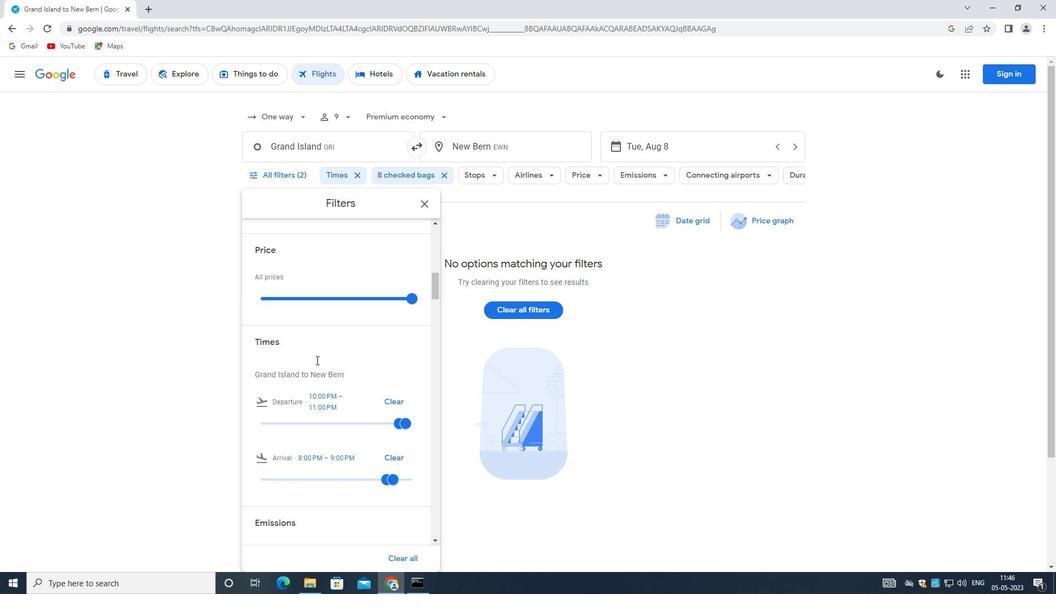 
Action: Mouse scrolled (316, 358) with delta (0, 0)
Screenshot: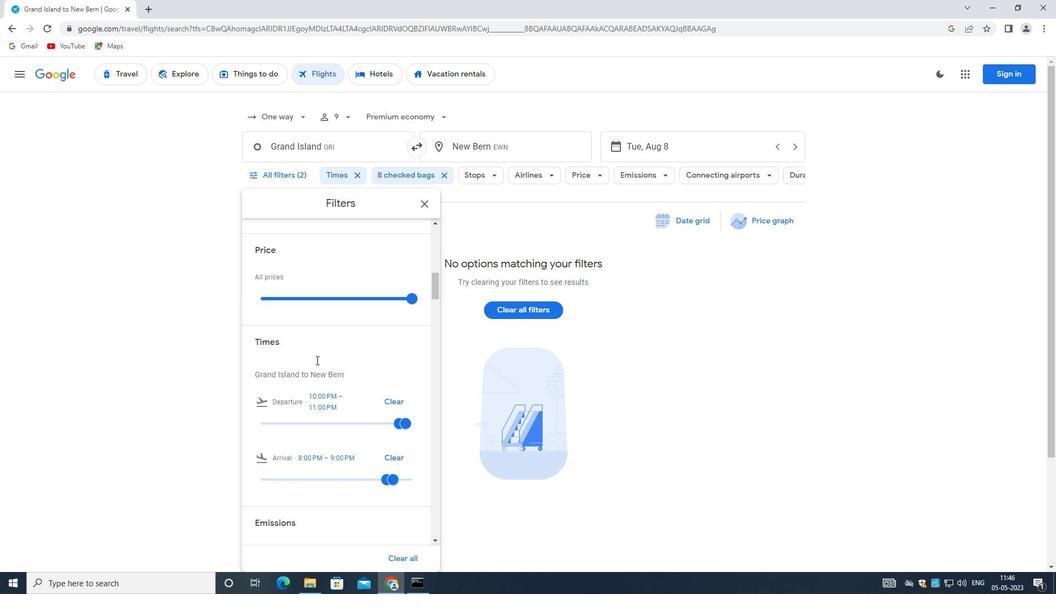 
Action: Mouse moved to (314, 354)
Screenshot: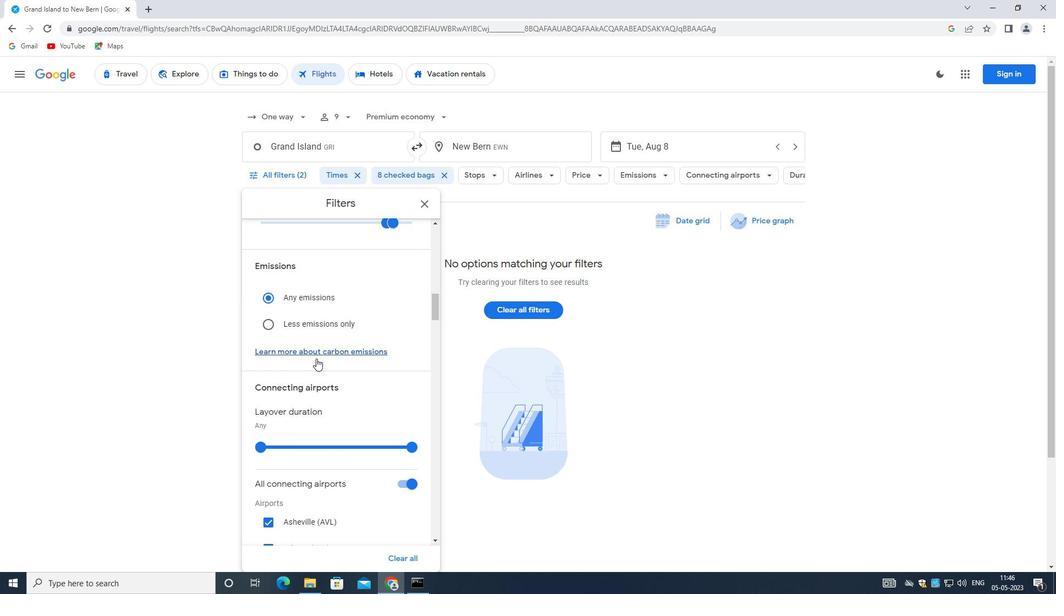 
Action: Mouse scrolled (314, 354) with delta (0, 0)
Screenshot: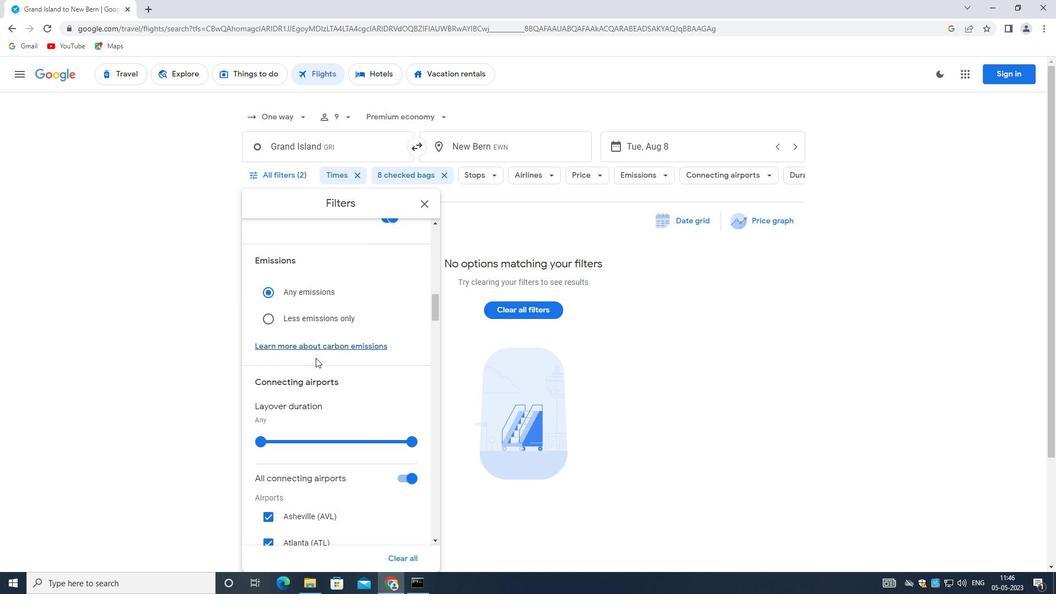
Action: Mouse scrolled (314, 354) with delta (0, 0)
Screenshot: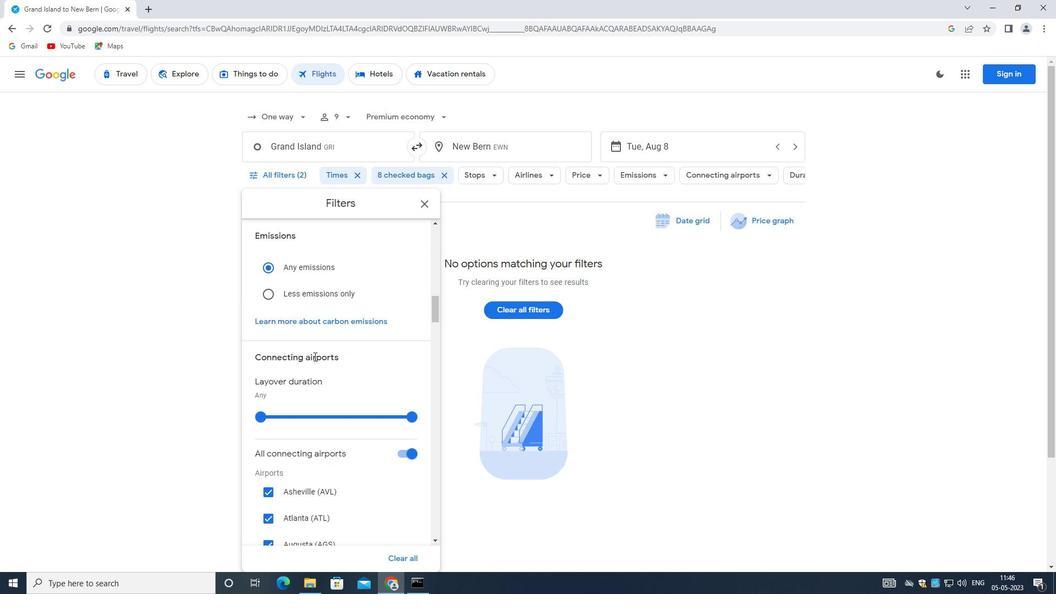 
Action: Mouse scrolled (314, 354) with delta (0, 0)
Screenshot: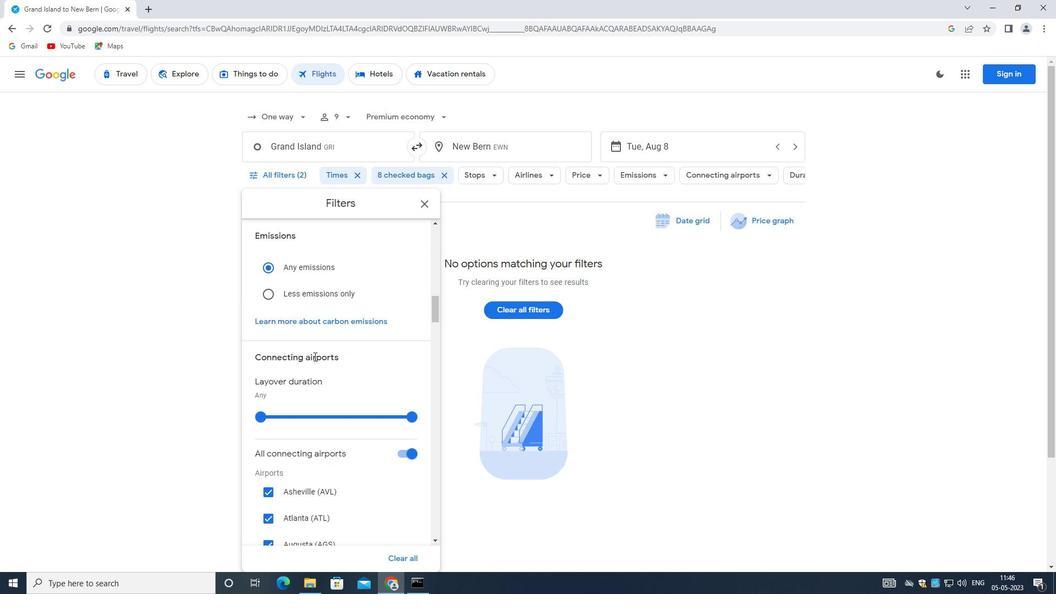 
Action: Mouse scrolled (314, 354) with delta (0, 0)
Screenshot: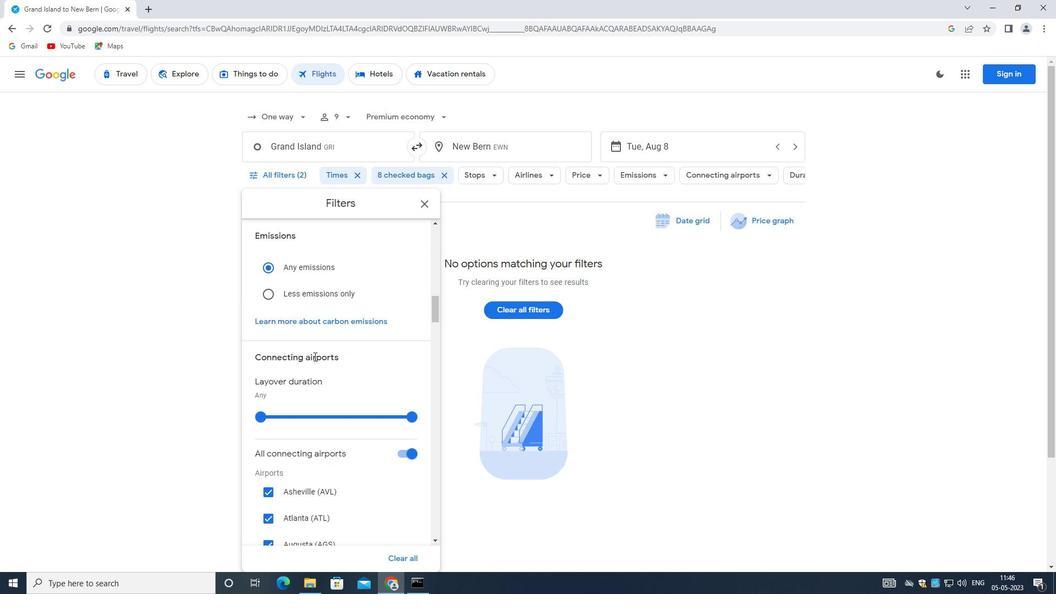 
Action: Mouse moved to (313, 355)
Screenshot: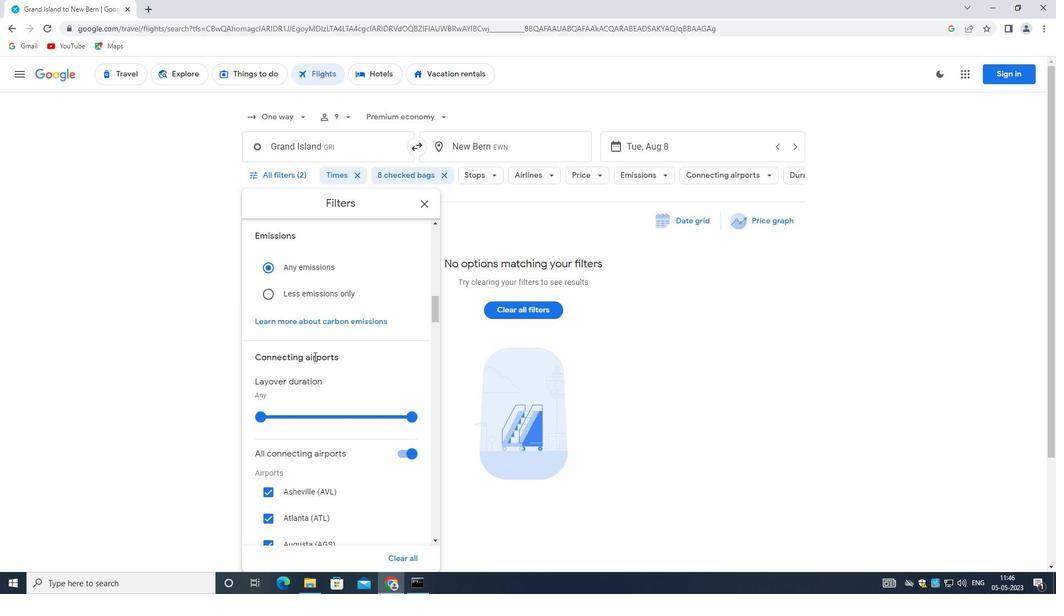 
Action: Mouse scrolled (313, 354) with delta (0, 0)
Screenshot: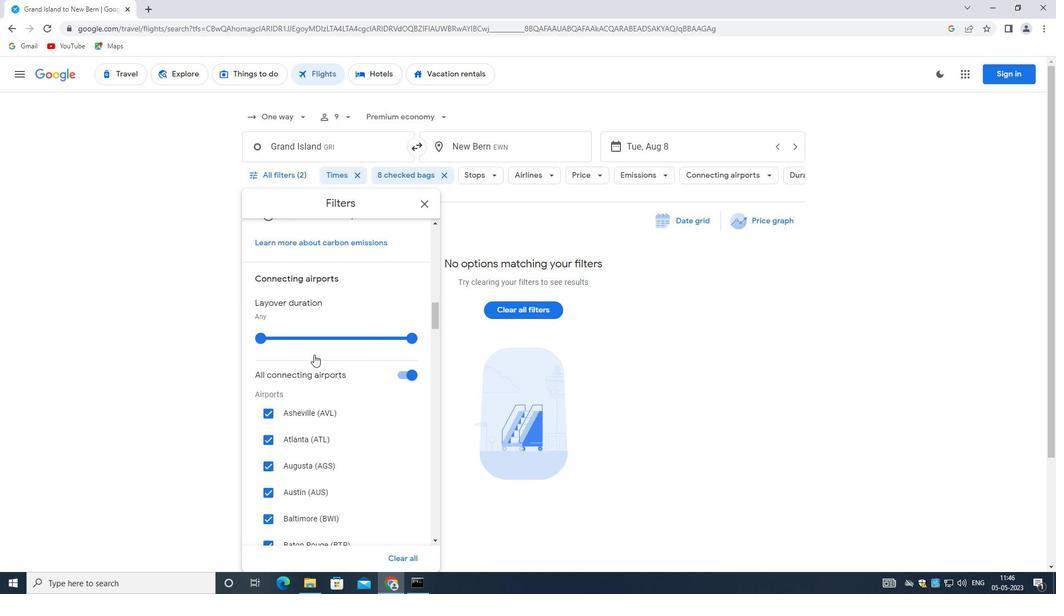 
Action: Mouse scrolled (313, 354) with delta (0, 0)
Screenshot: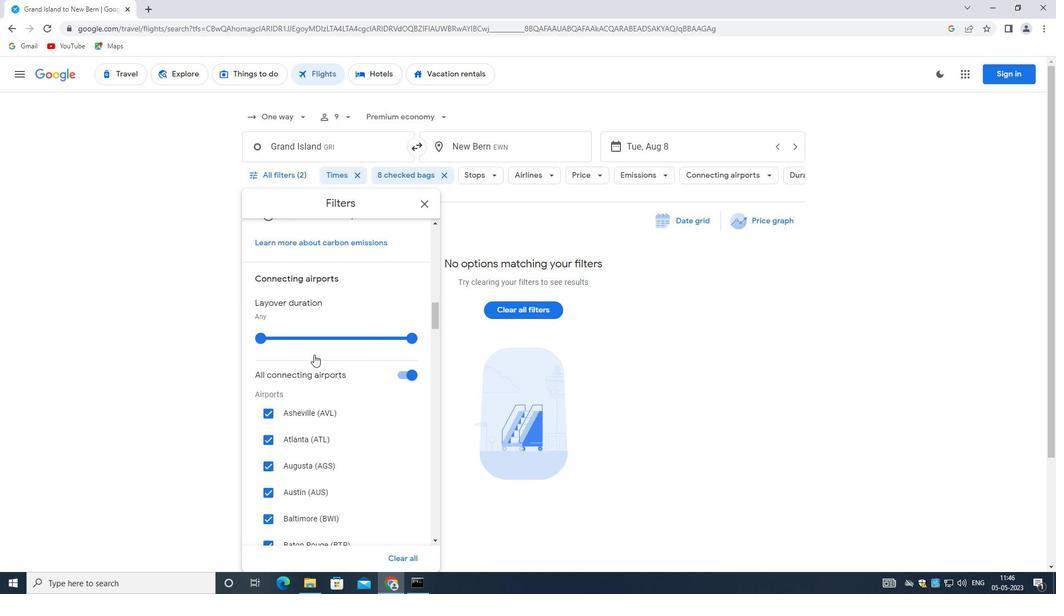 
Action: Mouse moved to (312, 355)
Screenshot: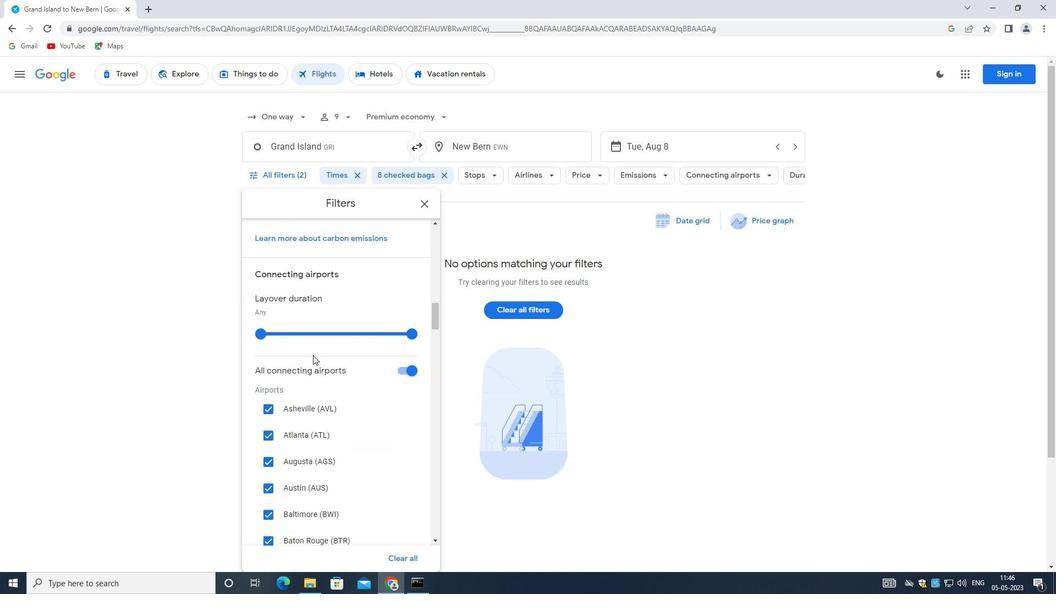 
Action: Mouse scrolled (312, 354) with delta (0, 0)
Screenshot: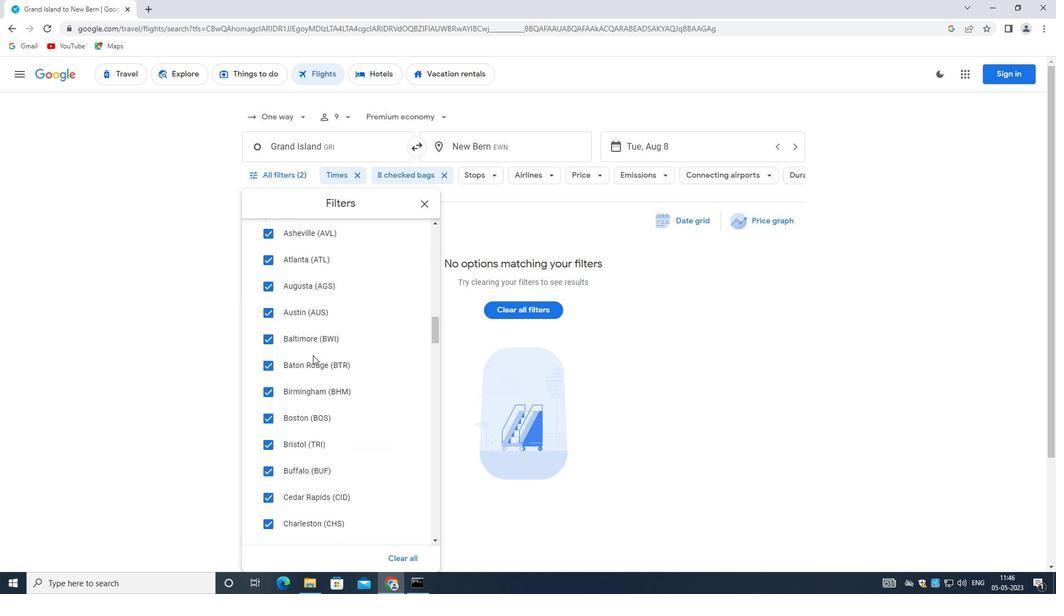 
Action: Mouse scrolled (312, 354) with delta (0, 0)
Screenshot: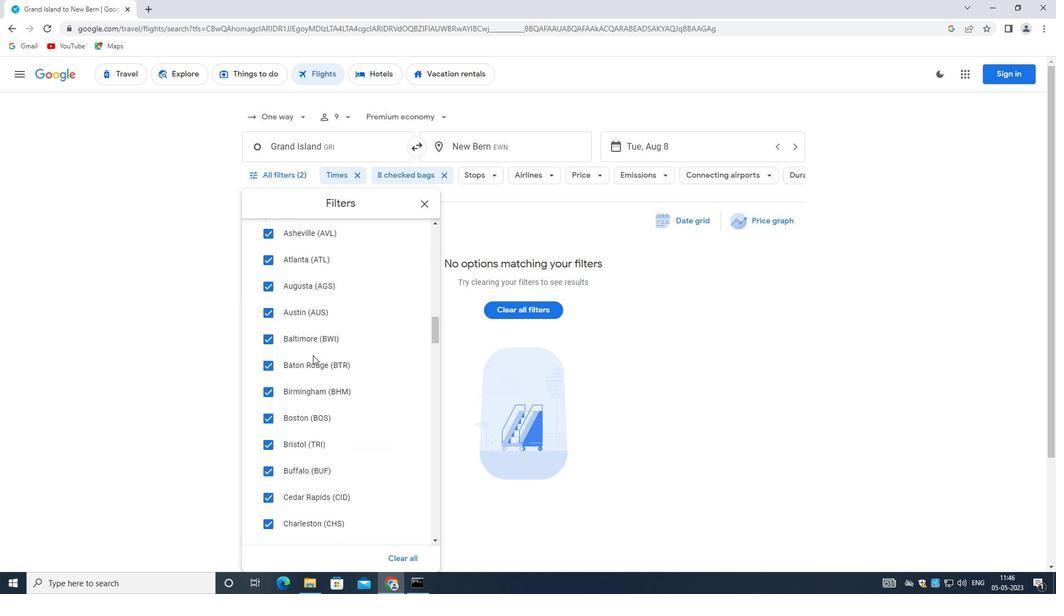 
Action: Mouse scrolled (312, 354) with delta (0, 0)
Screenshot: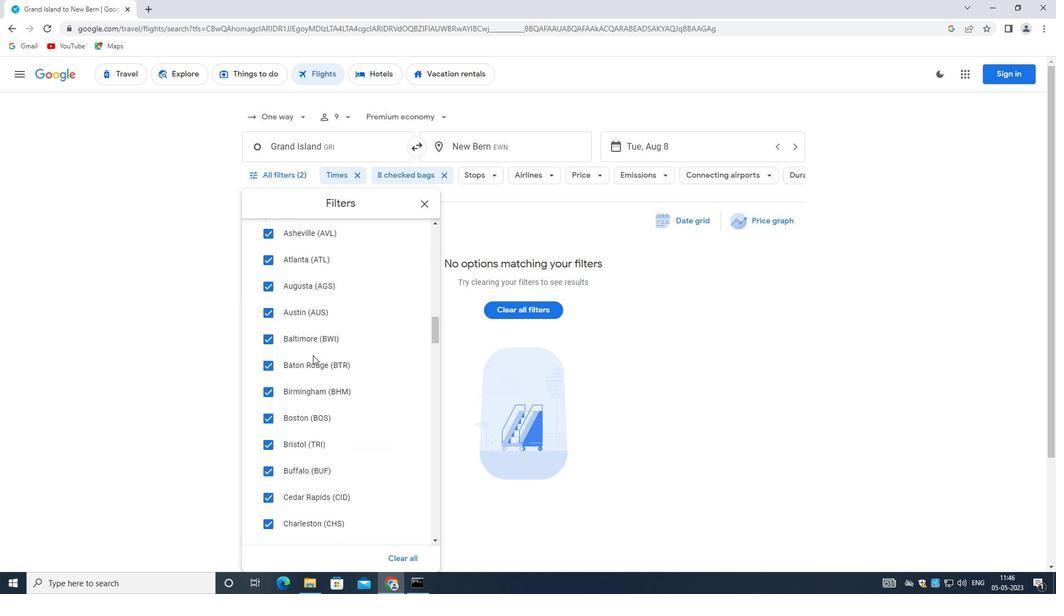 
Action: Mouse moved to (312, 355)
Screenshot: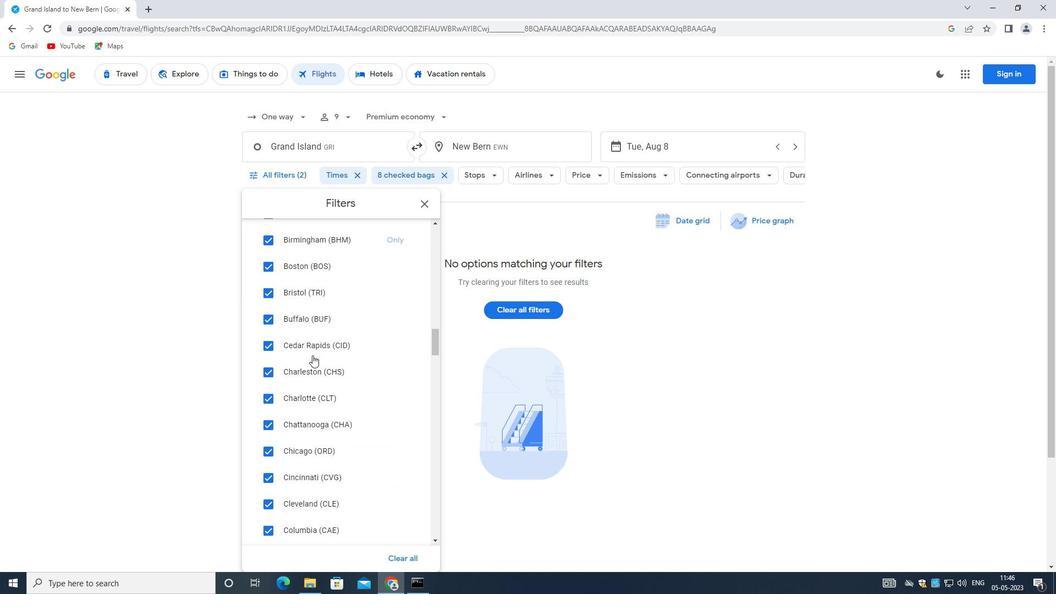 
Action: Mouse scrolled (312, 354) with delta (0, 0)
Screenshot: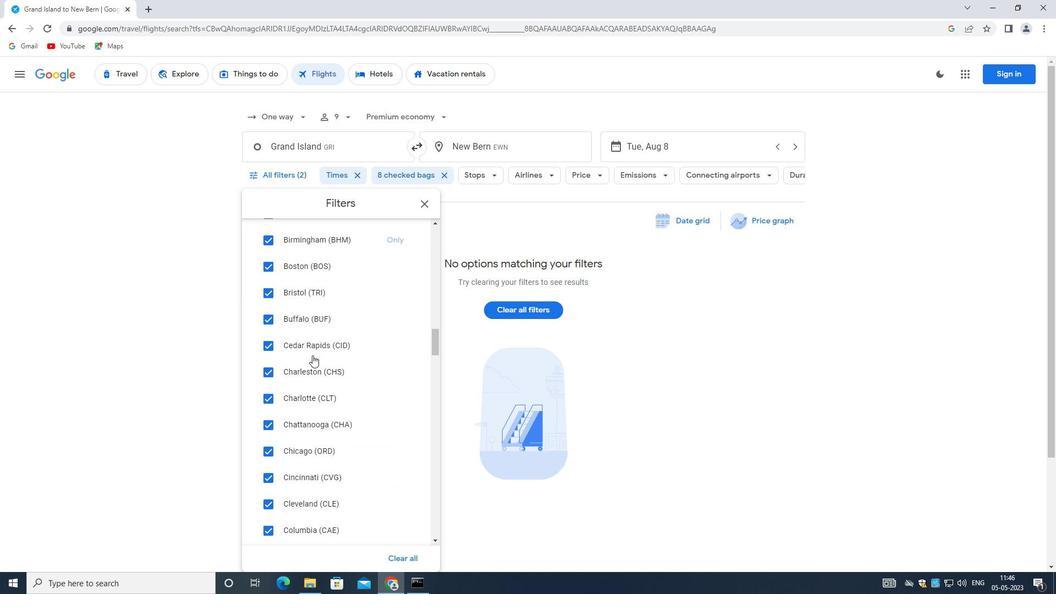 
Action: Mouse scrolled (312, 354) with delta (0, 0)
Screenshot: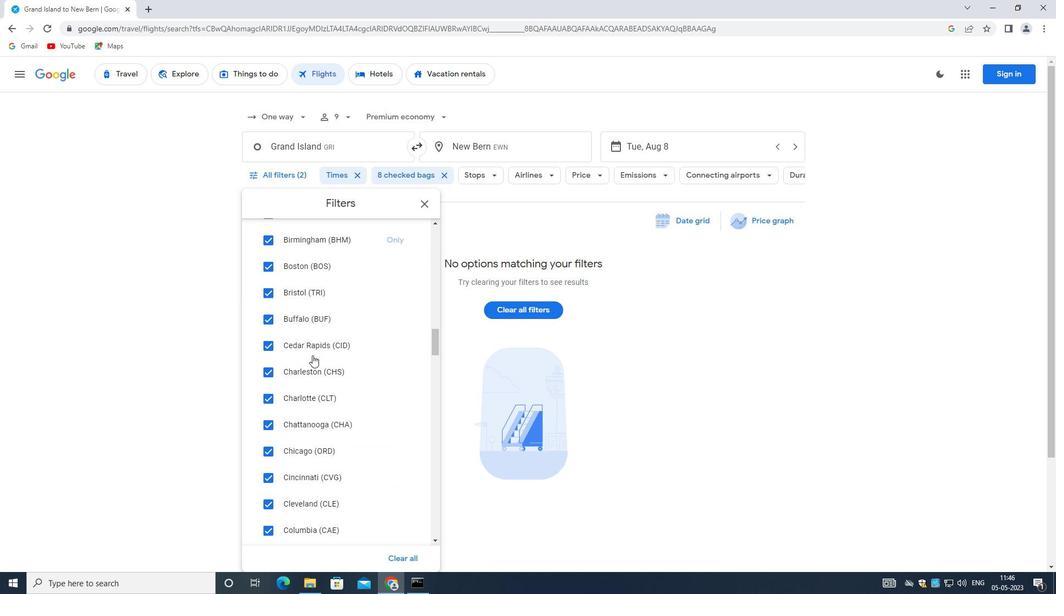 
Action: Mouse moved to (315, 351)
Screenshot: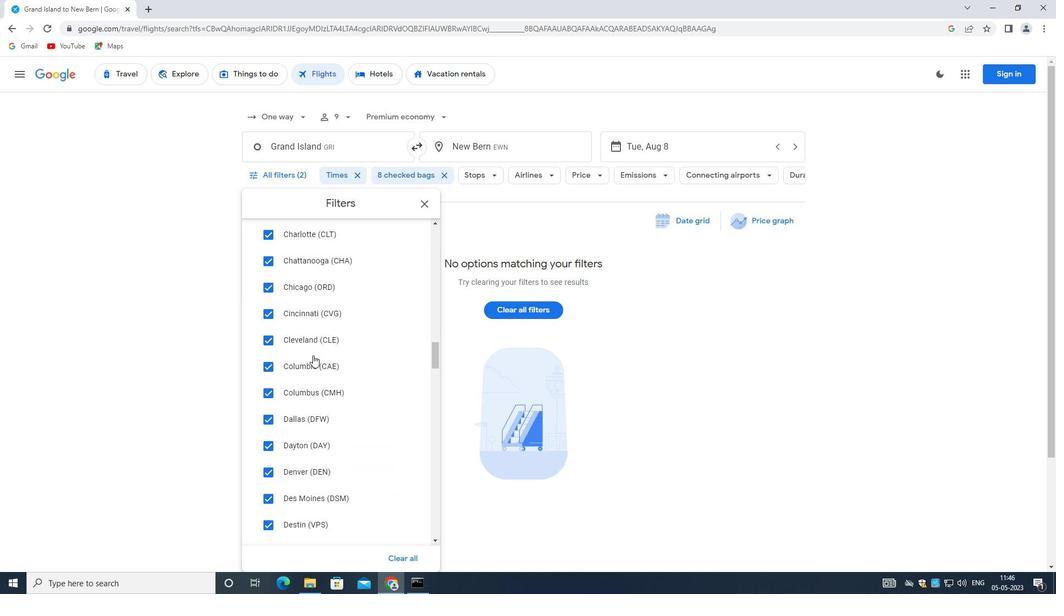 
Action: Mouse scrolled (315, 351) with delta (0, 0)
Screenshot: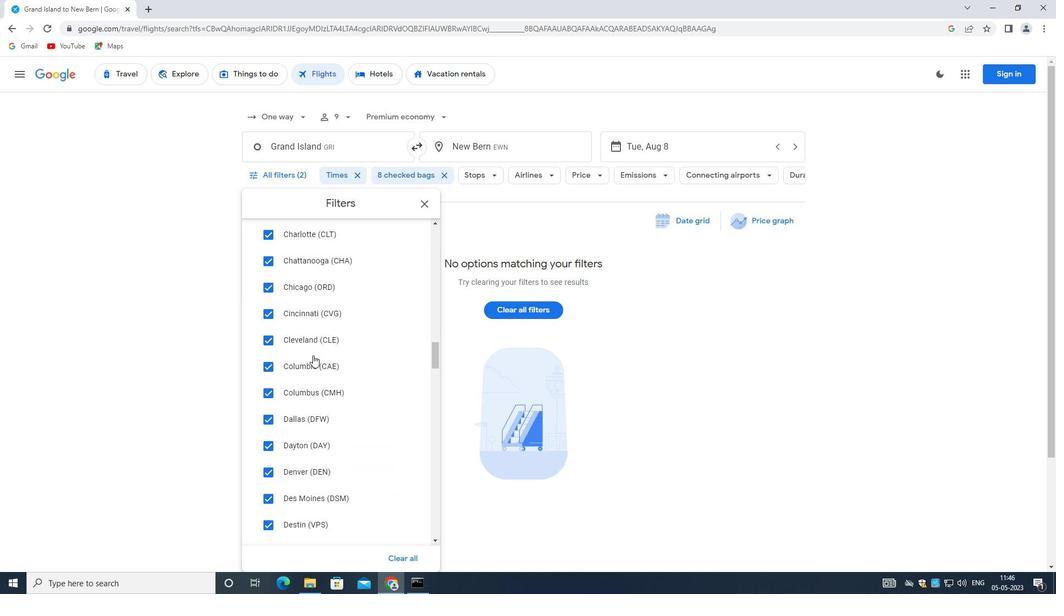 
Action: Mouse scrolled (315, 351) with delta (0, 0)
Screenshot: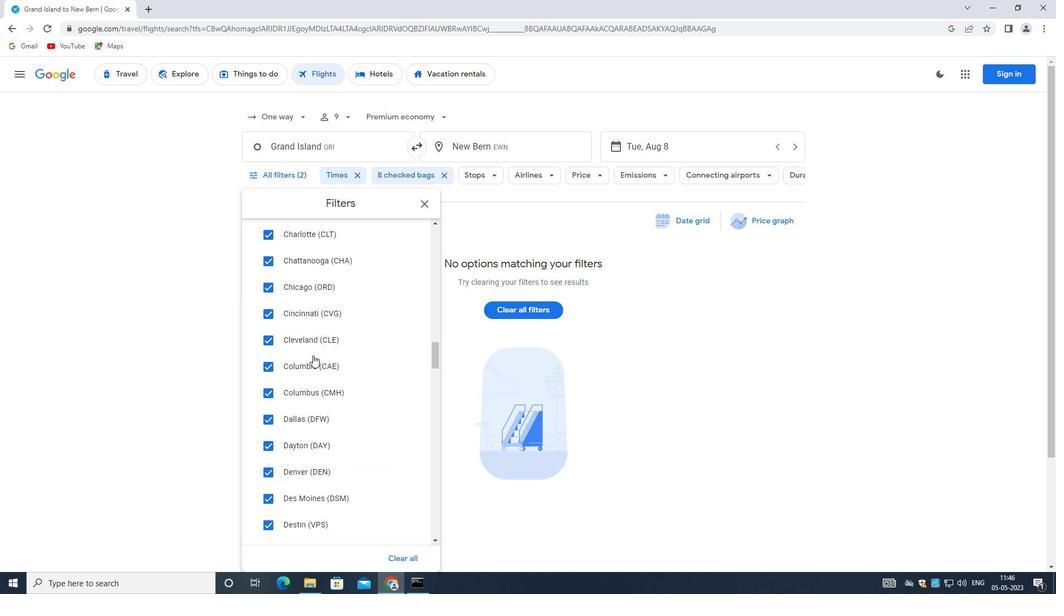 
Action: Mouse scrolled (315, 351) with delta (0, 0)
Screenshot: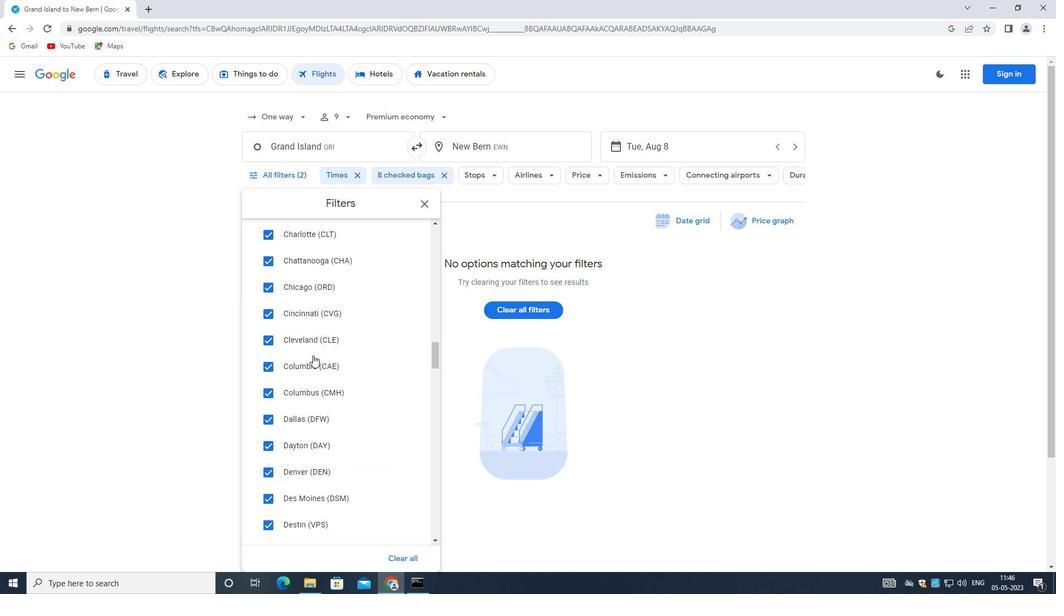 
Action: Mouse moved to (315, 346)
Screenshot: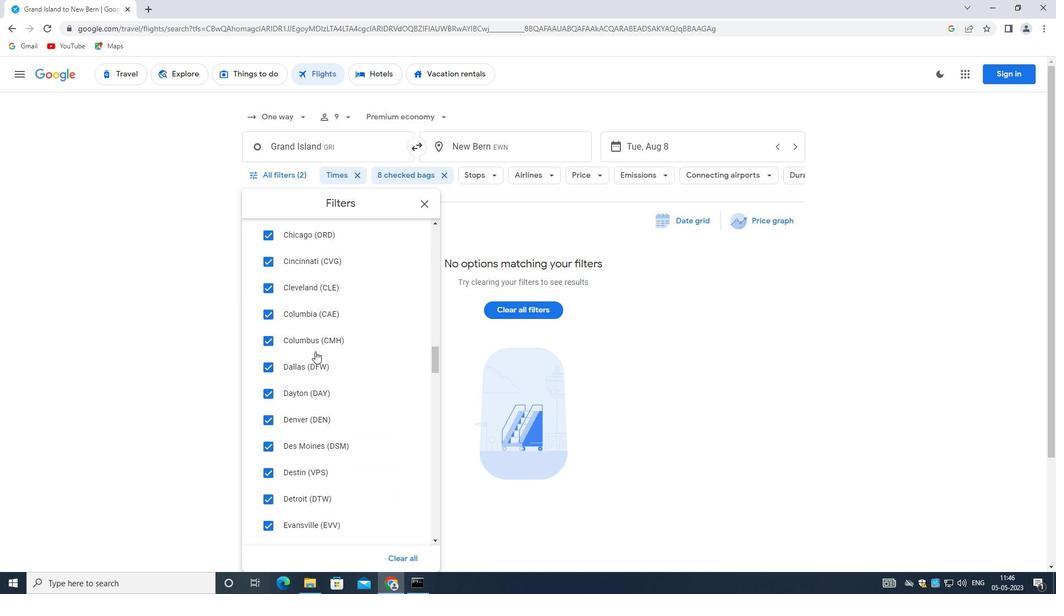 
Action: Mouse scrolled (315, 346) with delta (0, 0)
Screenshot: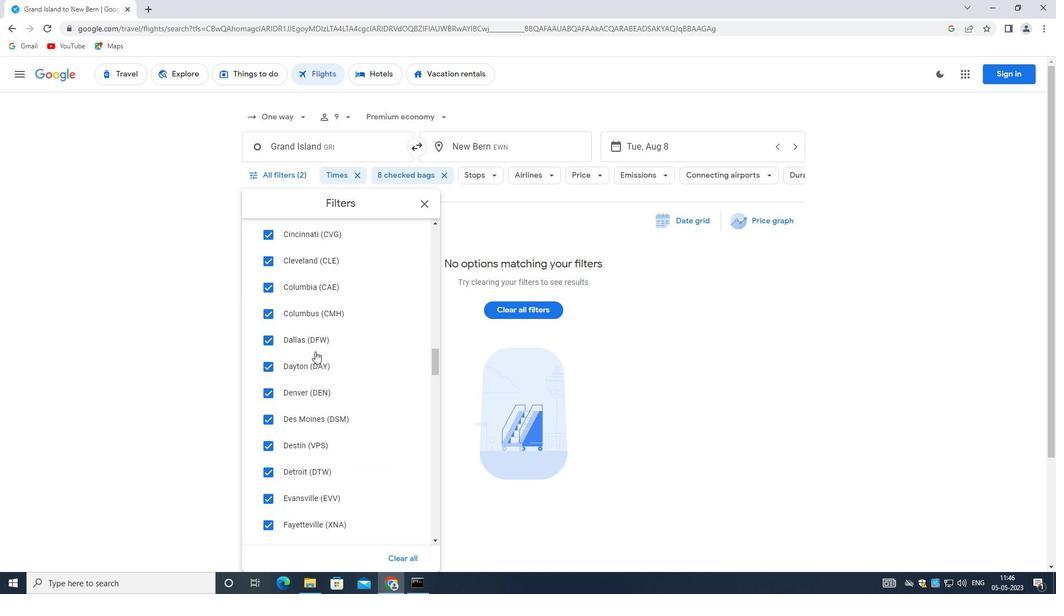 
Action: Mouse scrolled (315, 346) with delta (0, 0)
Screenshot: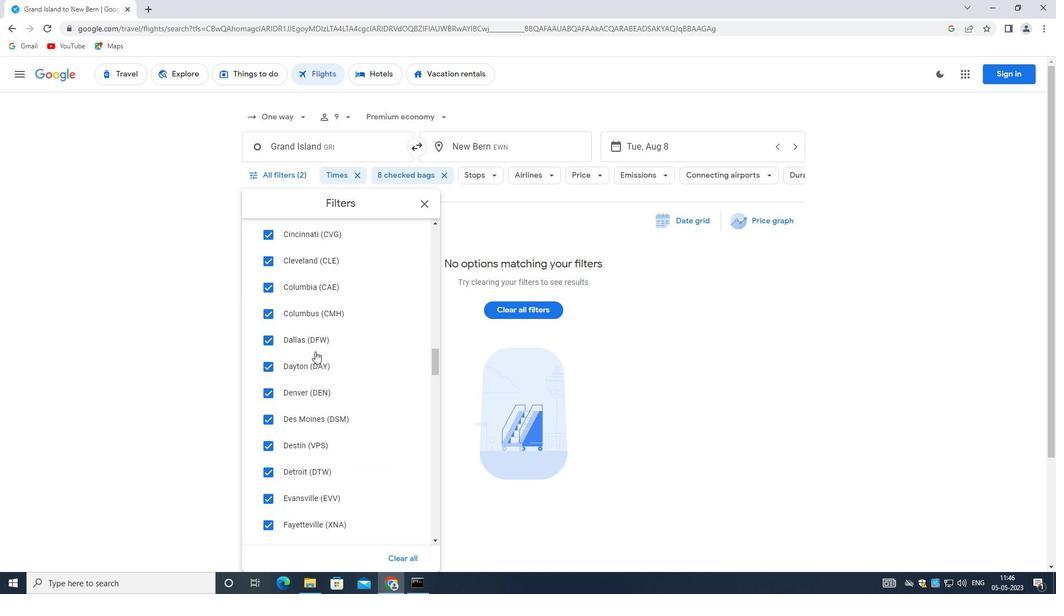
Action: Mouse scrolled (315, 346) with delta (0, 0)
Screenshot: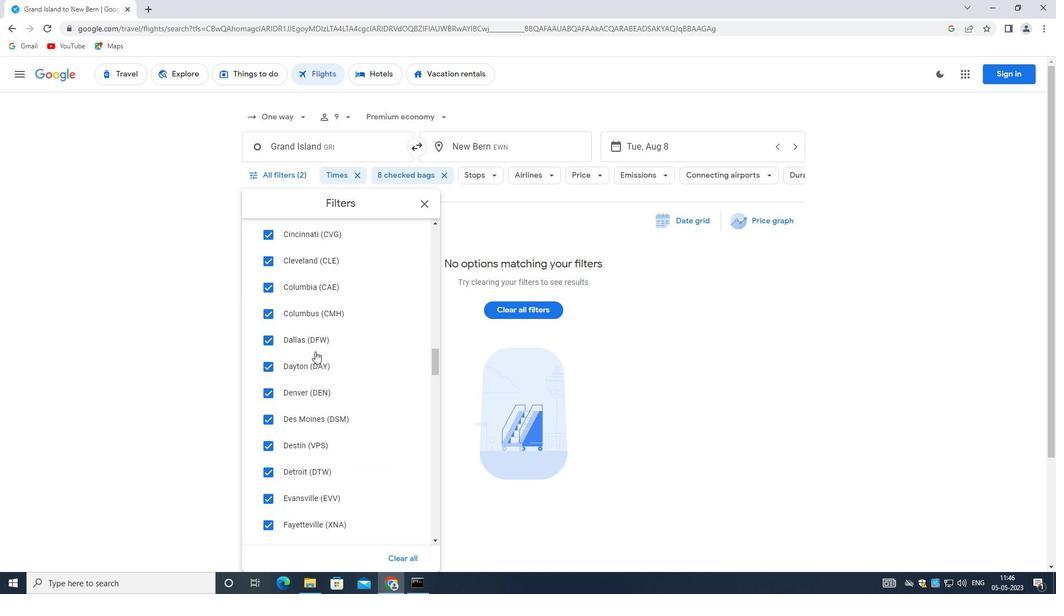 
Action: Mouse moved to (314, 346)
Screenshot: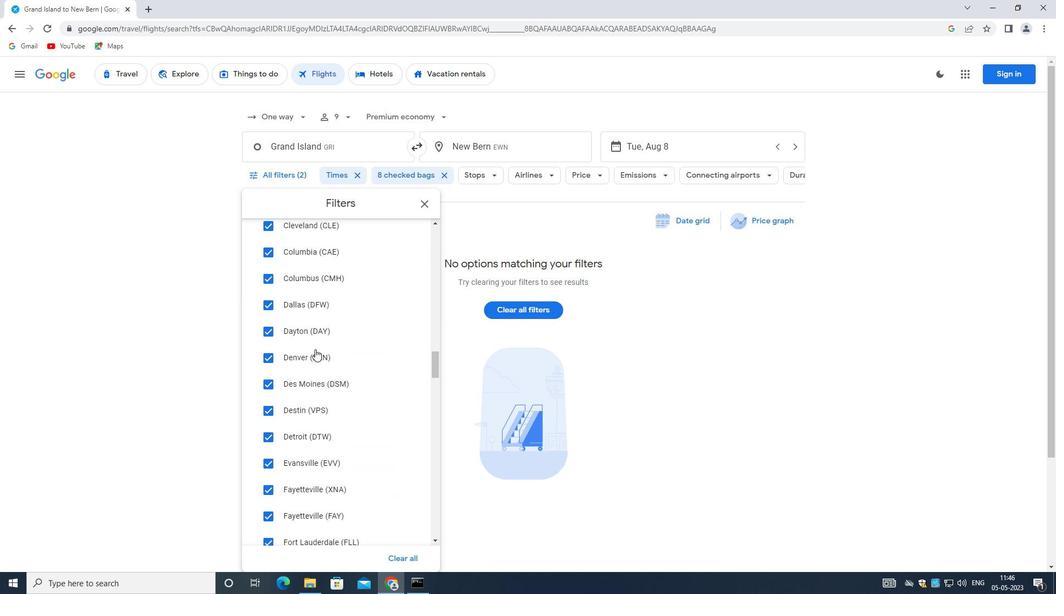 
Action: Mouse scrolled (314, 345) with delta (0, 0)
Screenshot: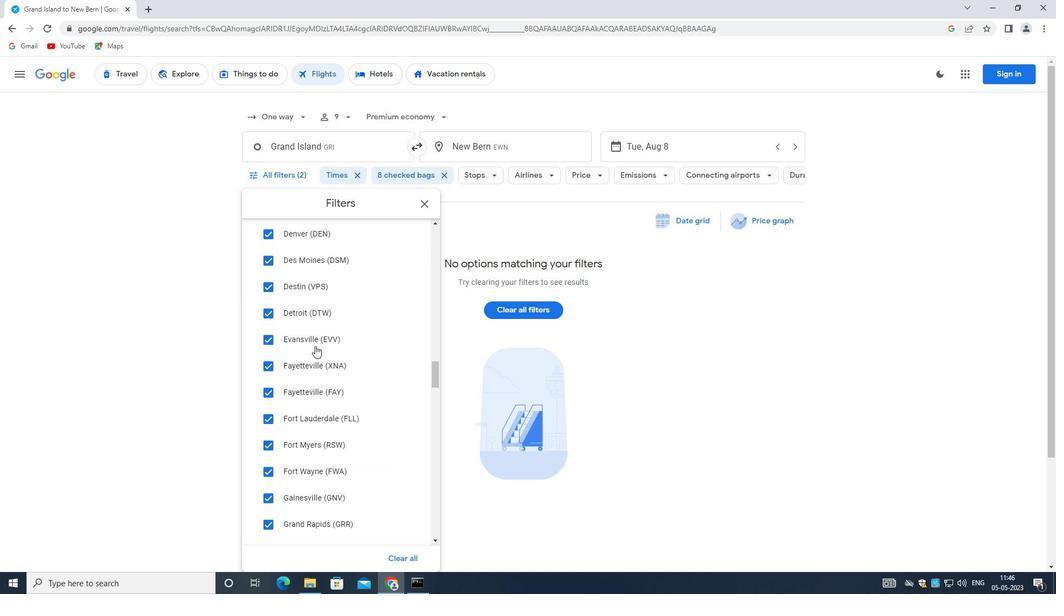 
Action: Mouse scrolled (314, 345) with delta (0, 0)
Screenshot: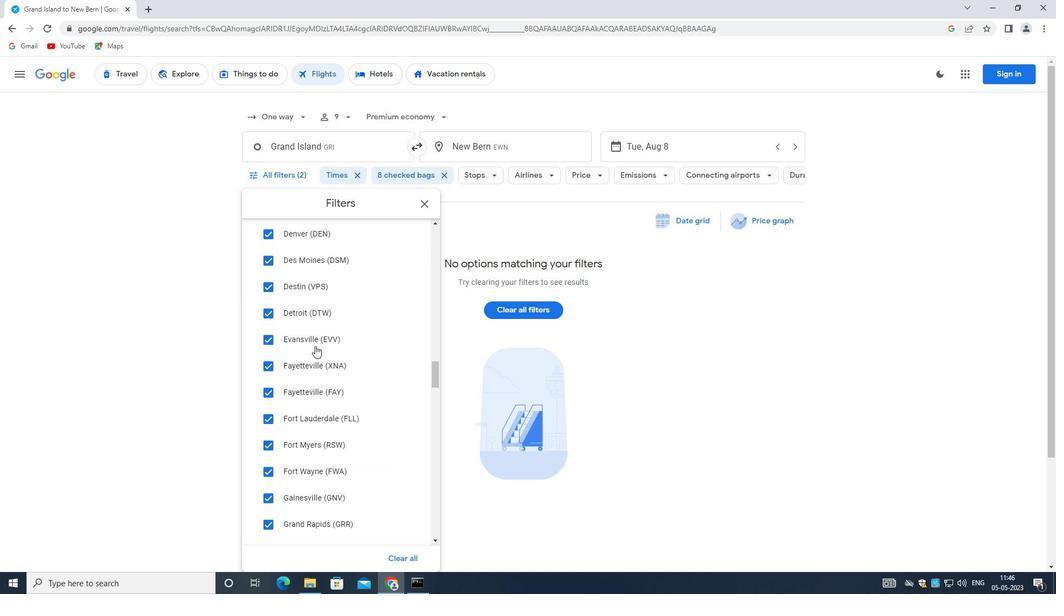 
Action: Mouse scrolled (314, 345) with delta (0, 0)
Screenshot: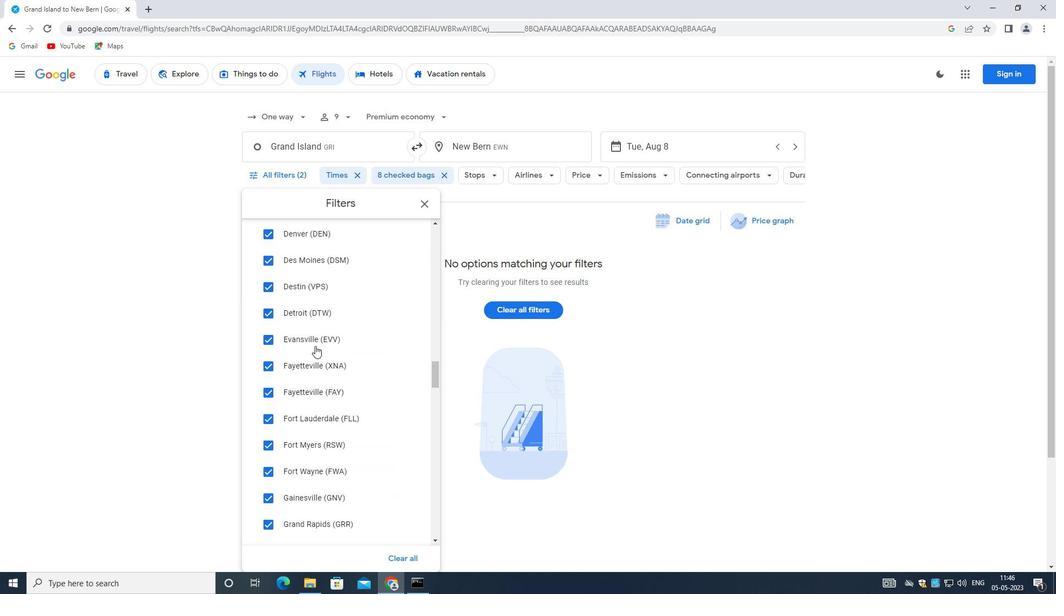 
Action: Mouse moved to (314, 333)
Screenshot: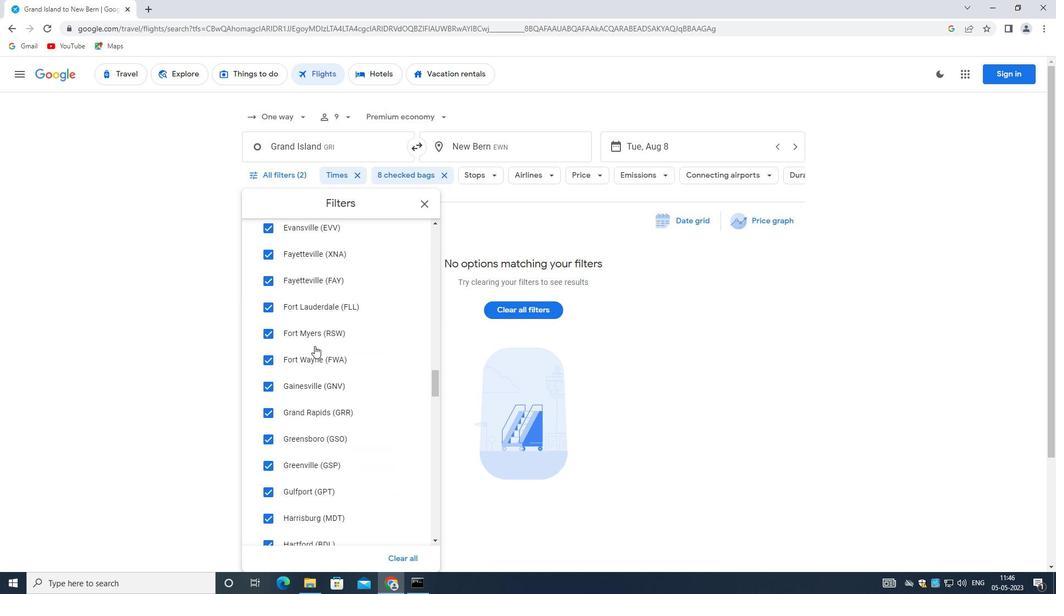 
Action: Mouse scrolled (314, 332) with delta (0, 0)
Screenshot: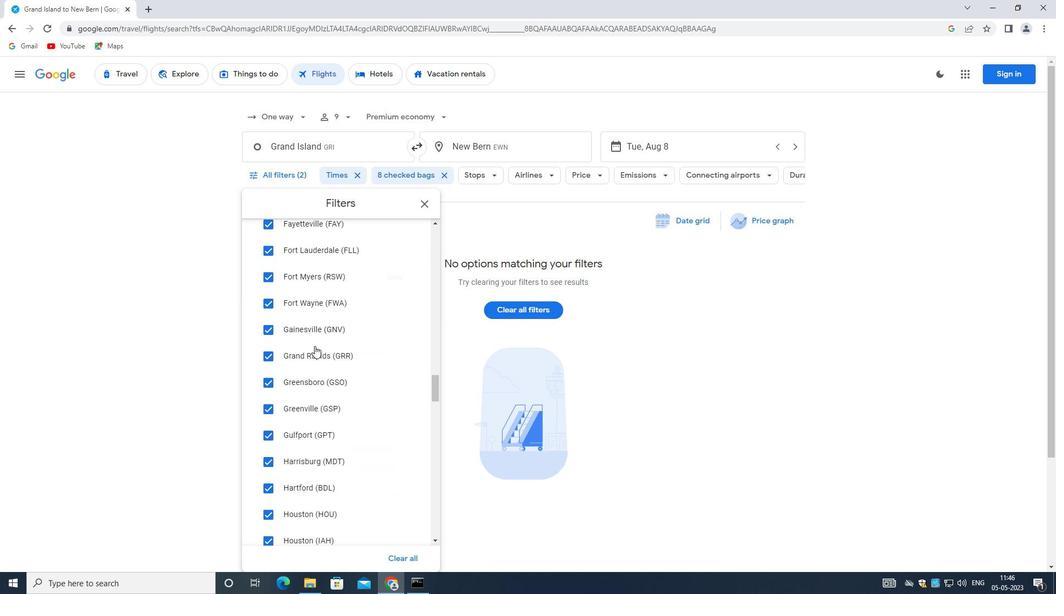 
Action: Mouse scrolled (314, 332) with delta (0, 0)
Screenshot: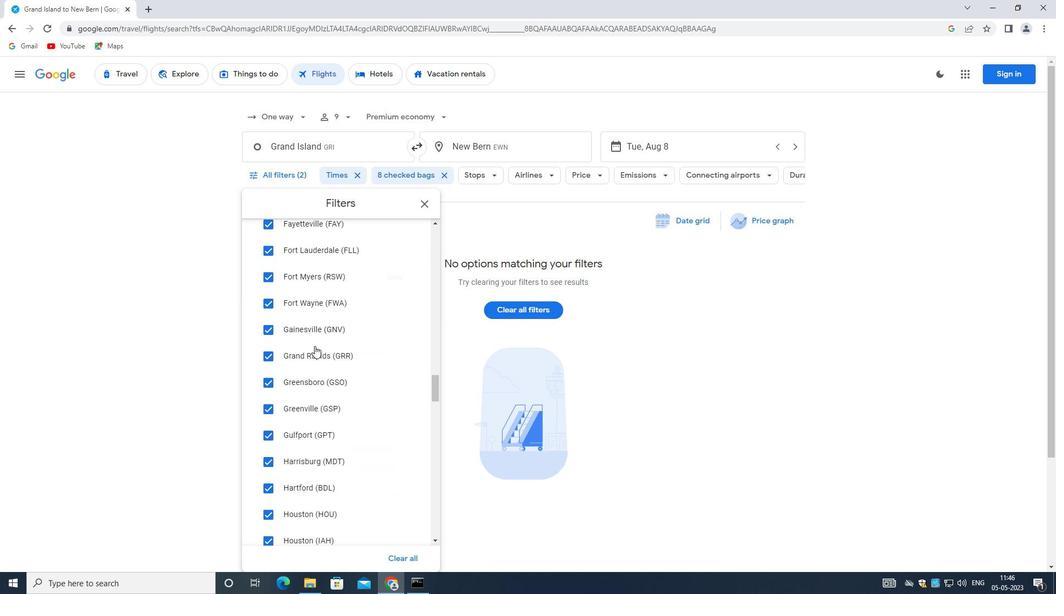 
Action: Mouse moved to (323, 324)
Screenshot: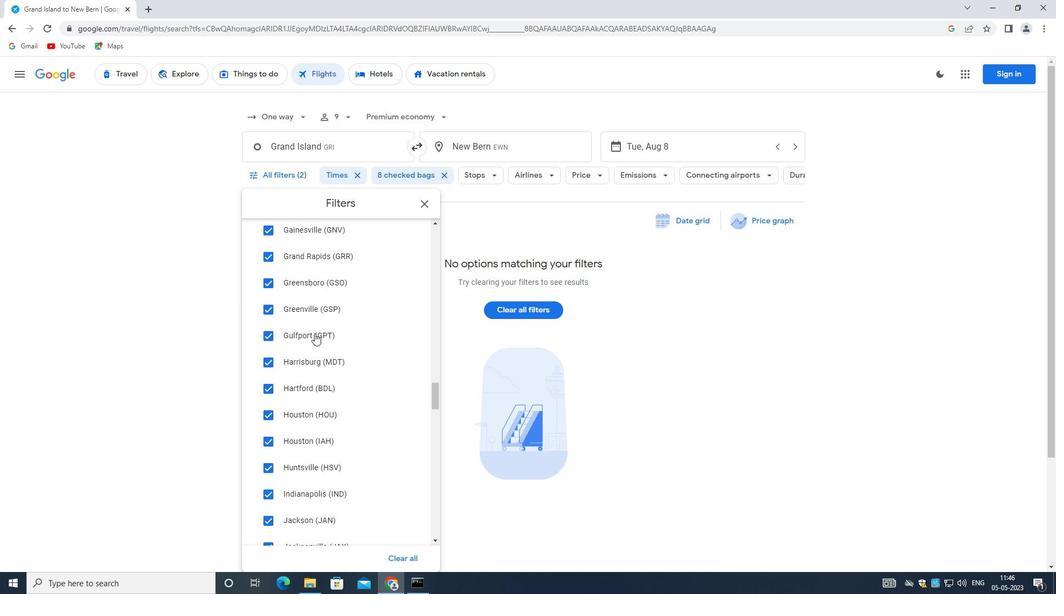 
Action: Mouse scrolled (323, 323) with delta (0, 0)
Screenshot: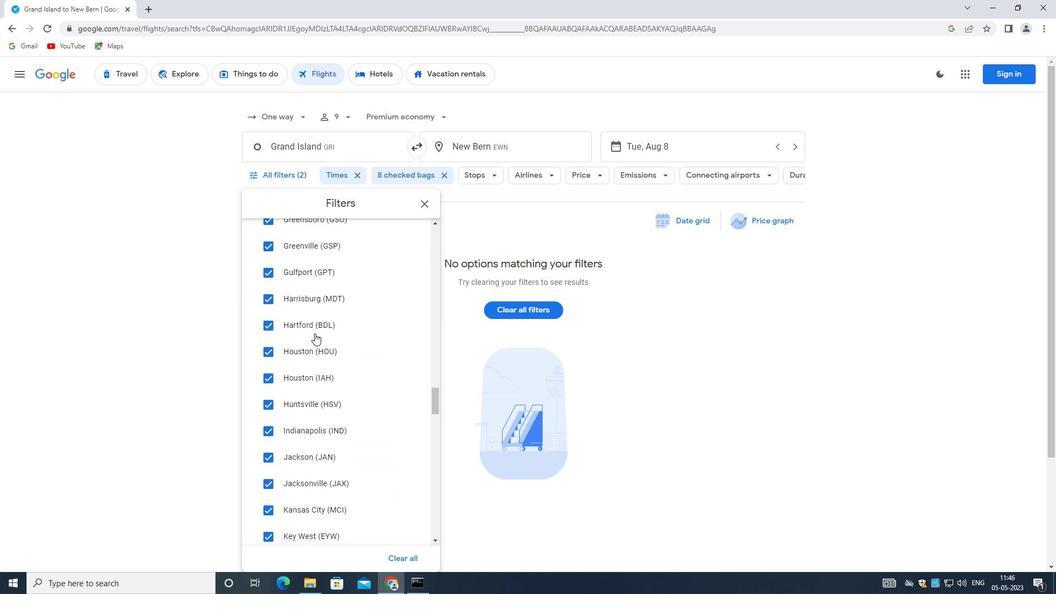 
Action: Mouse scrolled (323, 323) with delta (0, 0)
Screenshot: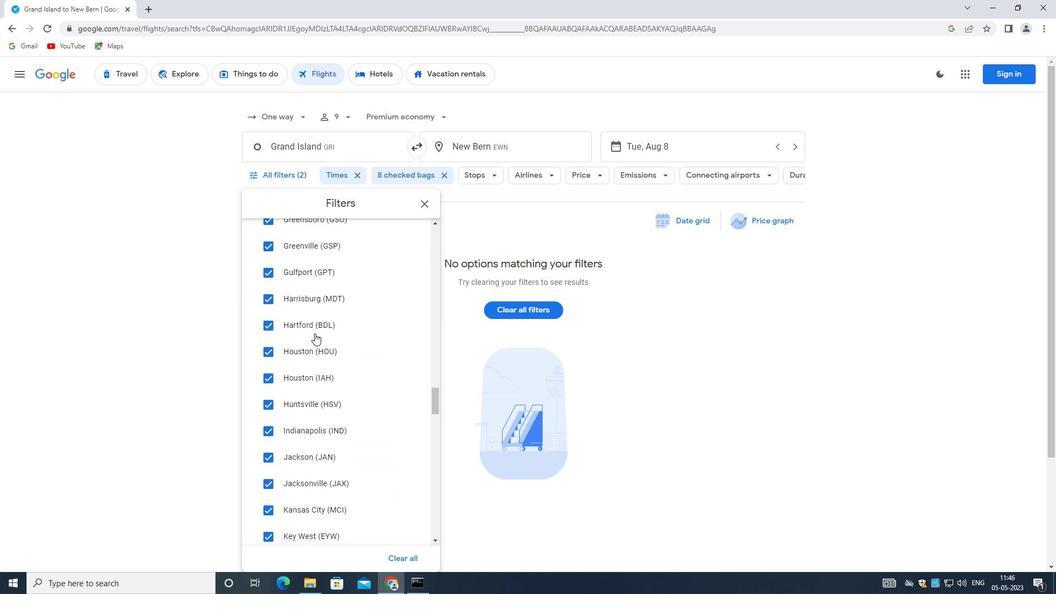 
Action: Mouse scrolled (323, 323) with delta (0, 0)
Screenshot: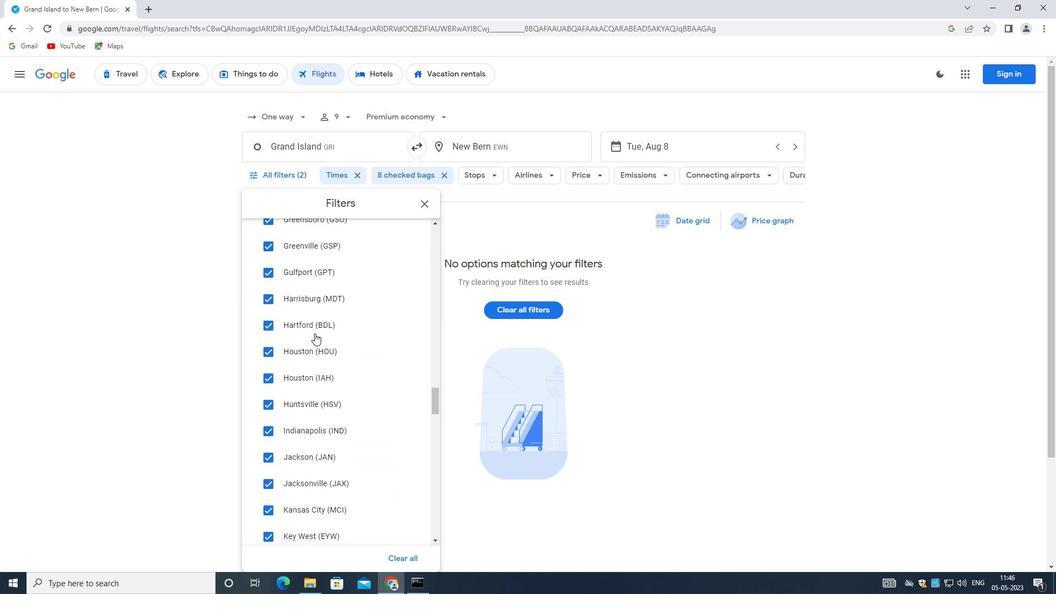 
Action: Mouse moved to (324, 324)
Screenshot: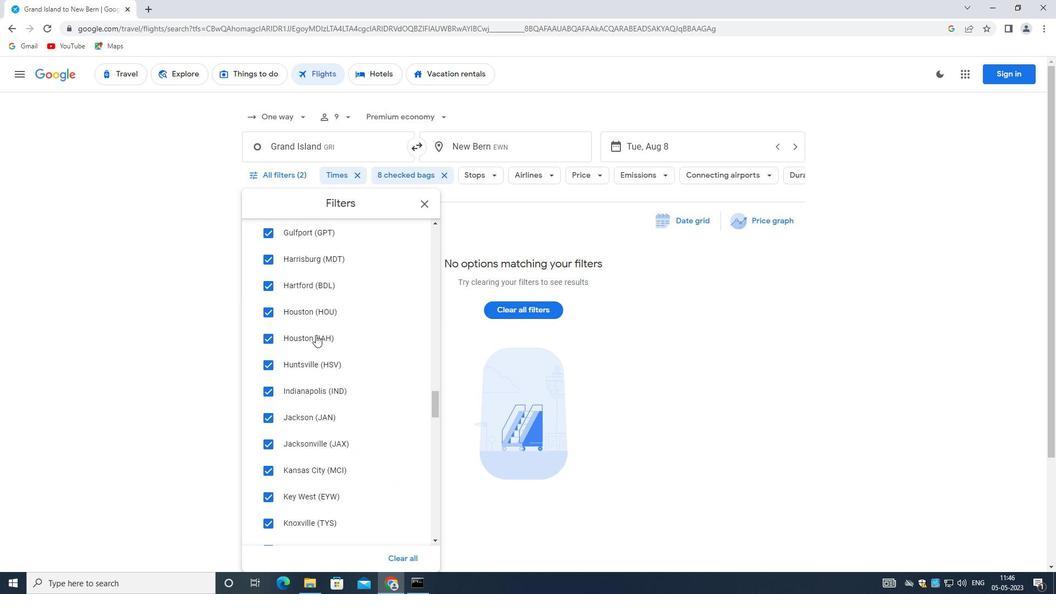 
Action: Mouse scrolled (324, 324) with delta (0, 0)
Screenshot: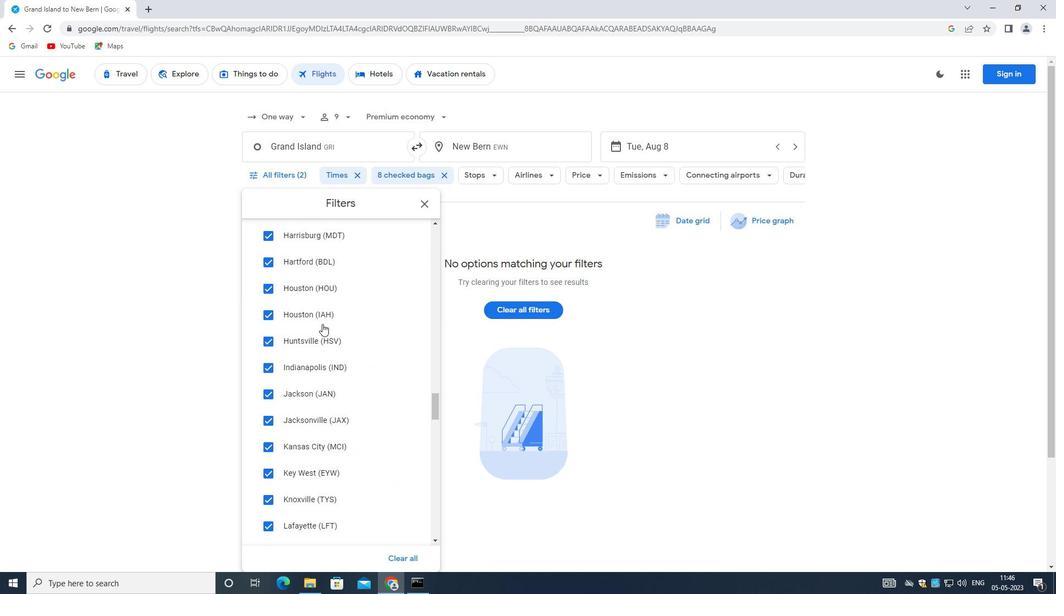 
Action: Mouse scrolled (324, 324) with delta (0, 0)
Screenshot: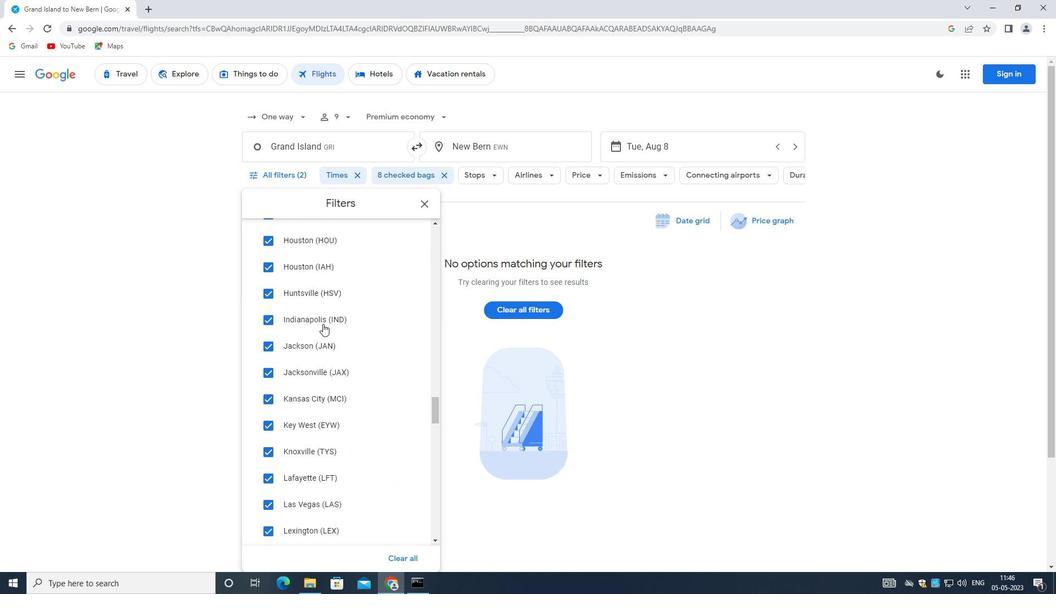 
Action: Mouse moved to (334, 335)
Screenshot: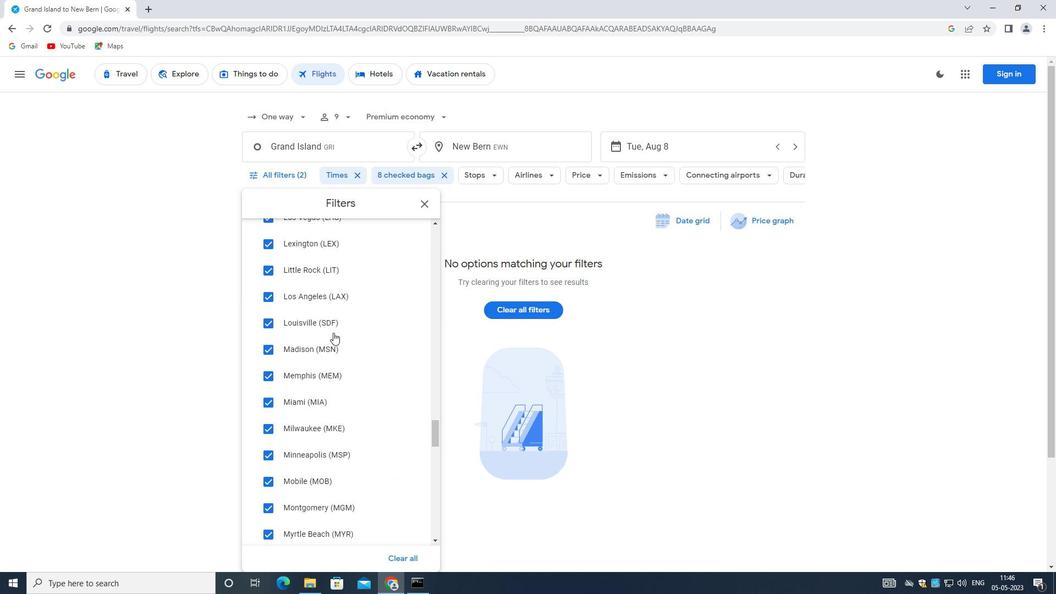 
Action: Mouse scrolled (334, 334) with delta (0, 0)
Screenshot: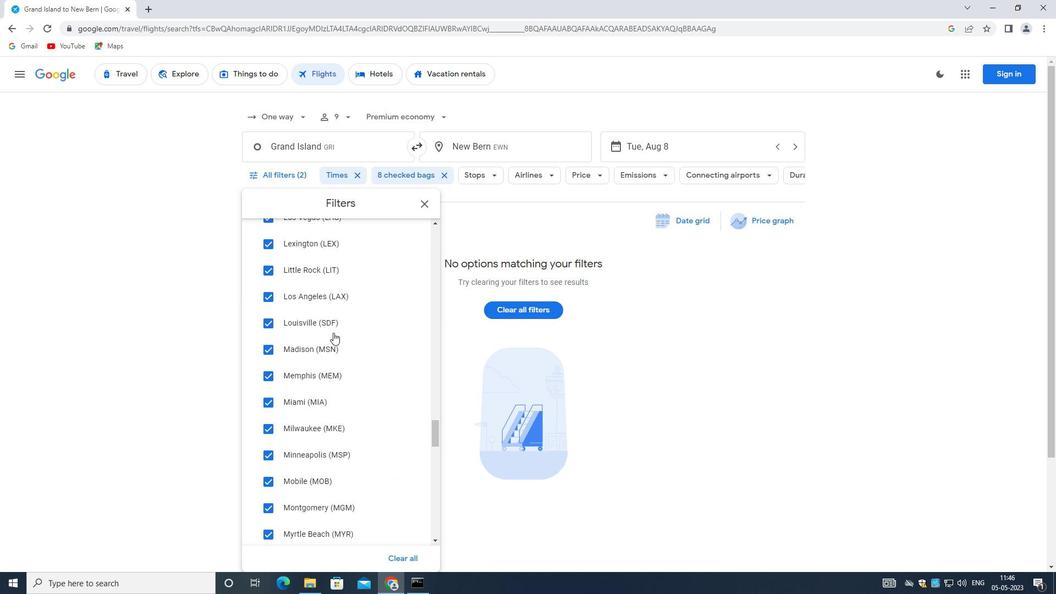 
Action: Mouse moved to (336, 337)
Screenshot: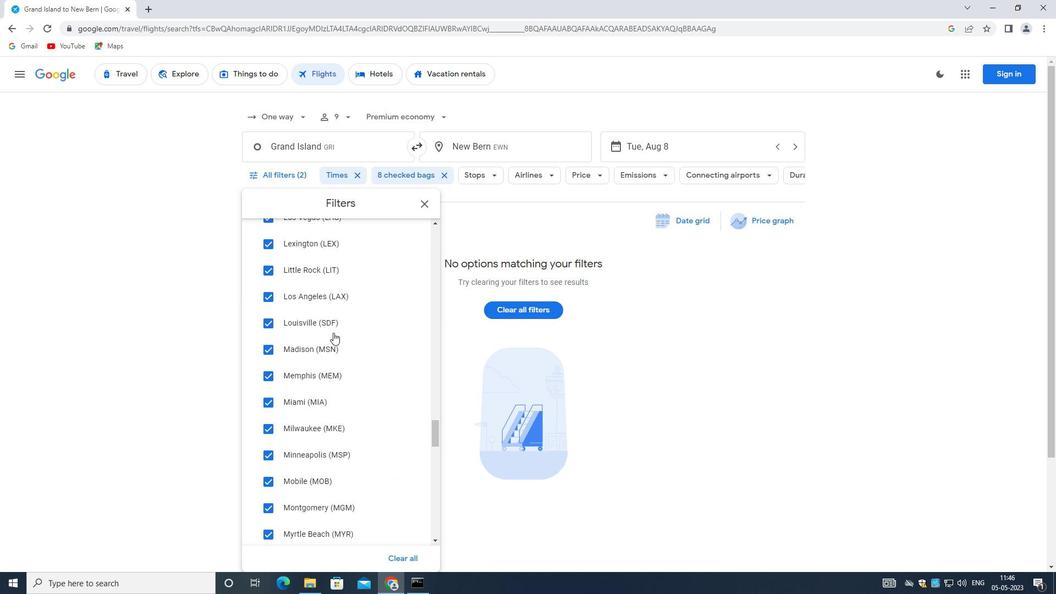 
Action: Mouse scrolled (336, 337) with delta (0, 0)
Screenshot: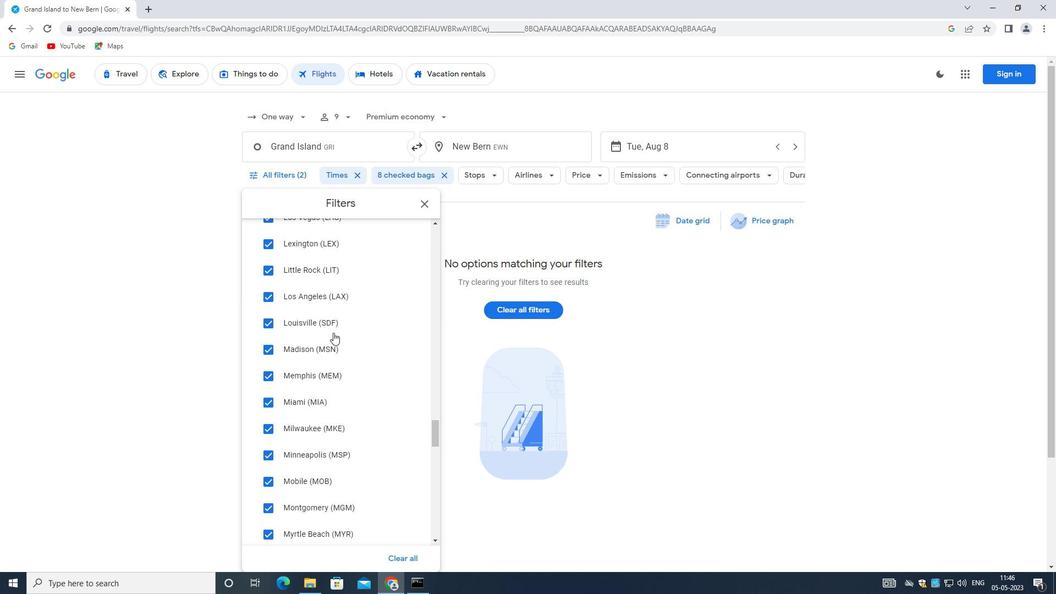 
Action: Mouse scrolled (336, 337) with delta (0, 0)
Screenshot: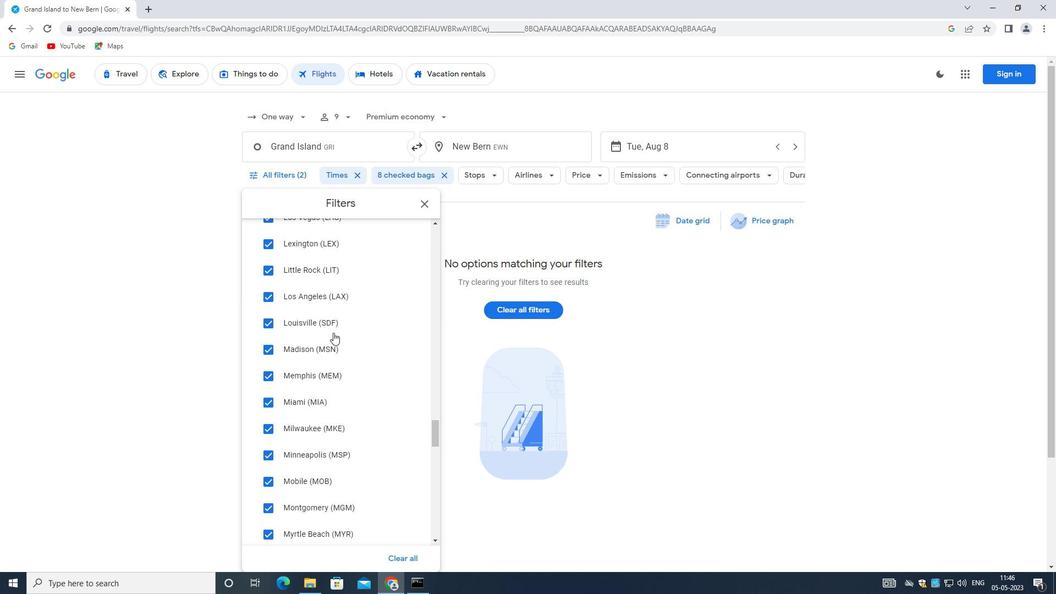 
Action: Mouse scrolled (336, 337) with delta (0, 0)
Screenshot: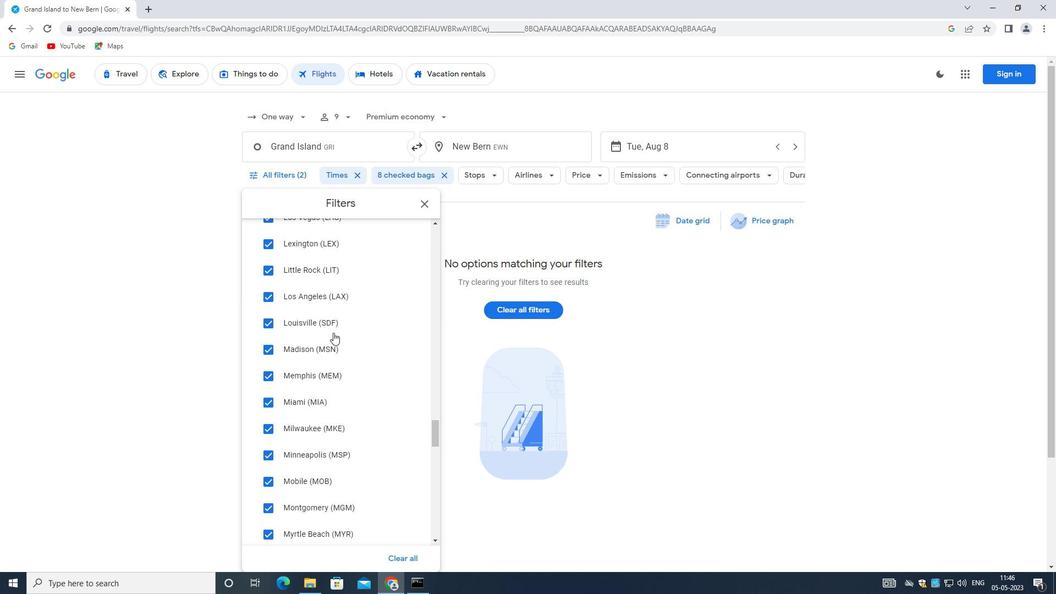 
Action: Mouse moved to (334, 319)
Screenshot: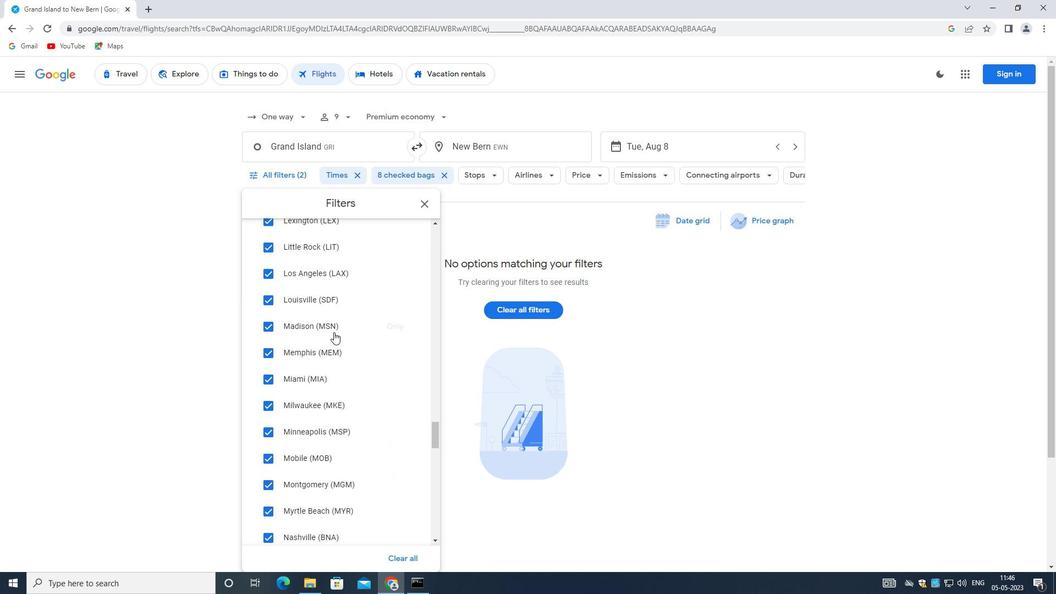
Action: Mouse scrolled (334, 318) with delta (0, 0)
Screenshot: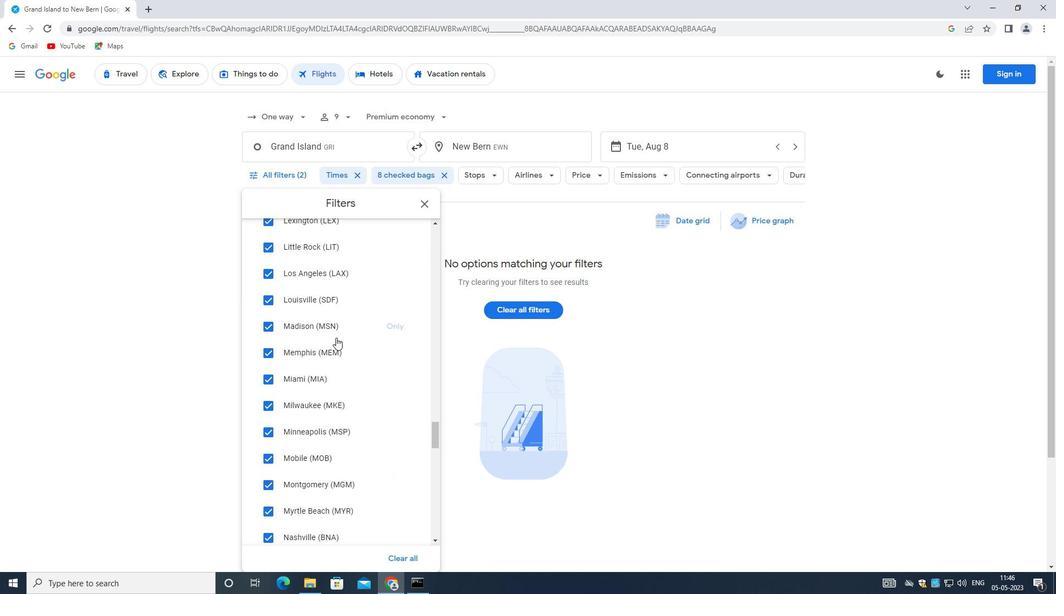 
Action: Mouse scrolled (334, 318) with delta (0, 0)
Screenshot: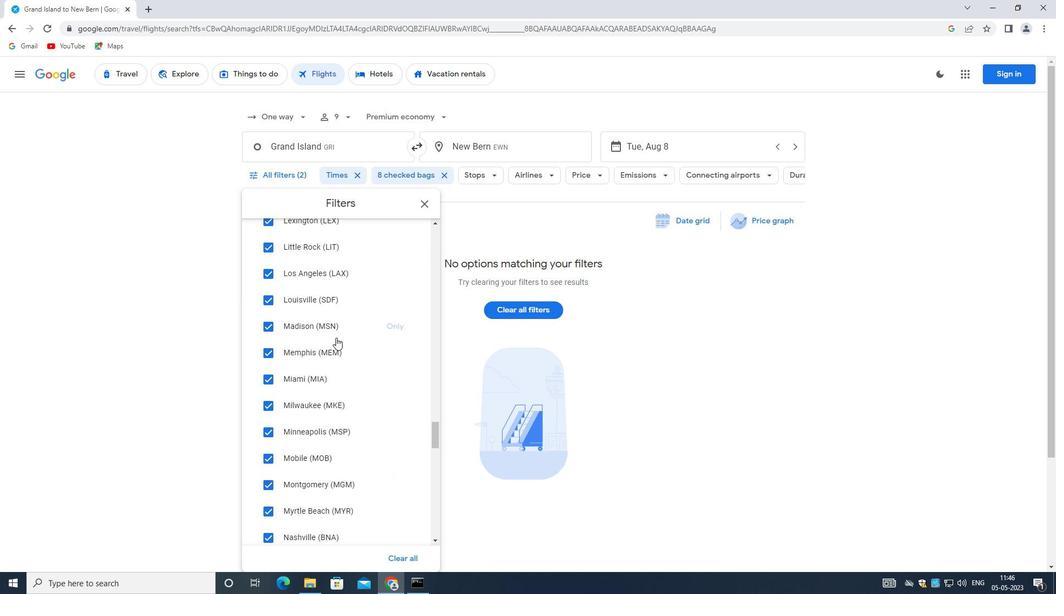 
Action: Mouse moved to (335, 308)
Screenshot: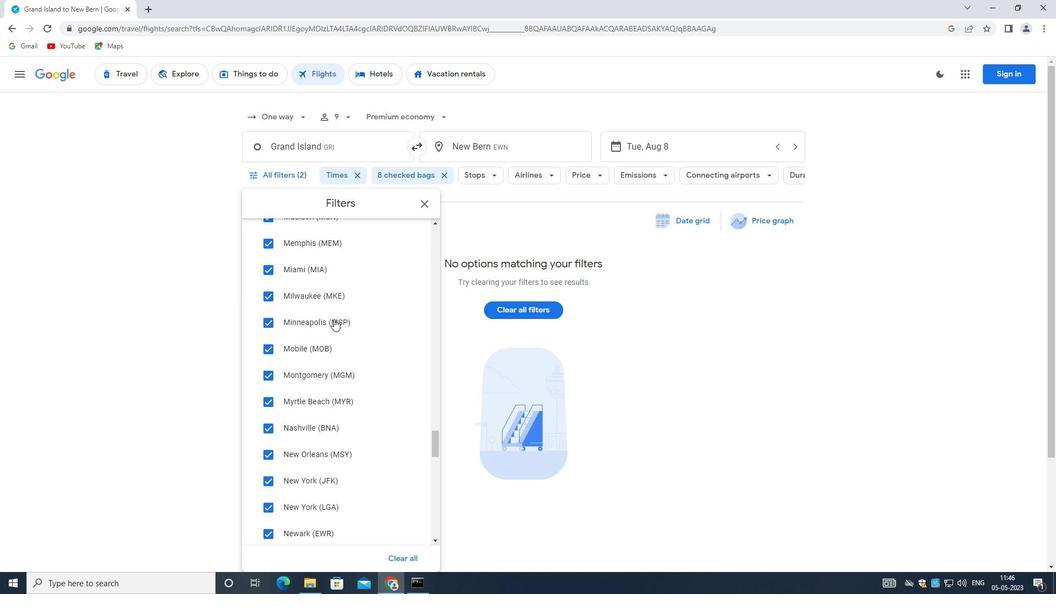 
Action: Mouse scrolled (335, 308) with delta (0, 0)
Screenshot: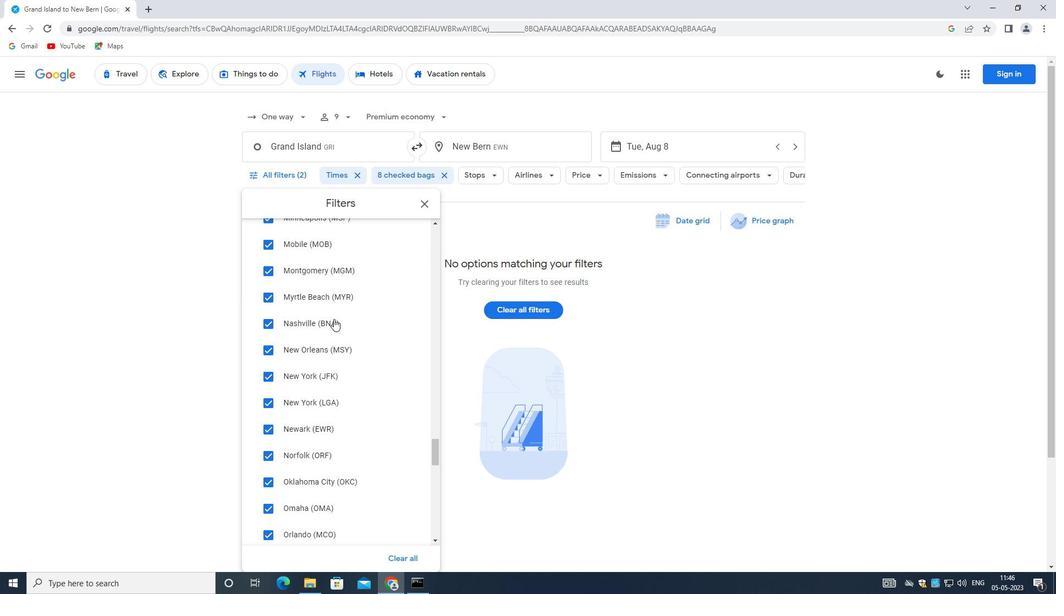 
Action: Mouse scrolled (335, 308) with delta (0, 0)
Screenshot: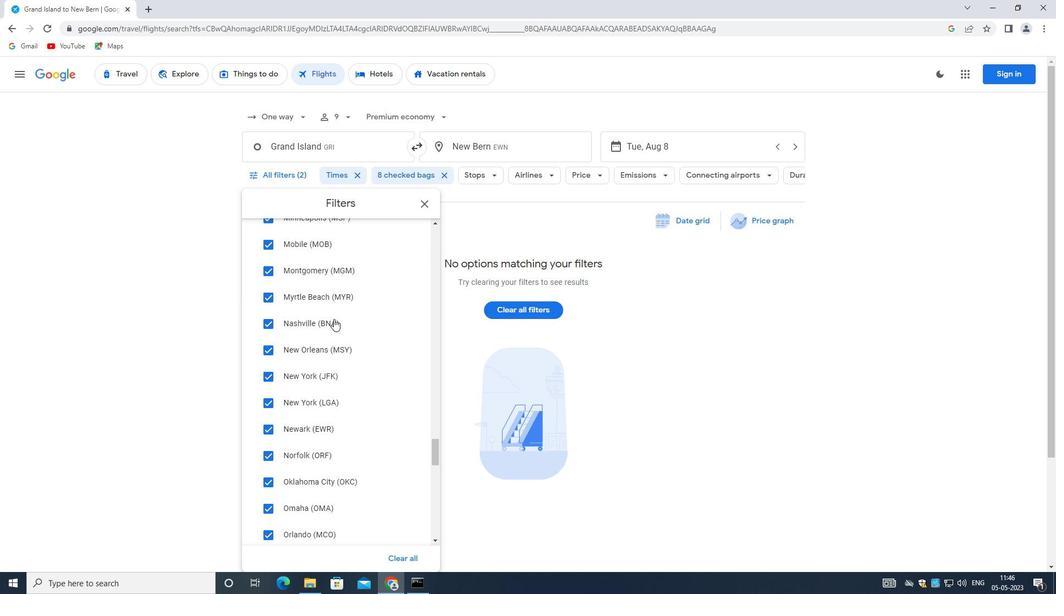 
Action: Mouse moved to (342, 314)
Screenshot: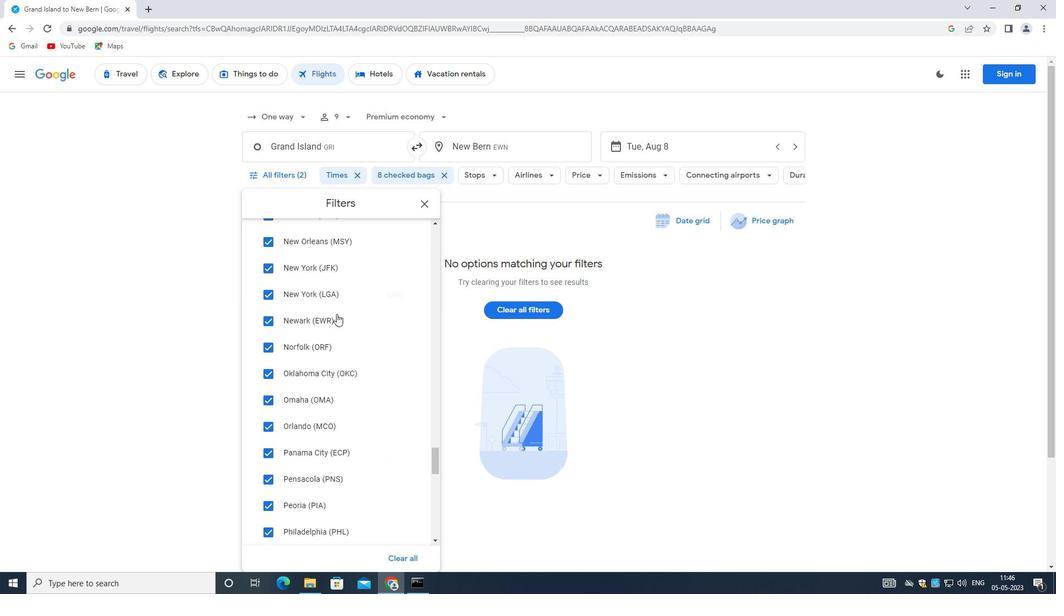 
Action: Mouse scrolled (342, 313) with delta (0, 0)
Screenshot: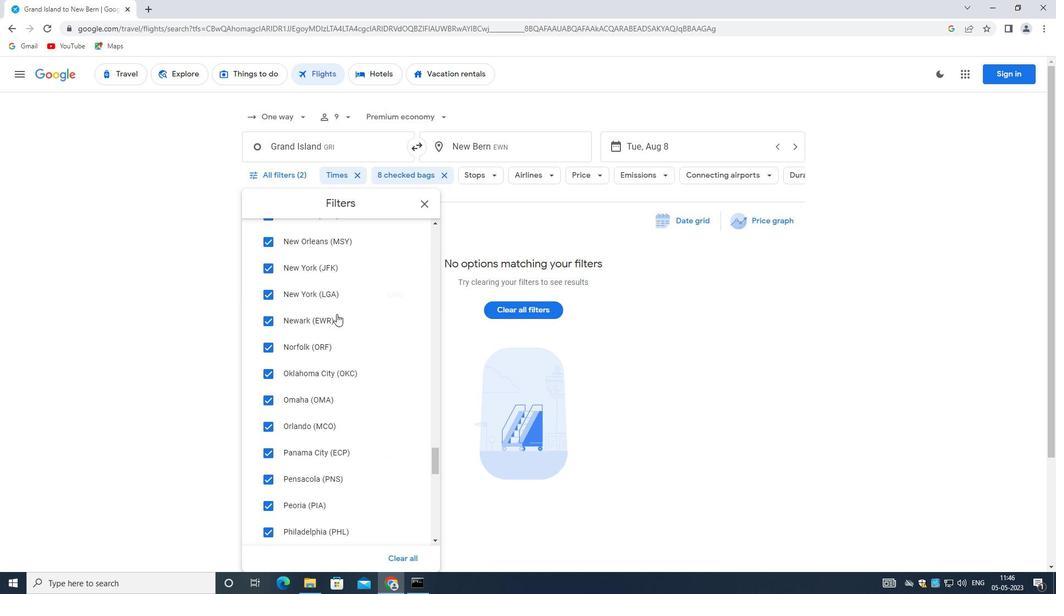 
Action: Mouse scrolled (342, 313) with delta (0, 0)
Screenshot: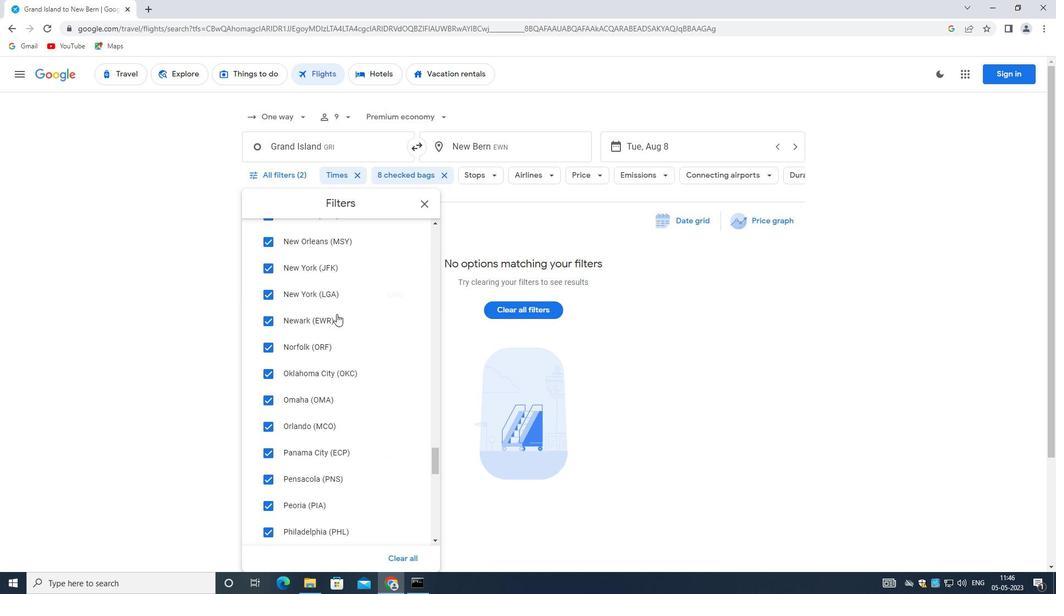 
Action: Mouse scrolled (342, 313) with delta (0, 0)
Screenshot: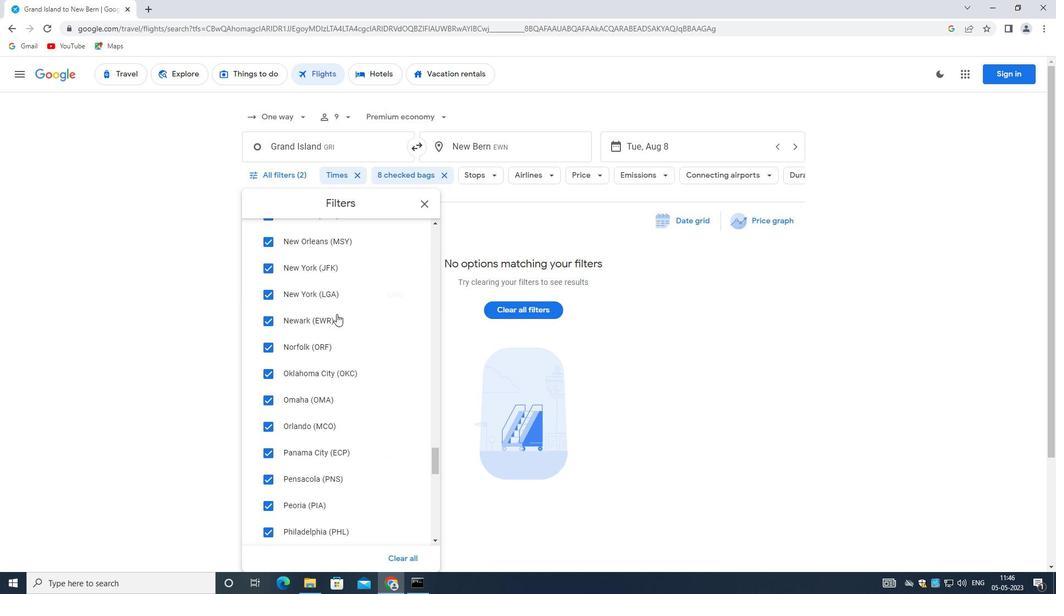 
Action: Mouse moved to (356, 320)
Screenshot: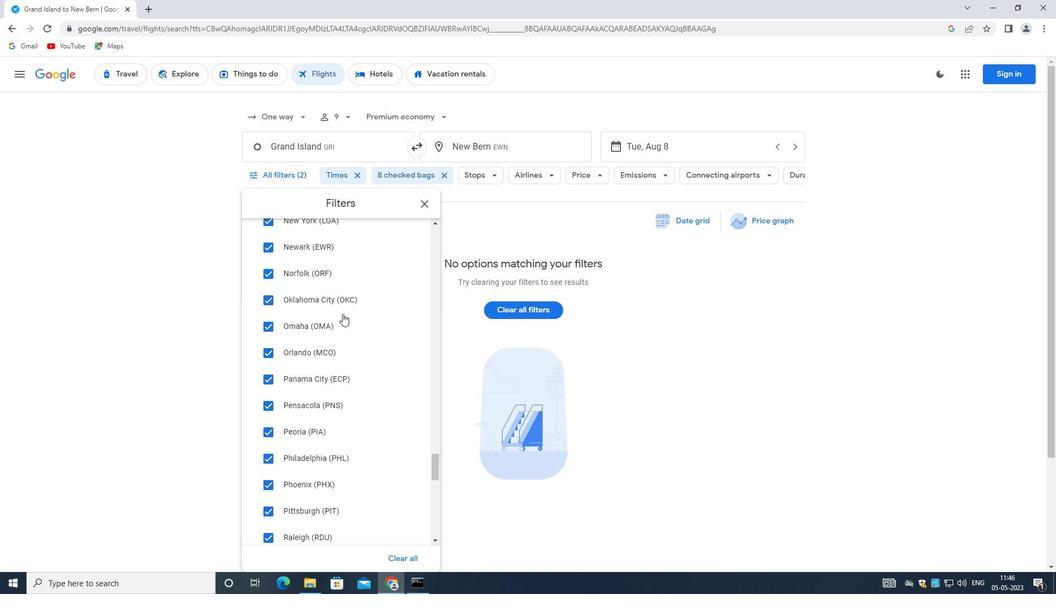 
Action: Mouse scrolled (356, 320) with delta (0, 0)
Screenshot: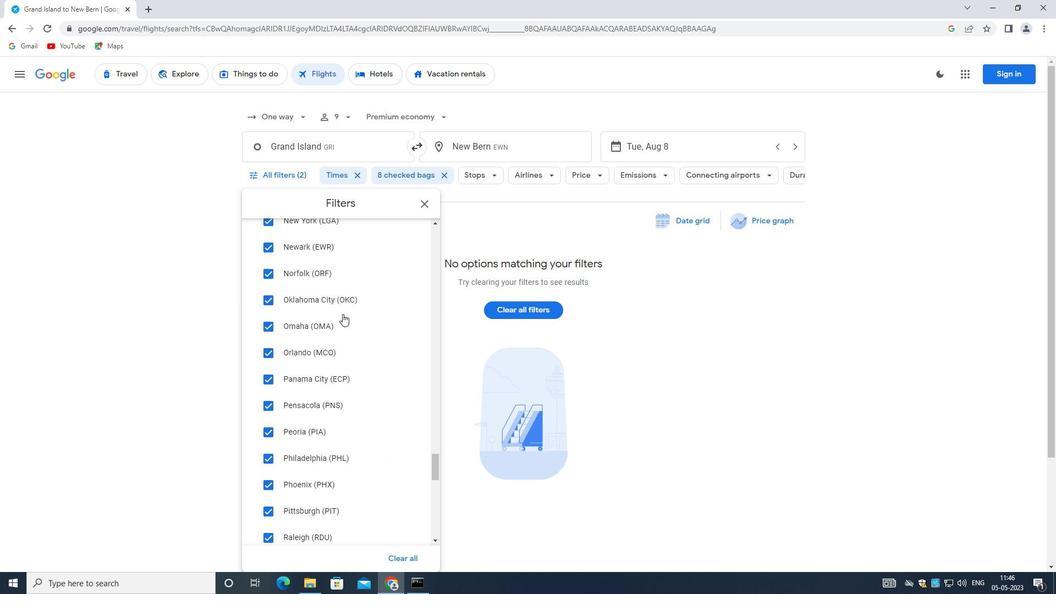 
Action: Mouse scrolled (356, 320) with delta (0, 0)
Screenshot: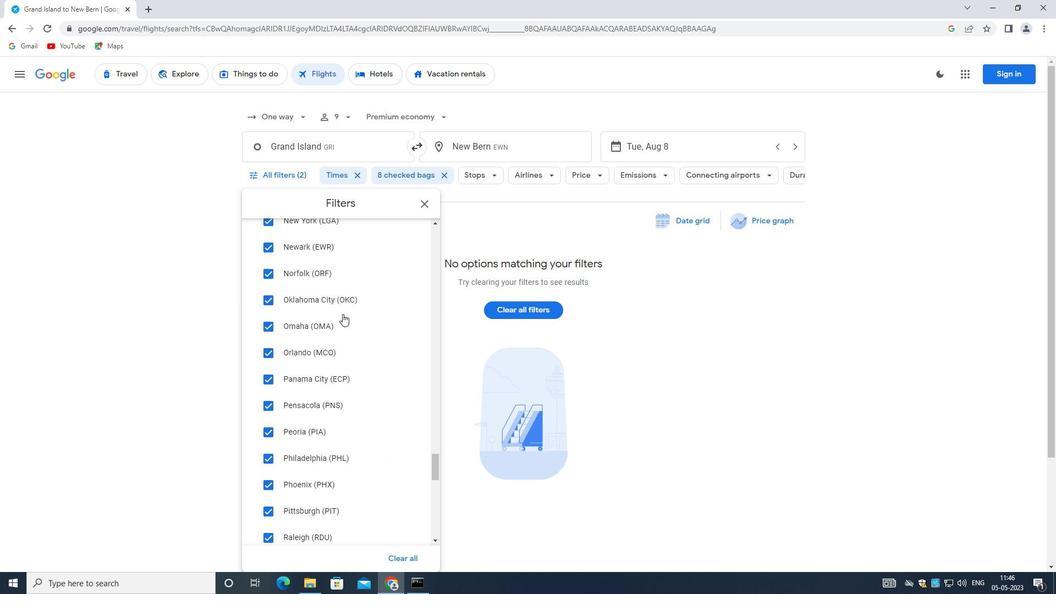 
Action: Mouse moved to (364, 332)
Screenshot: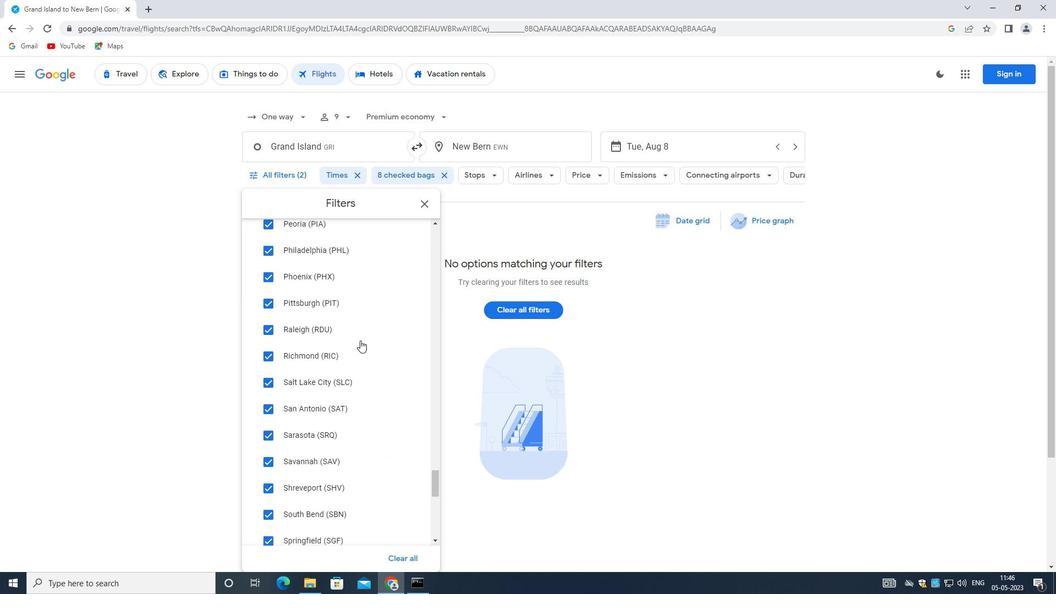 
Action: Mouse scrolled (364, 331) with delta (0, 0)
Screenshot: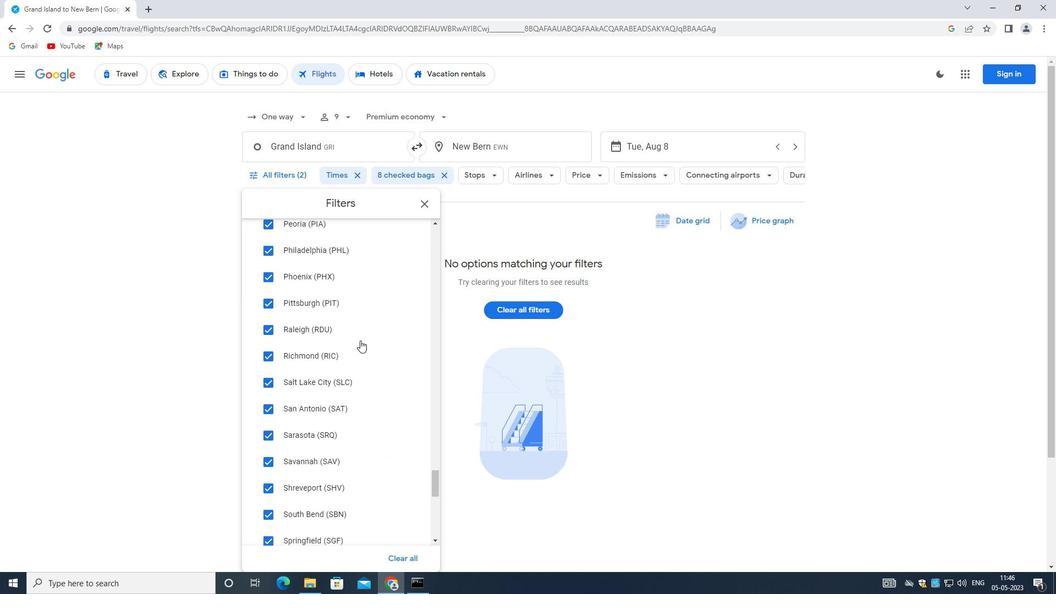 
Action: Mouse moved to (371, 331)
Screenshot: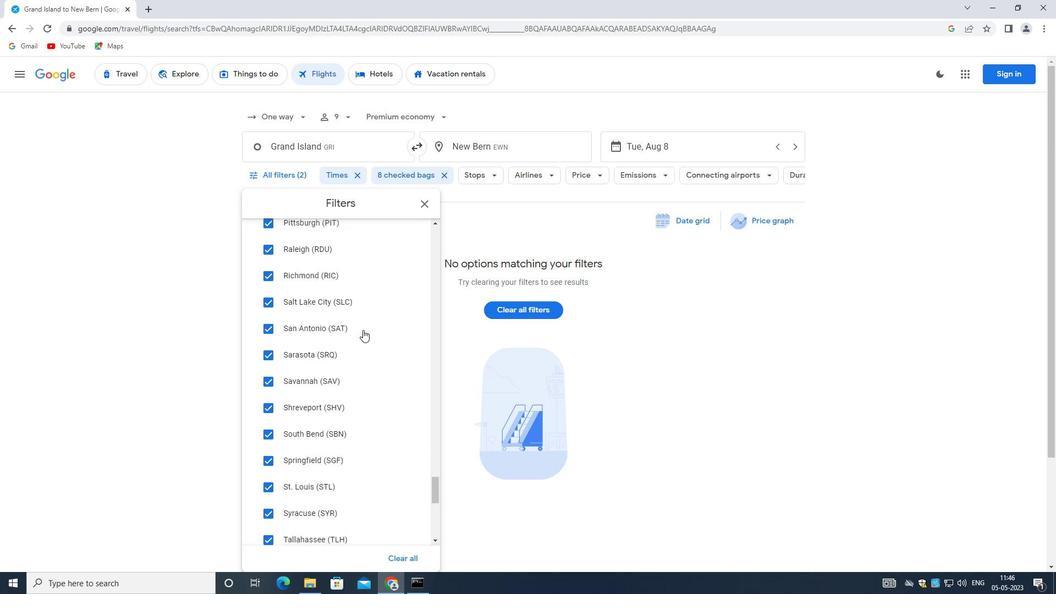 
Action: Mouse scrolled (371, 330) with delta (0, 0)
Screenshot: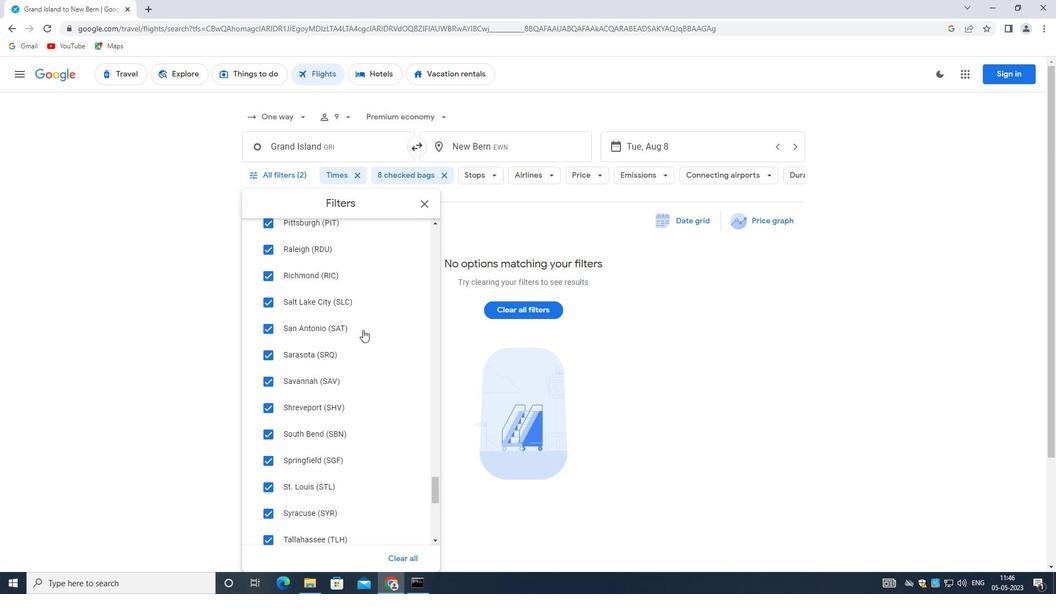 
Action: Mouse scrolled (371, 330) with delta (0, 0)
Screenshot: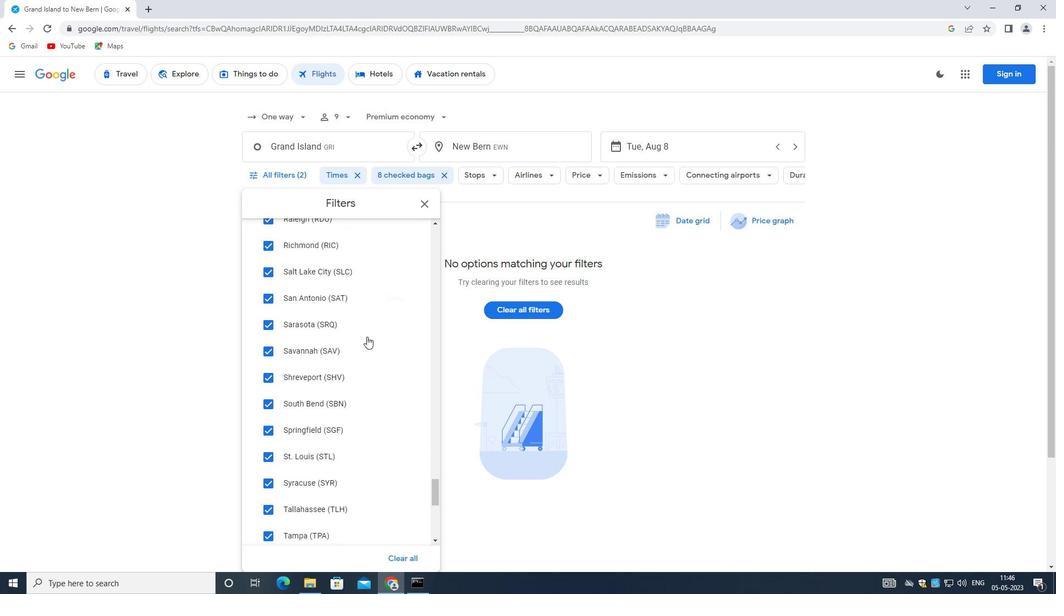 
Action: Mouse moved to (376, 332)
Screenshot: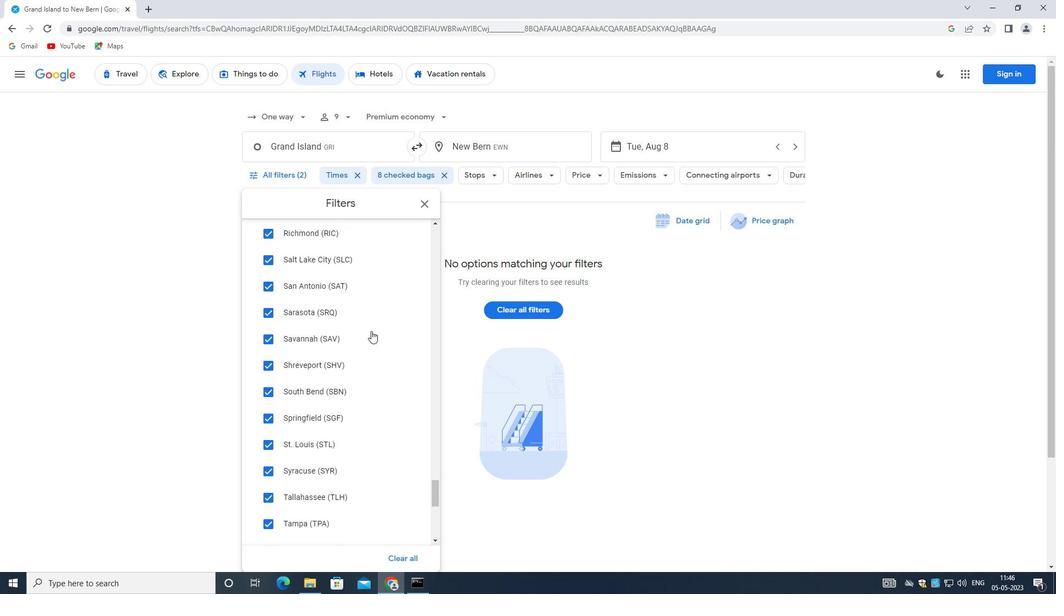 
Action: Mouse scrolled (376, 331) with delta (0, 0)
Screenshot: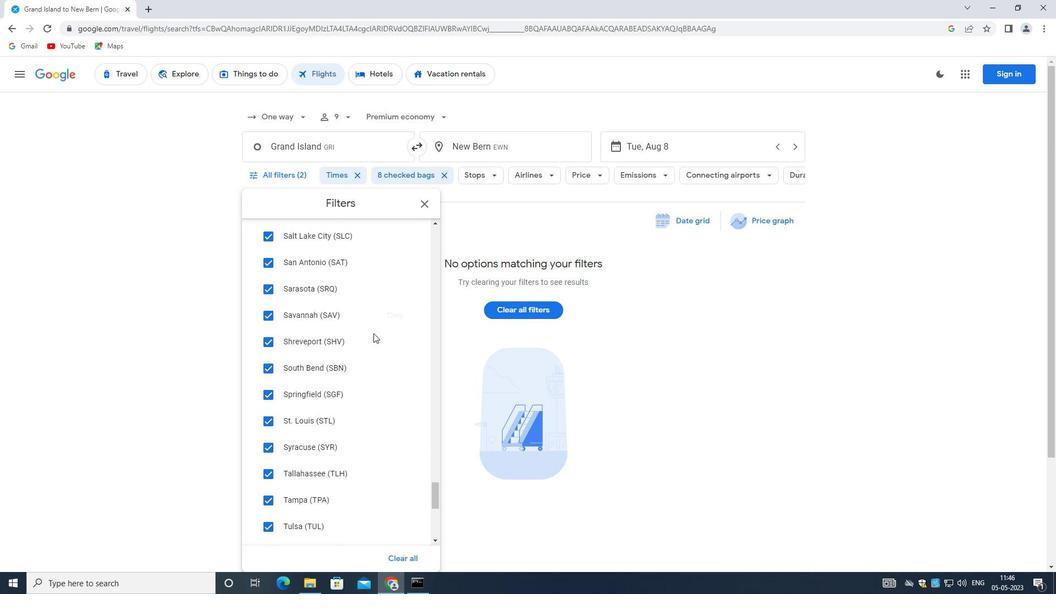 
Action: Mouse scrolled (376, 331) with delta (0, 0)
Screenshot: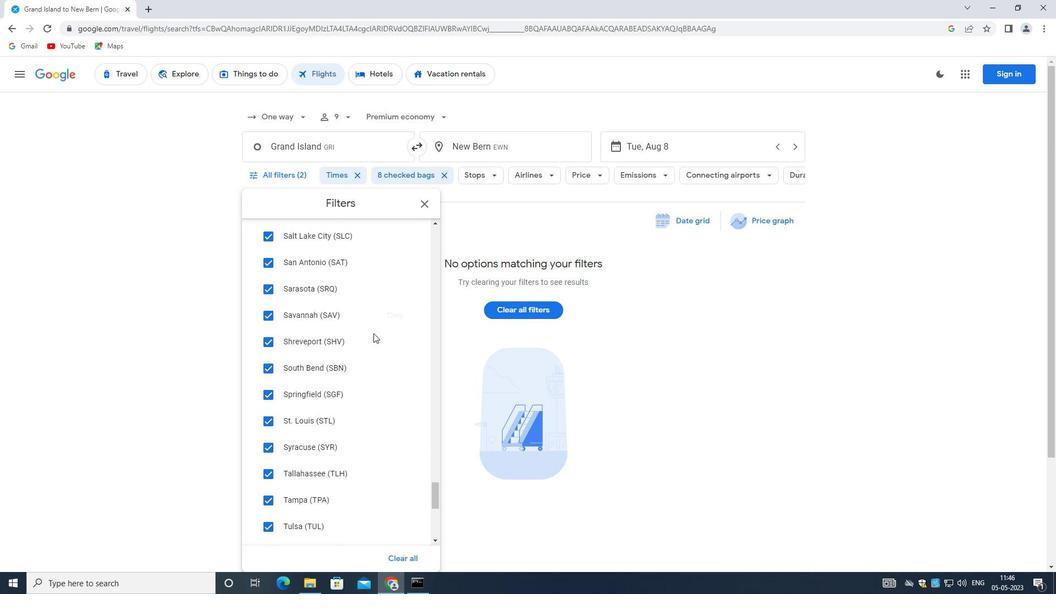 
Action: Mouse moved to (377, 338)
Screenshot: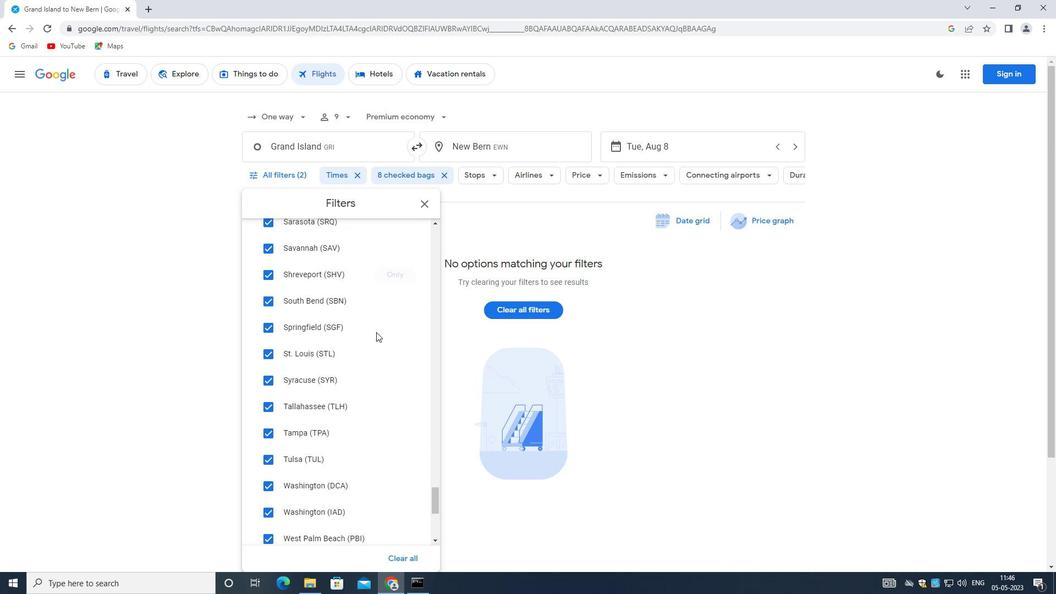 
Action: Mouse scrolled (377, 337) with delta (0, 0)
Screenshot: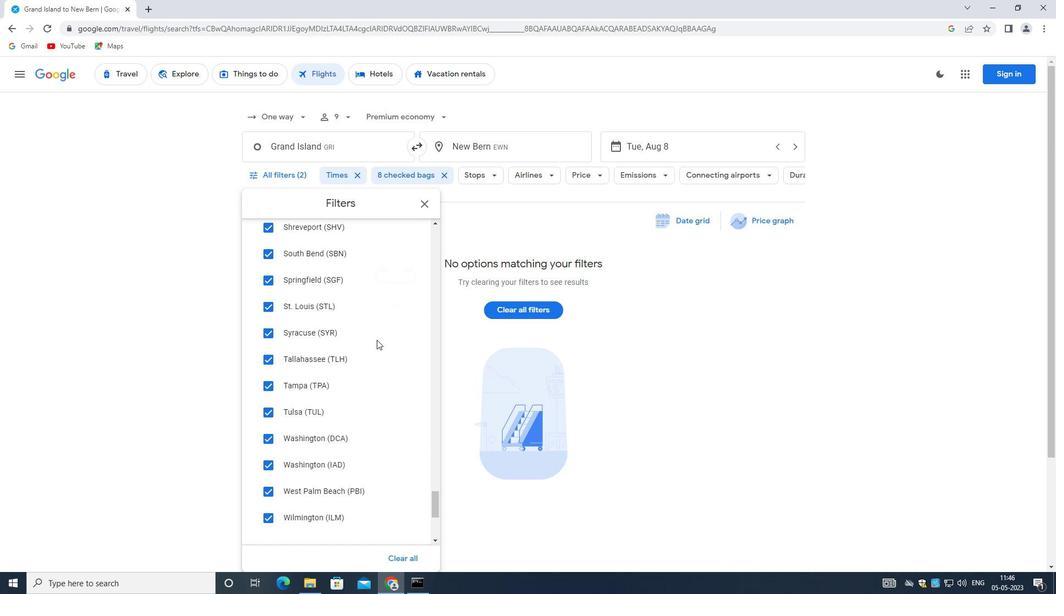 
Action: Mouse scrolled (377, 337) with delta (0, 0)
Screenshot: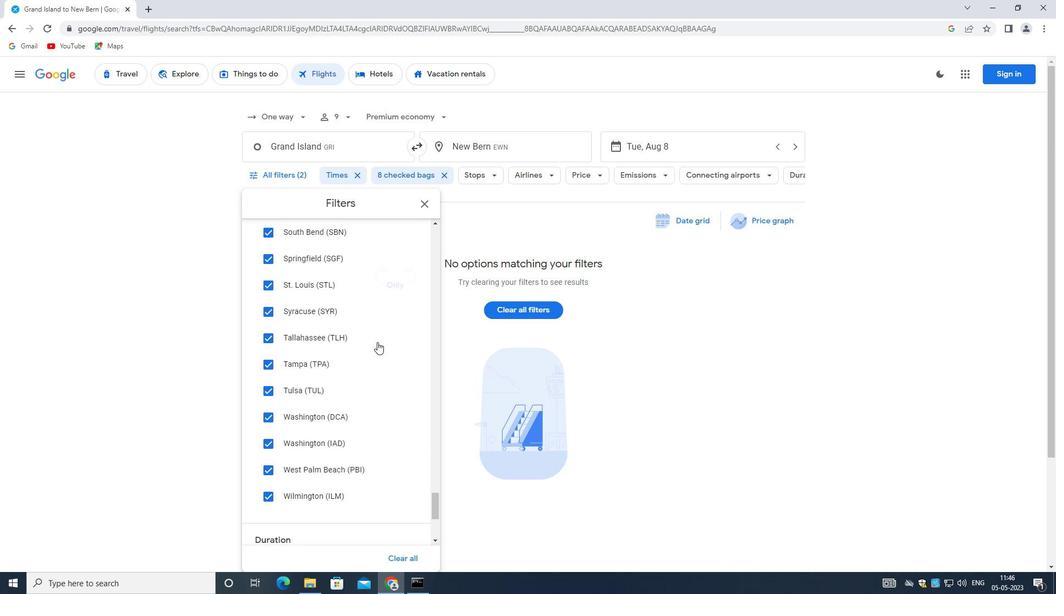 
Action: Mouse scrolled (377, 337) with delta (0, 0)
Screenshot: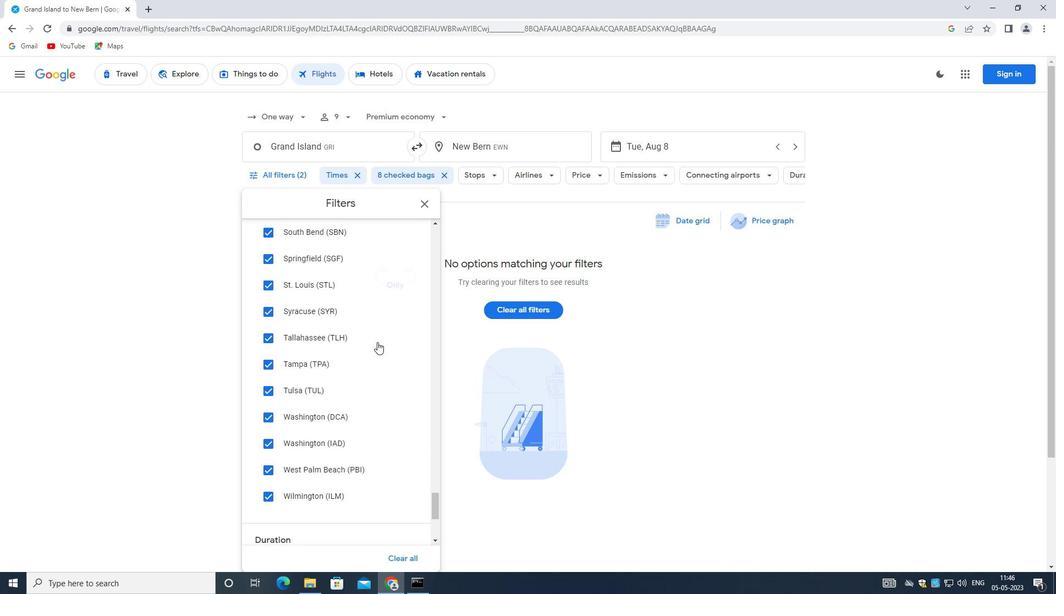 
Action: Mouse moved to (377, 341)
Screenshot: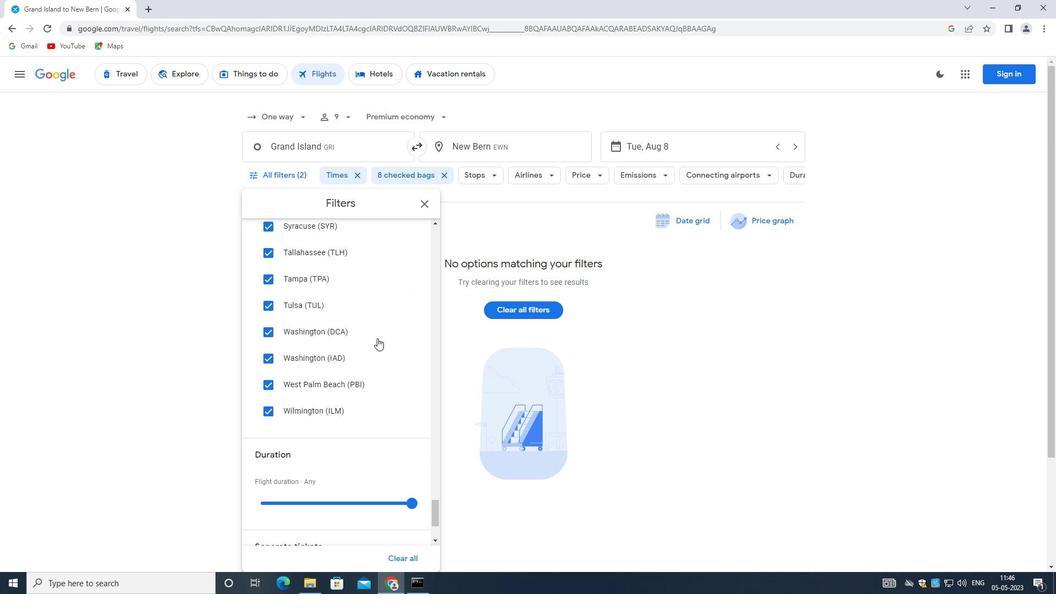 
Action: Mouse scrolled (377, 341) with delta (0, 0)
Screenshot: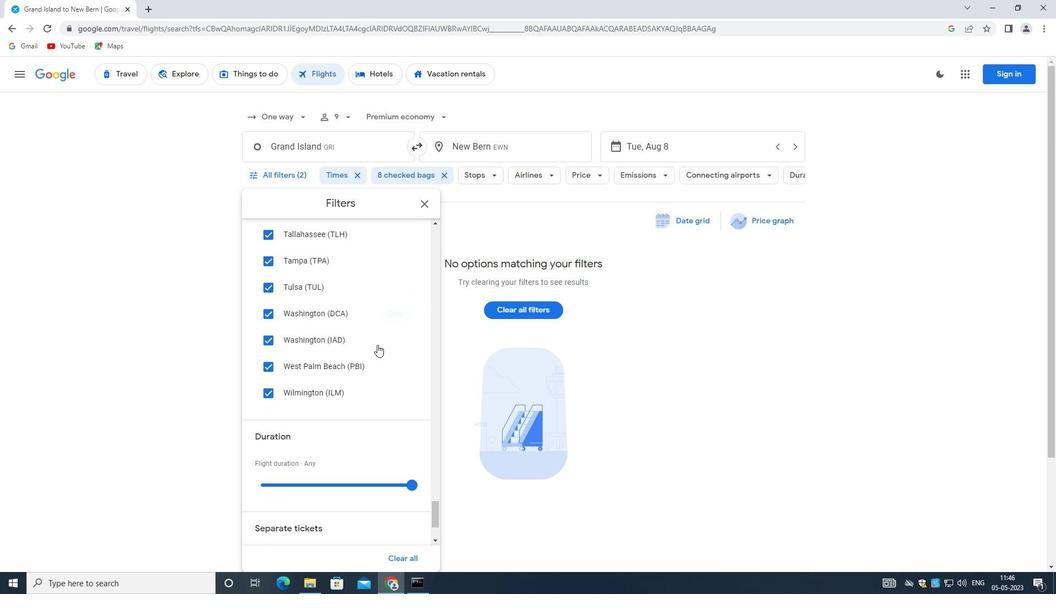 
Action: Mouse scrolled (377, 341) with delta (0, 0)
Screenshot: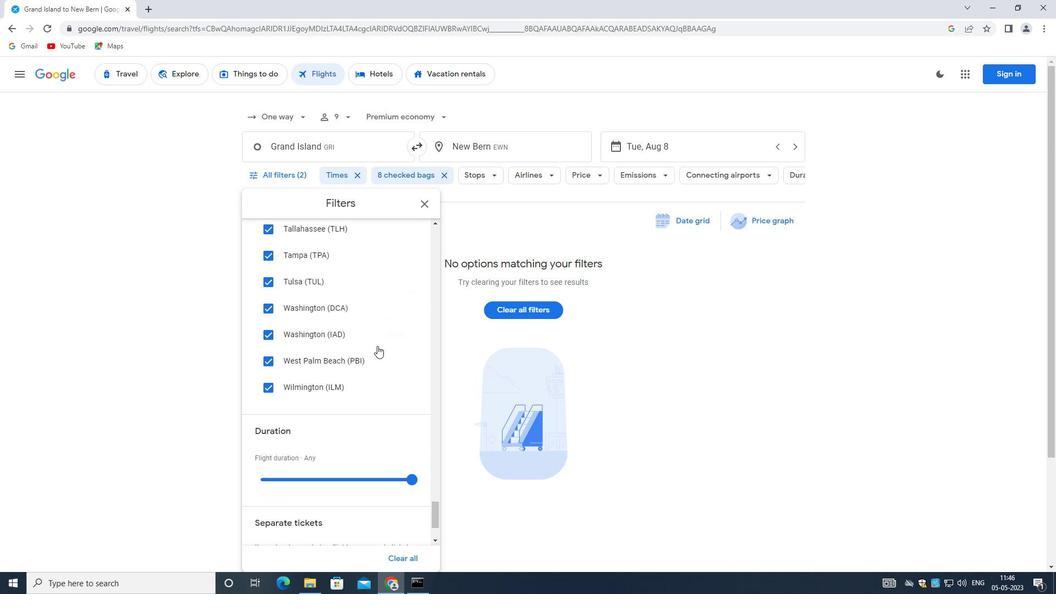 
Action: Mouse scrolled (377, 341) with delta (0, 0)
Screenshot: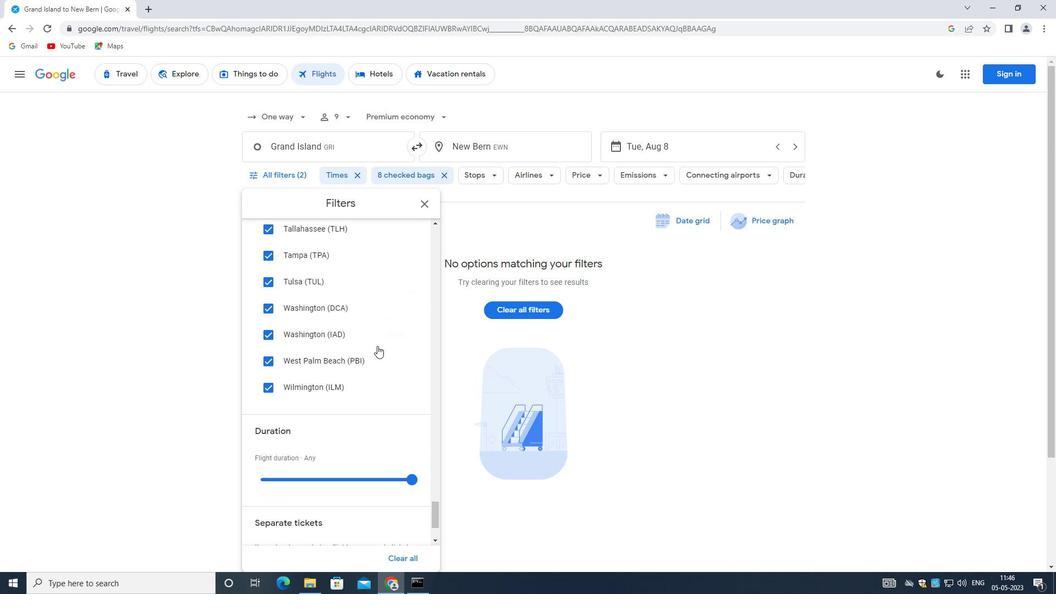 
Action: Mouse scrolled (377, 341) with delta (0, 0)
Screenshot: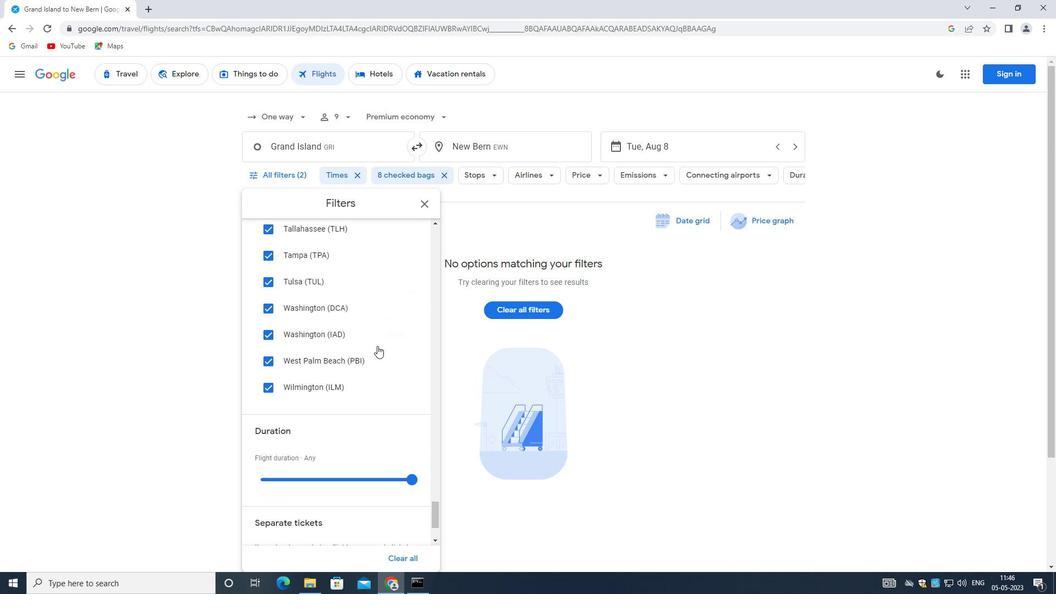 
Action: Mouse scrolled (377, 341) with delta (0, 0)
Screenshot: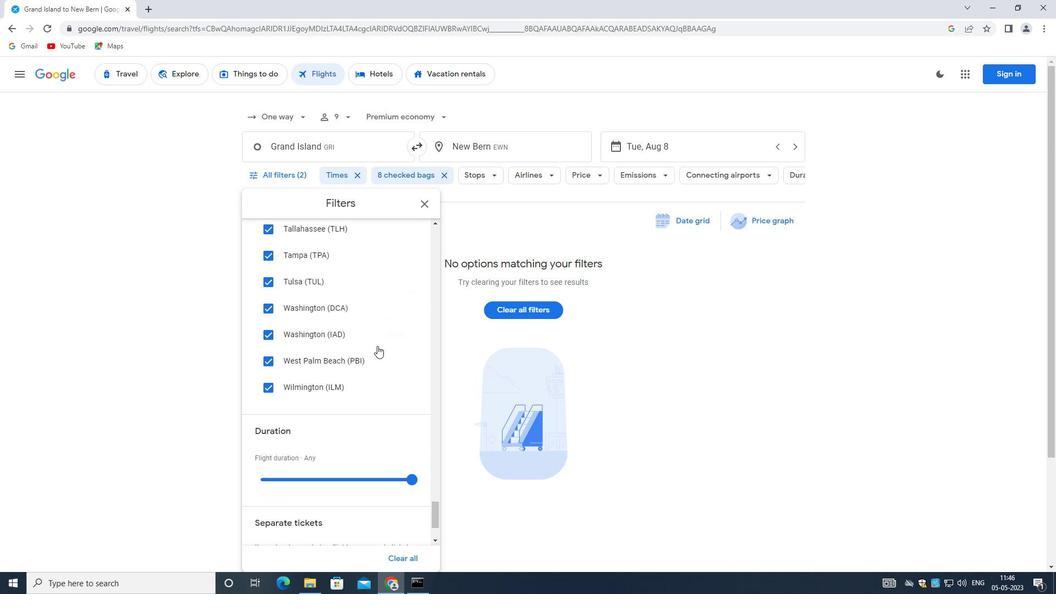 
Action: Mouse moved to (377, 347)
Screenshot: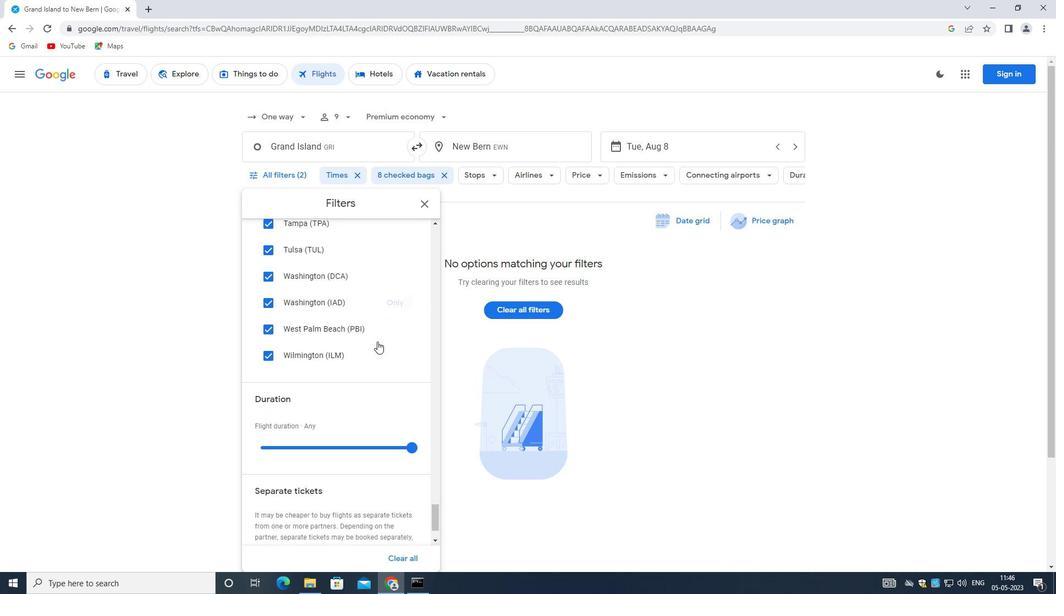 
Action: Mouse scrolled (377, 346) with delta (0, 0)
Screenshot: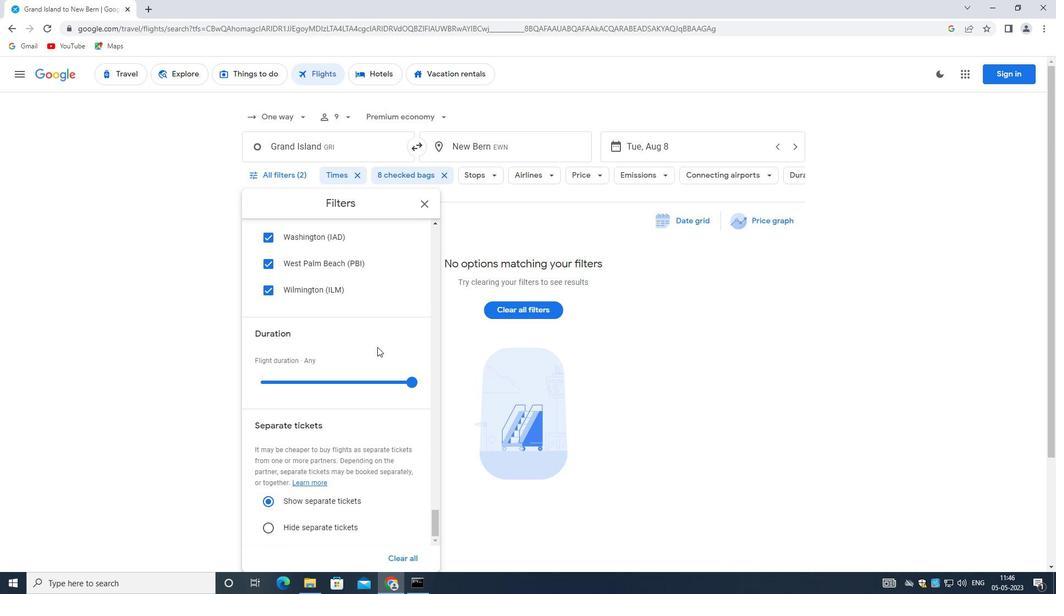 
Action: Mouse scrolled (377, 346) with delta (0, 0)
Screenshot: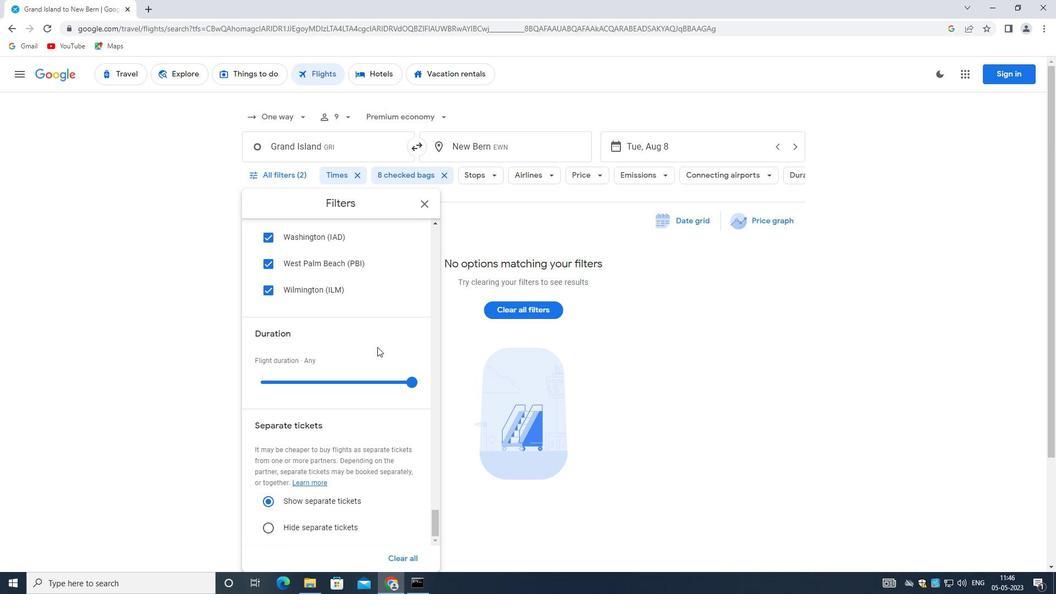 
Action: Mouse scrolled (377, 346) with delta (0, 0)
Screenshot: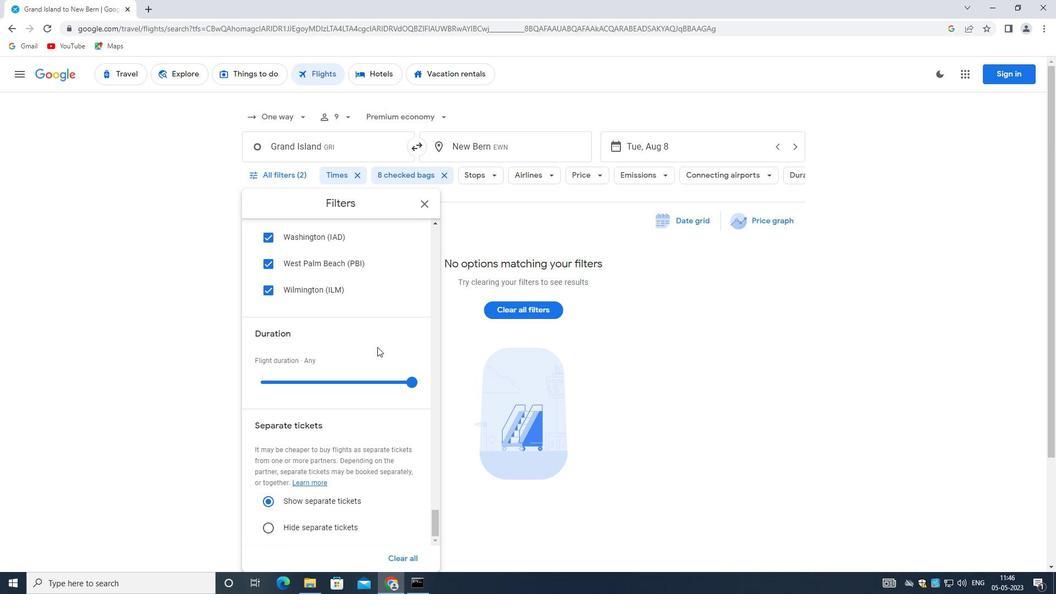 
Action: Mouse scrolled (377, 346) with delta (0, 0)
Screenshot: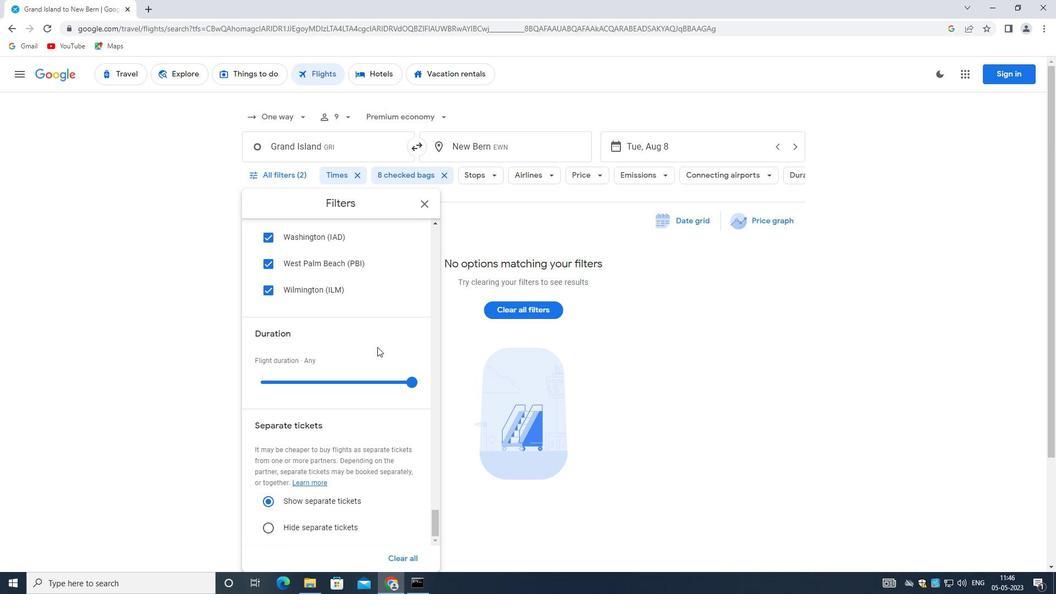 
Action: Mouse moved to (377, 349)
Screenshot: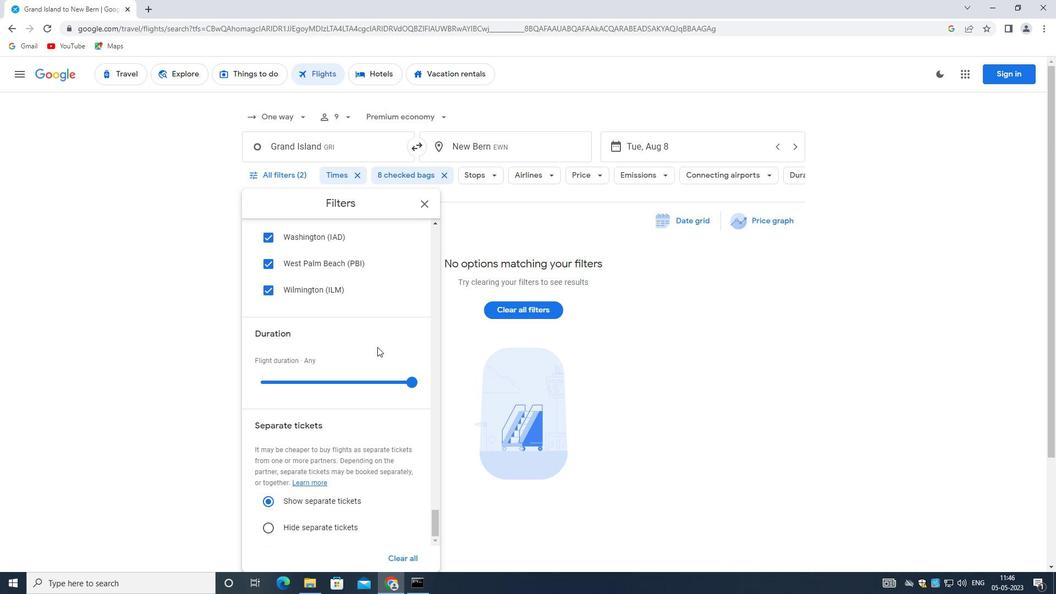 
